 Task: Find a place to stay in Sioux City, United States, from July 7 to July 14 for 1 guest. Set a price range of ₹6000 to ₹14000, and apply filters for 1 bedroom, 1 bed, 1 bathroom, and self check-in.
Action: Mouse moved to (802, 127)
Screenshot: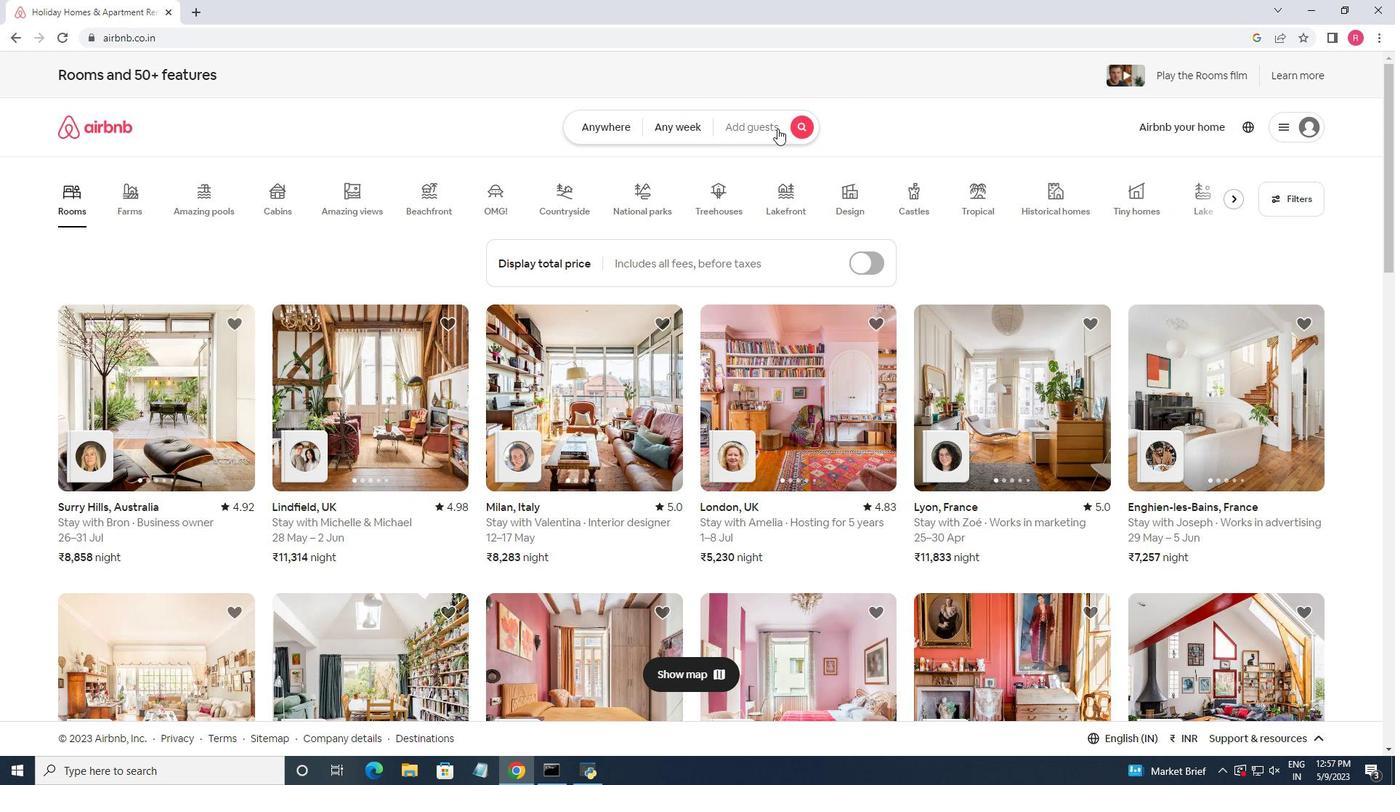 
Action: Mouse pressed left at (802, 127)
Screenshot: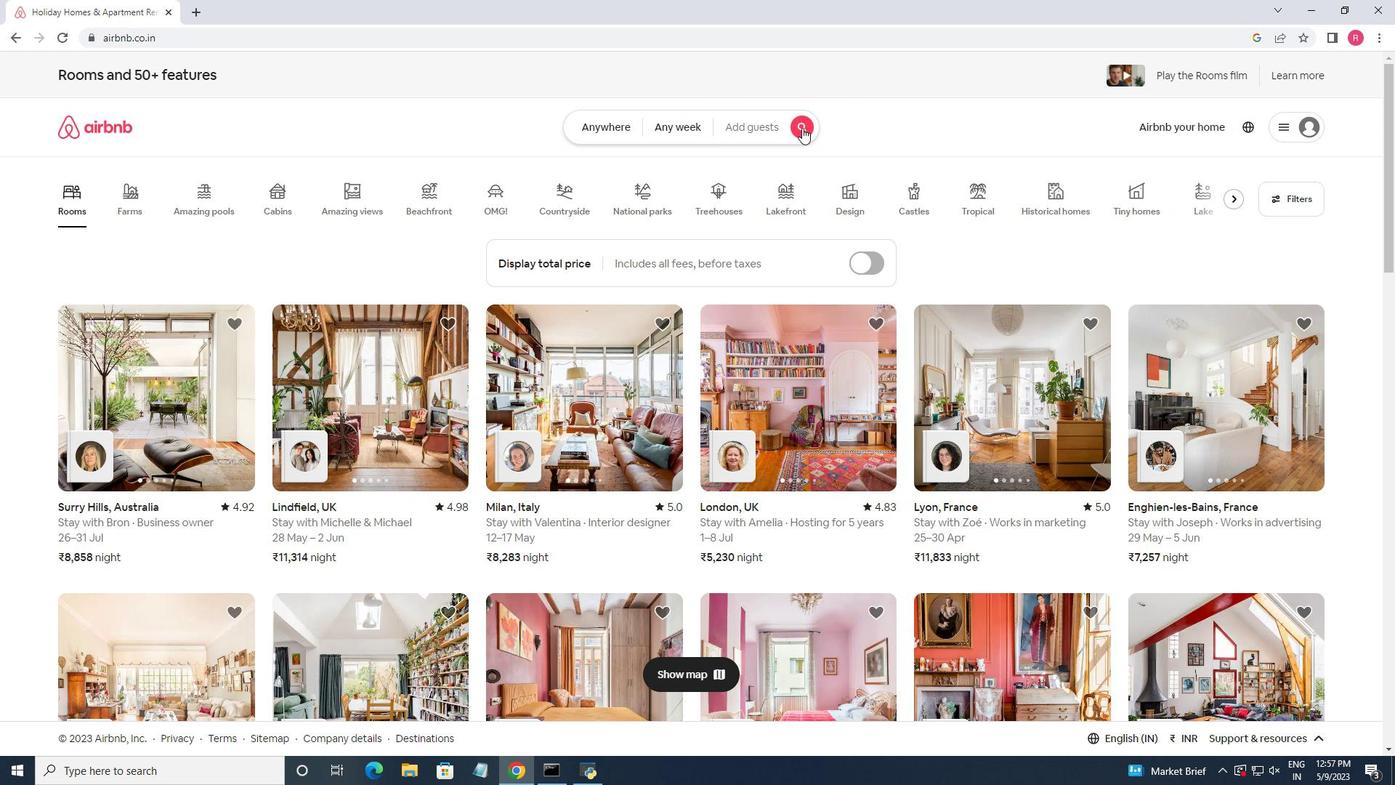 
Action: Mouse moved to (526, 186)
Screenshot: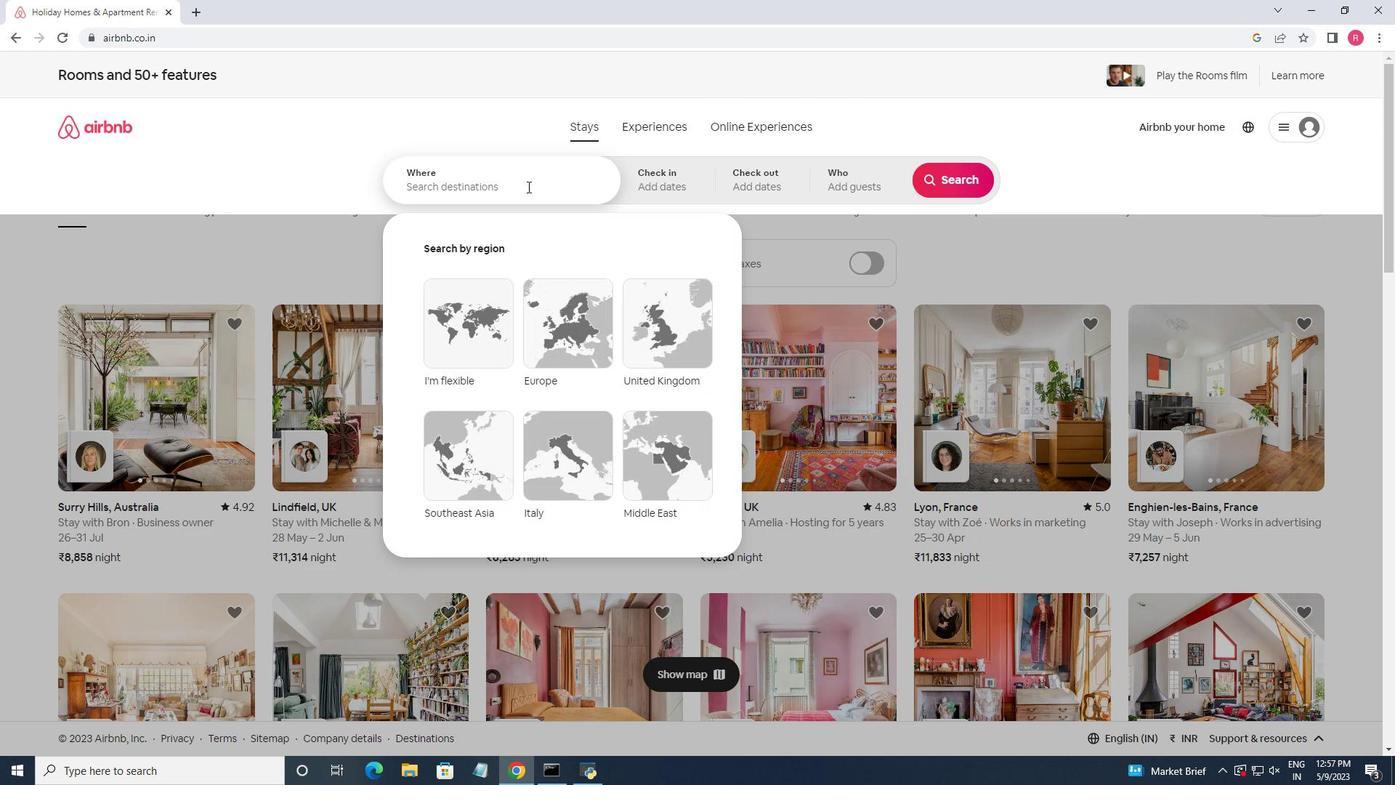 
Action: Mouse pressed left at (526, 186)
Screenshot: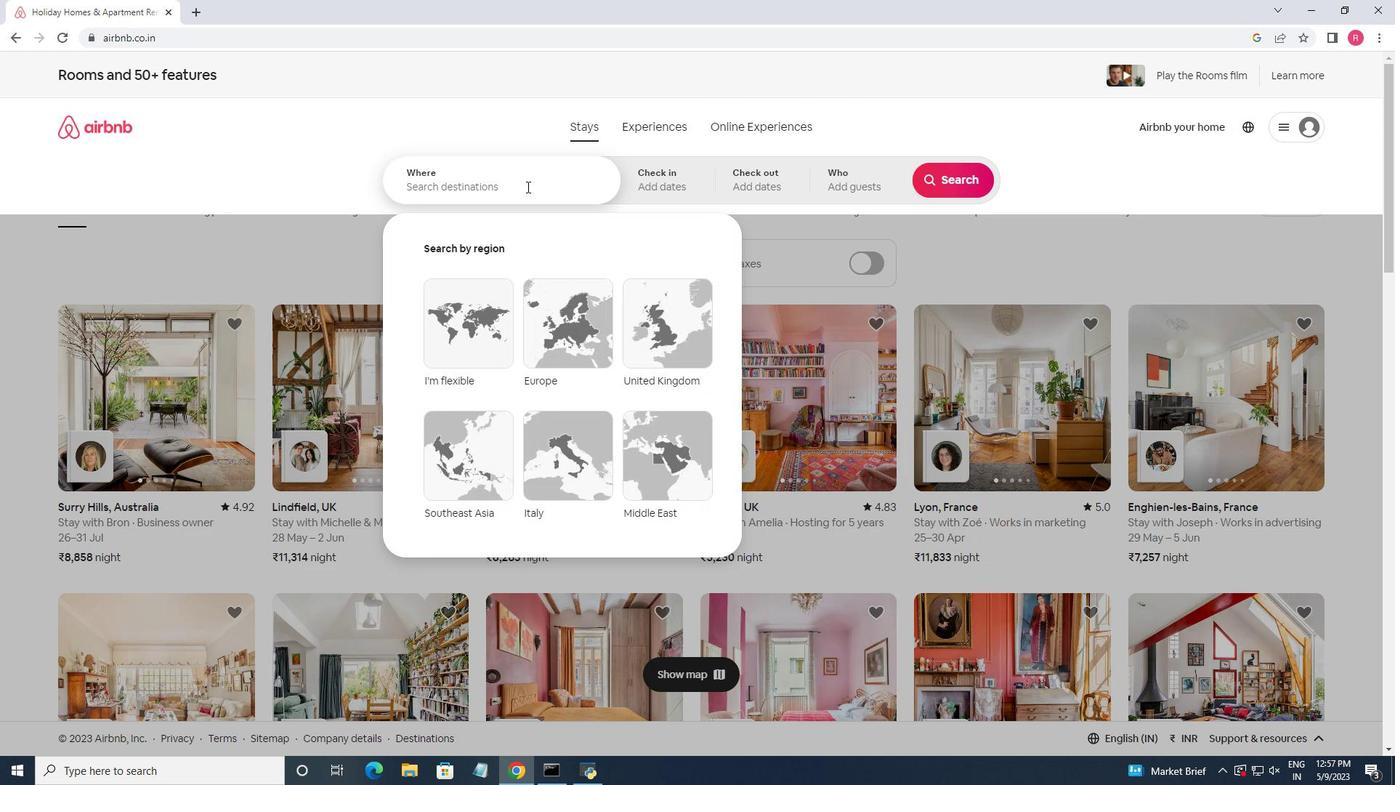 
Action: Key pressed <Key.shift>Sioux<Key.space><Key.shift>City,<Key.space><Key.shift><Key.shift><Key.shift><Key.shift><Key.shift><Key.shift>United<Key.space><Key.shift>States
Screenshot: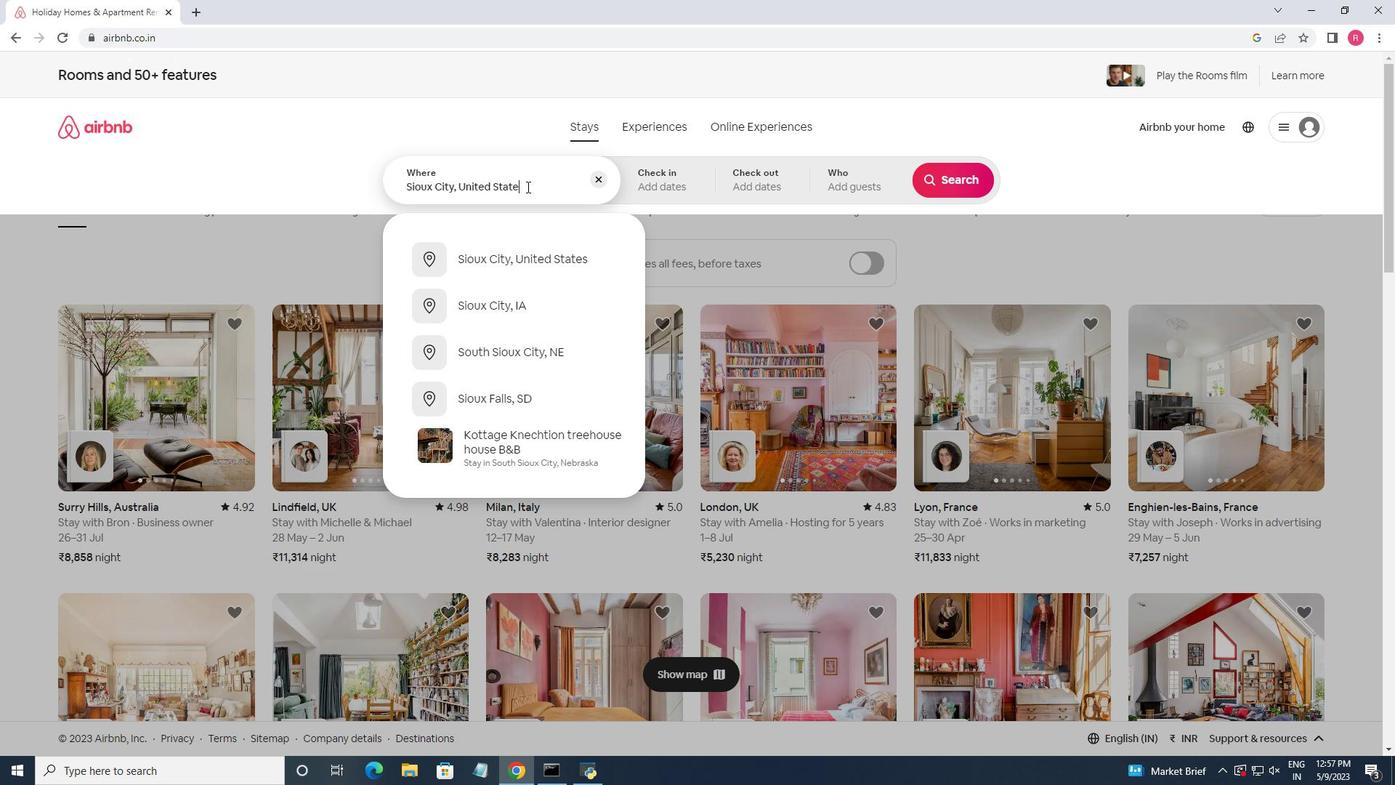 
Action: Mouse moved to (520, 308)
Screenshot: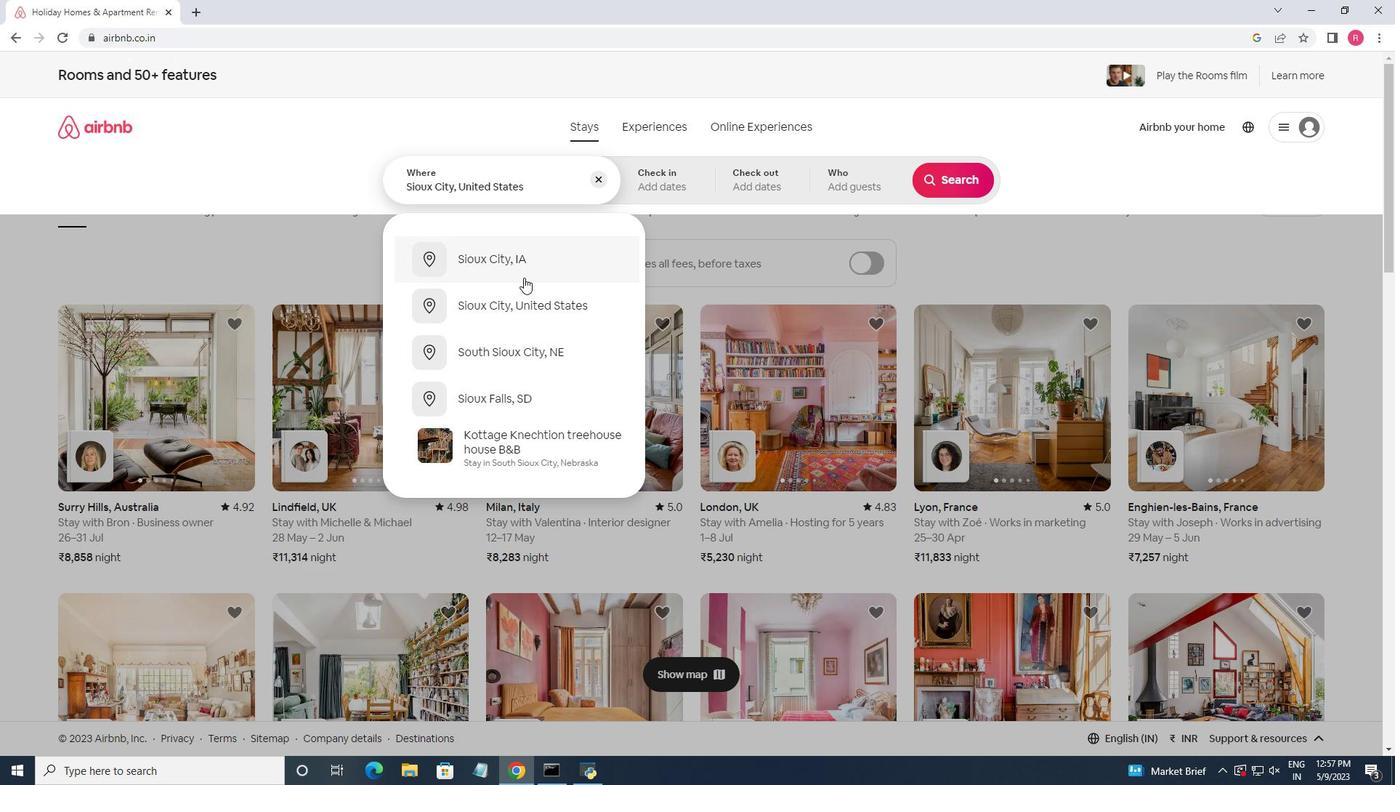 
Action: Mouse pressed left at (520, 308)
Screenshot: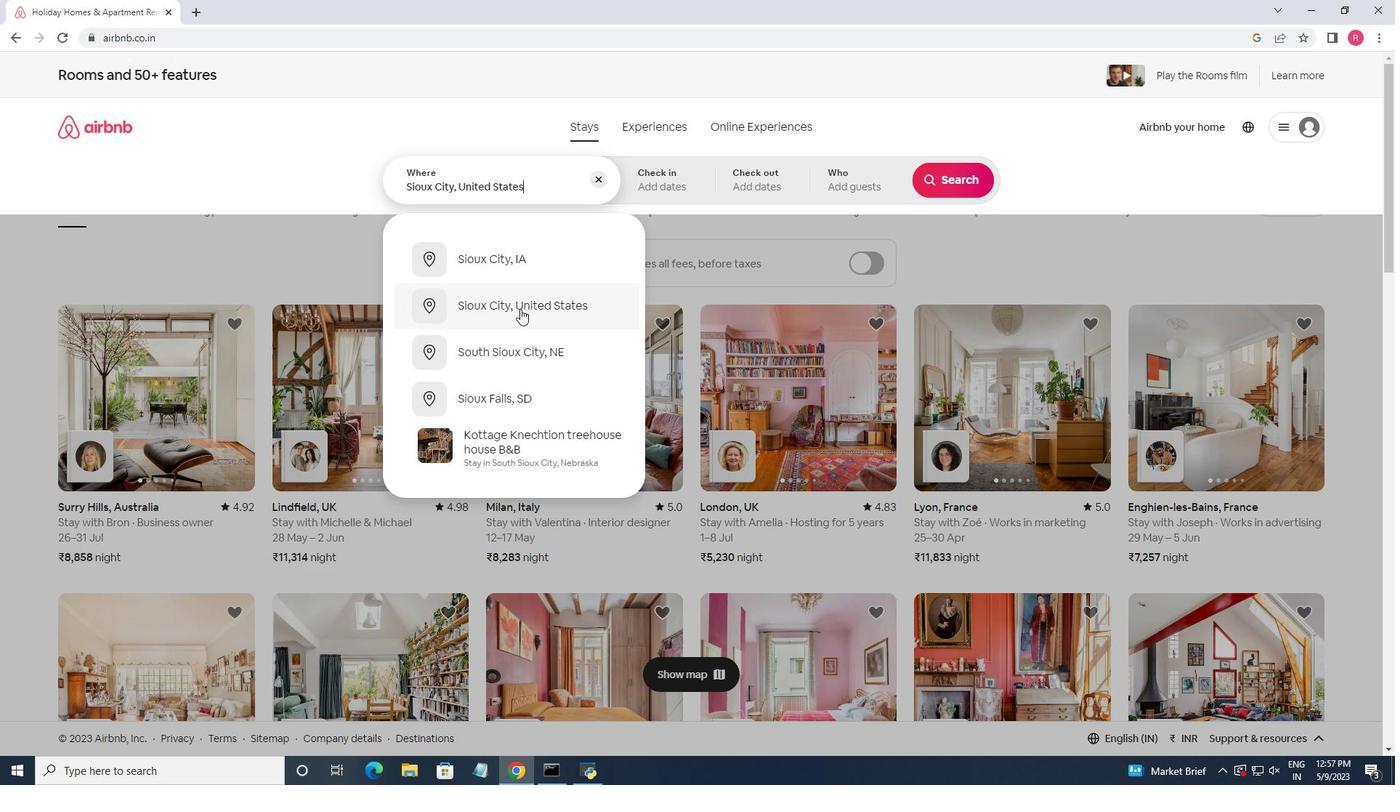 
Action: Mouse moved to (667, 187)
Screenshot: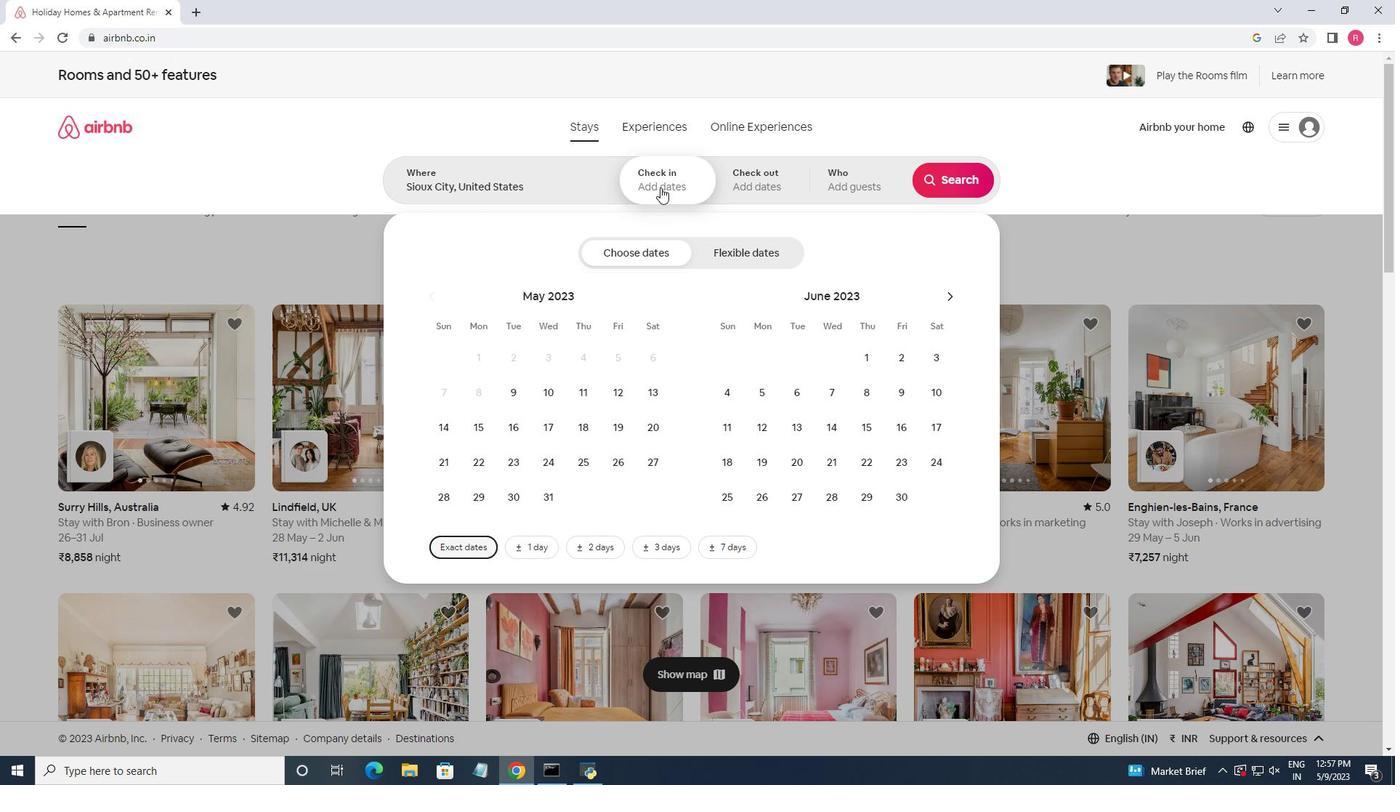 
Action: Mouse pressed left at (667, 187)
Screenshot: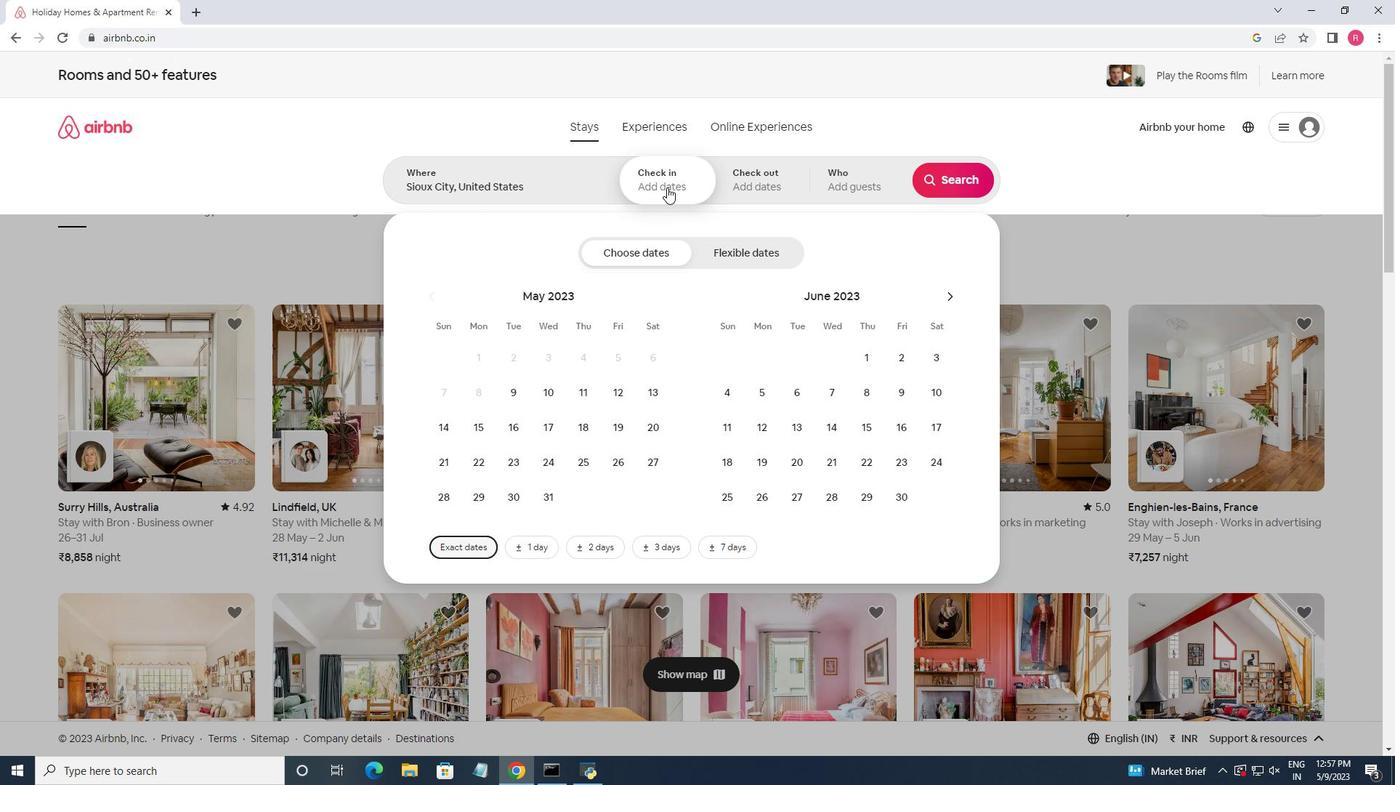 
Action: Mouse pressed left at (667, 187)
Screenshot: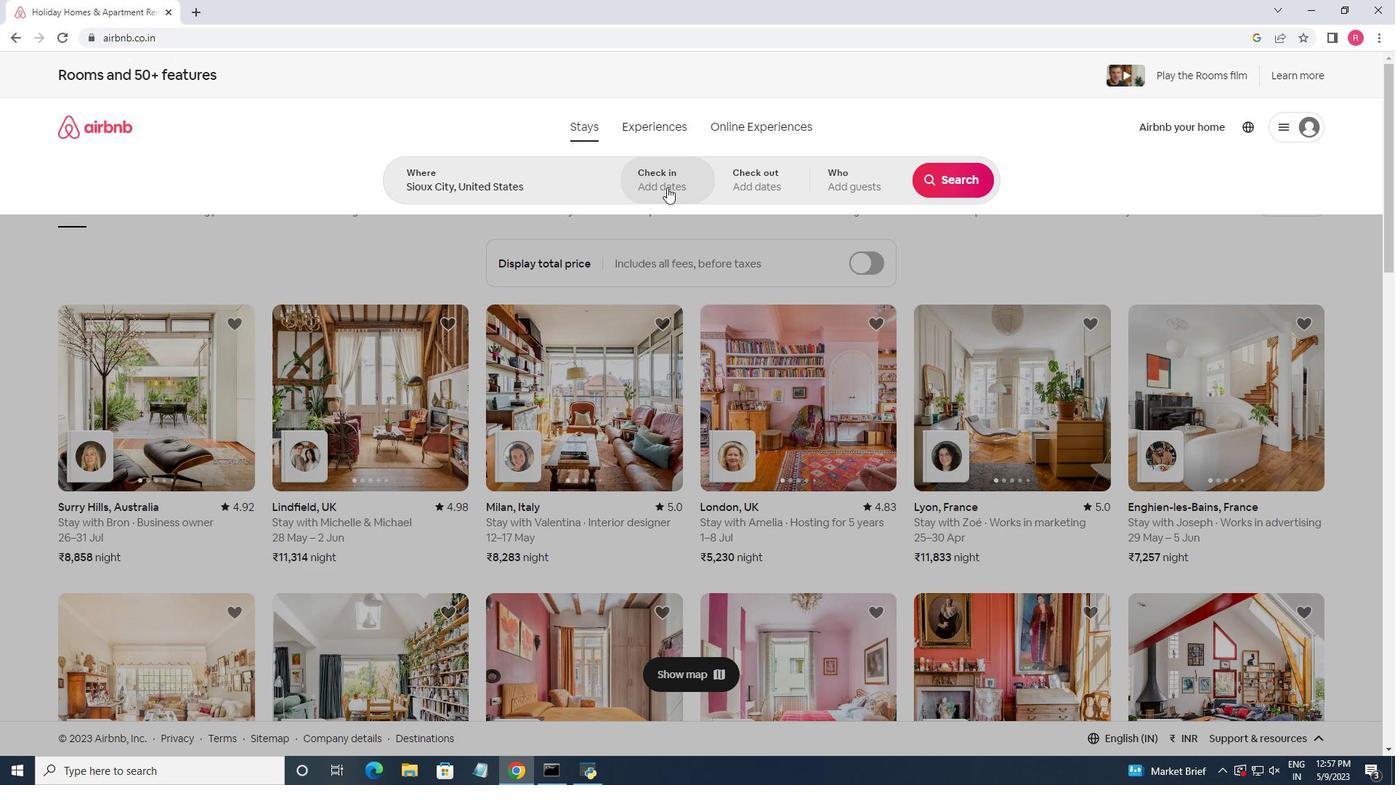 
Action: Mouse moved to (951, 301)
Screenshot: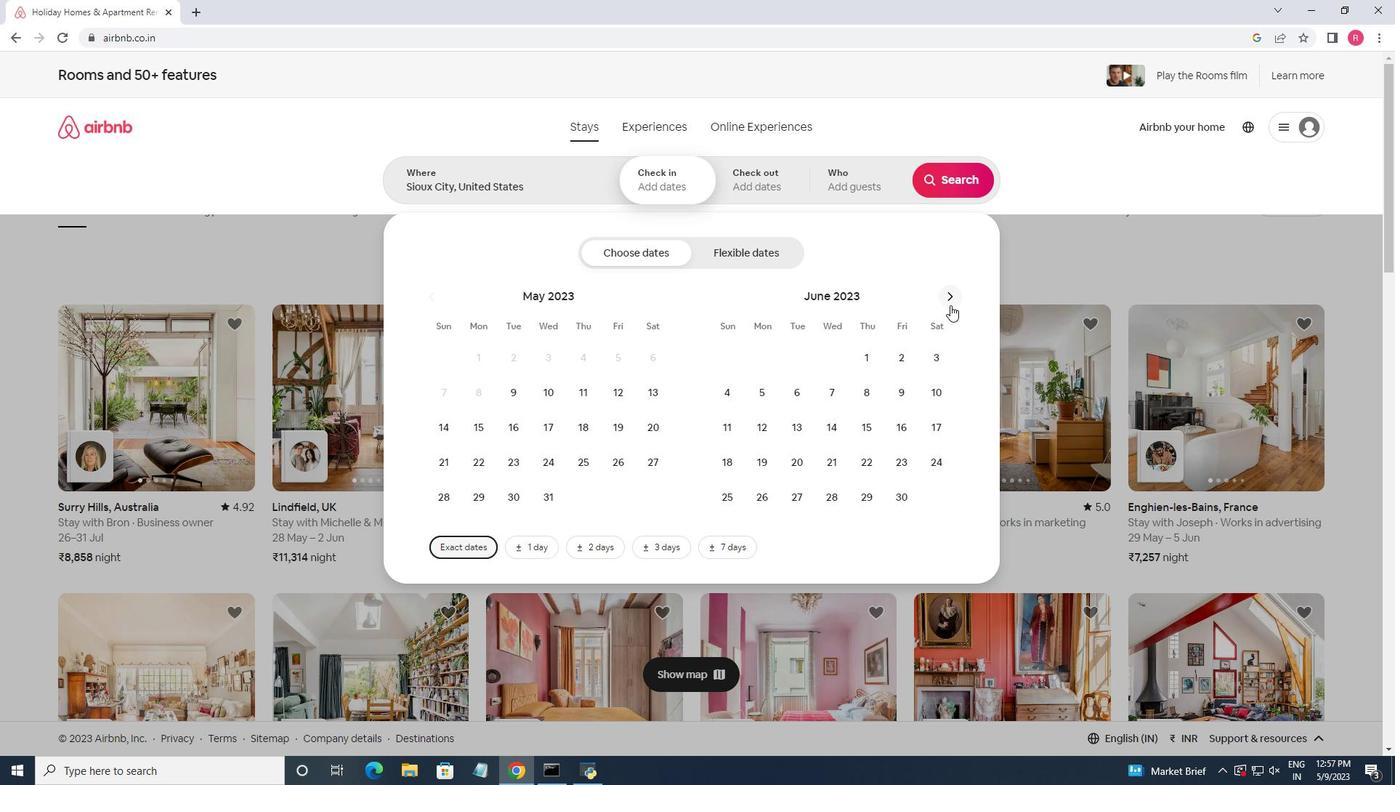 
Action: Mouse pressed left at (951, 301)
Screenshot: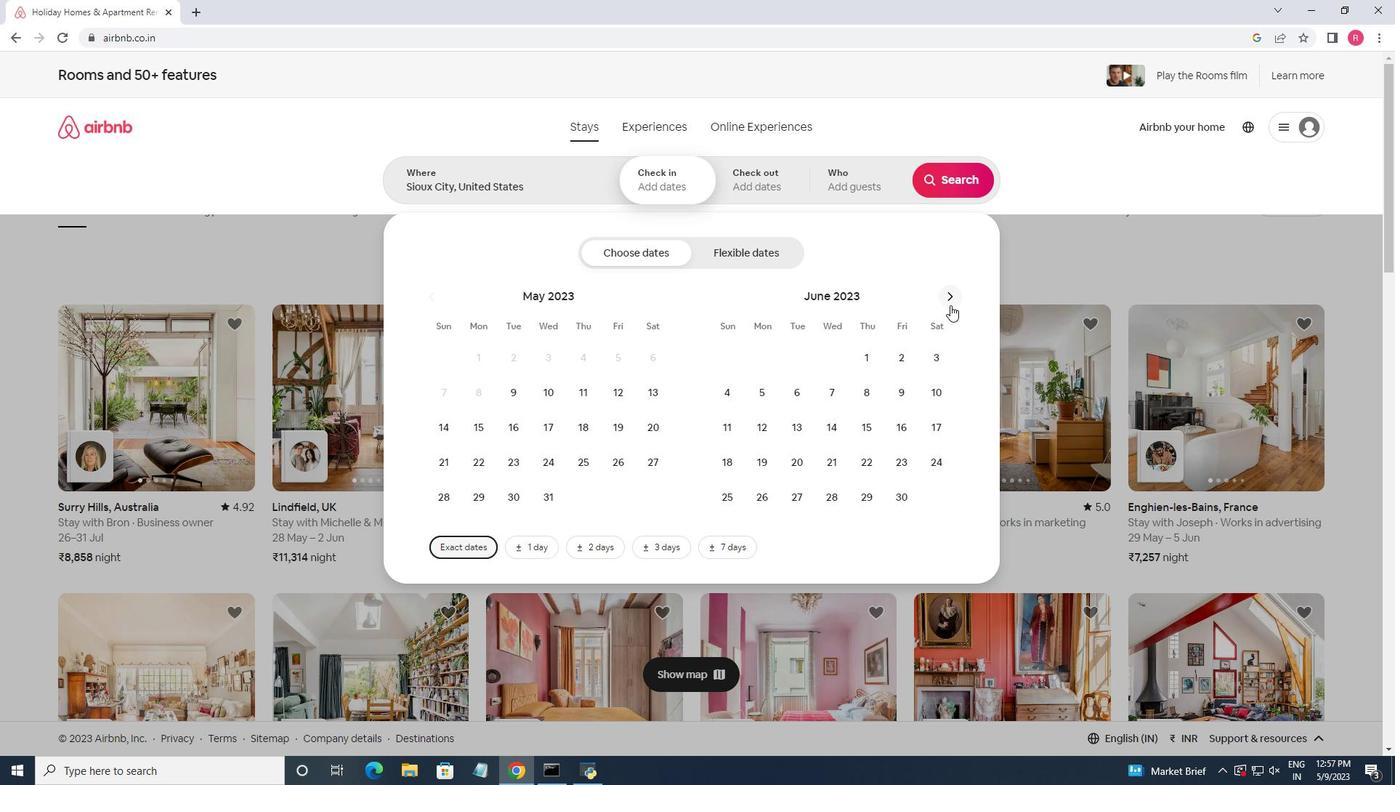 
Action: Mouse moved to (912, 391)
Screenshot: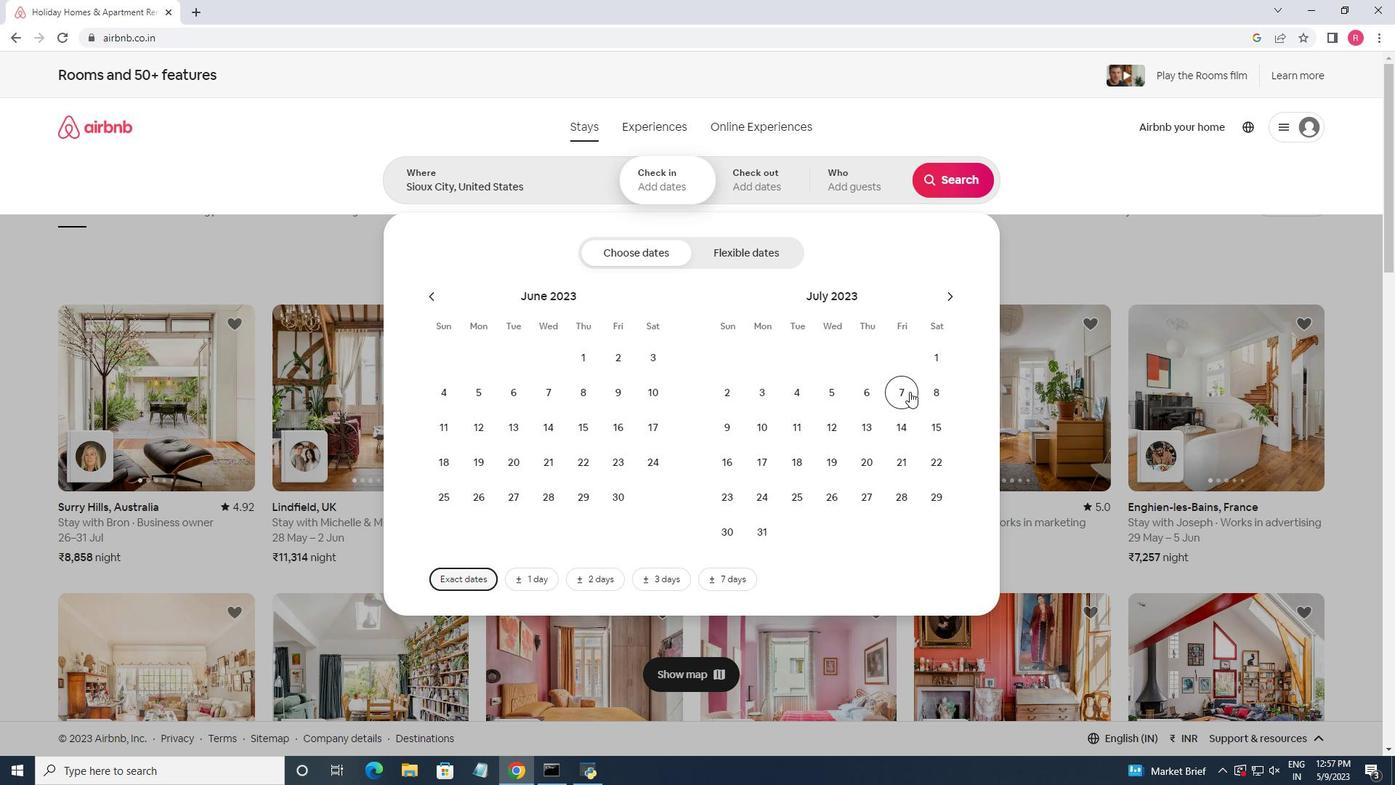 
Action: Mouse pressed left at (912, 391)
Screenshot: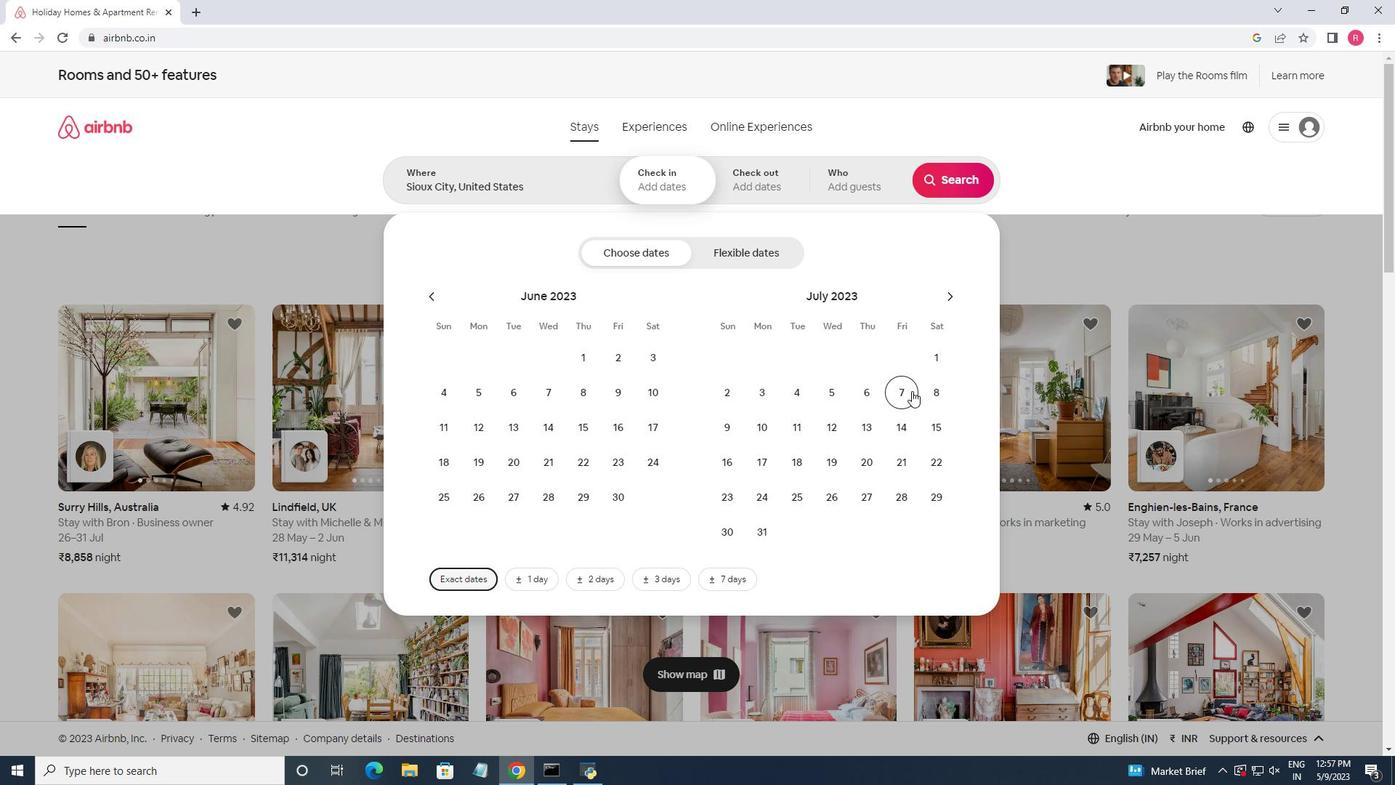 
Action: Mouse moved to (905, 420)
Screenshot: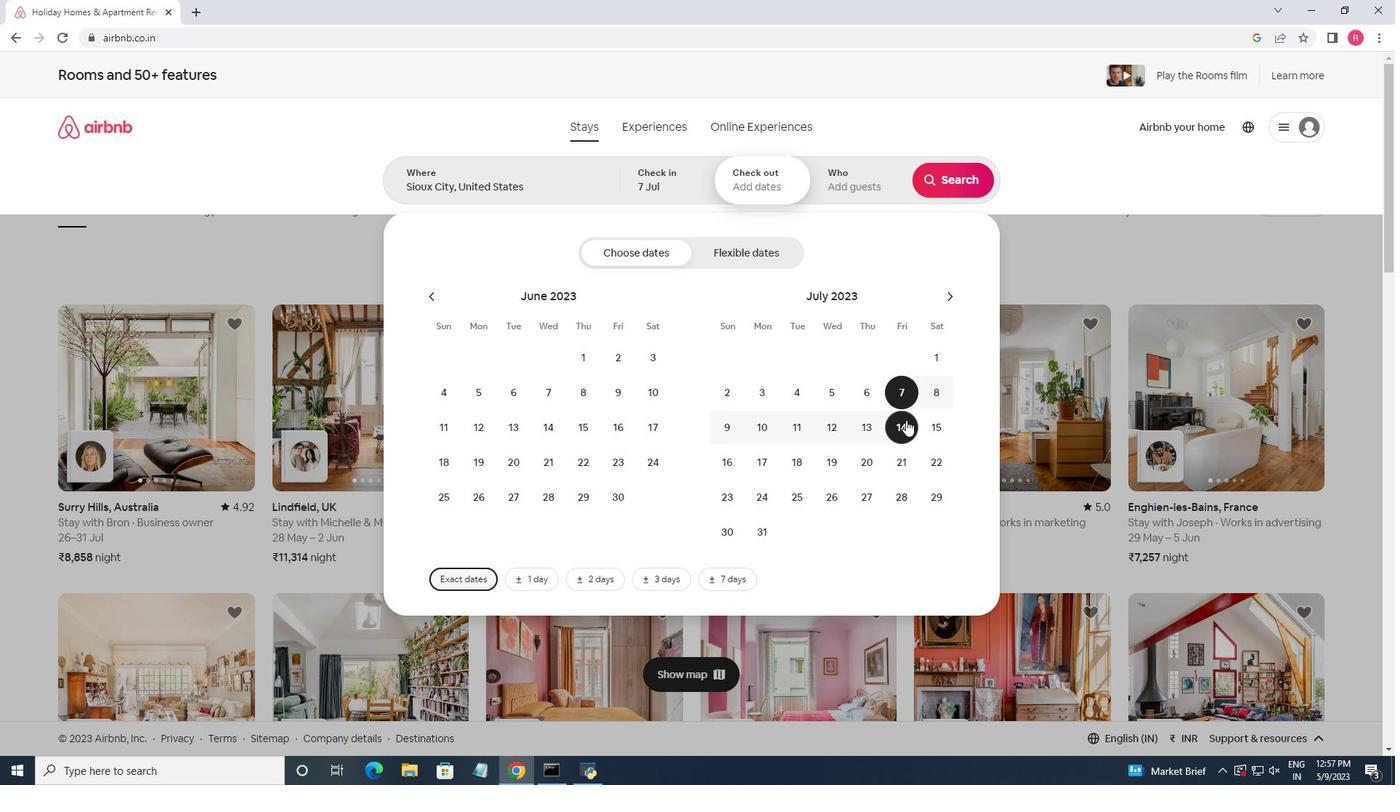 
Action: Mouse pressed left at (905, 420)
Screenshot: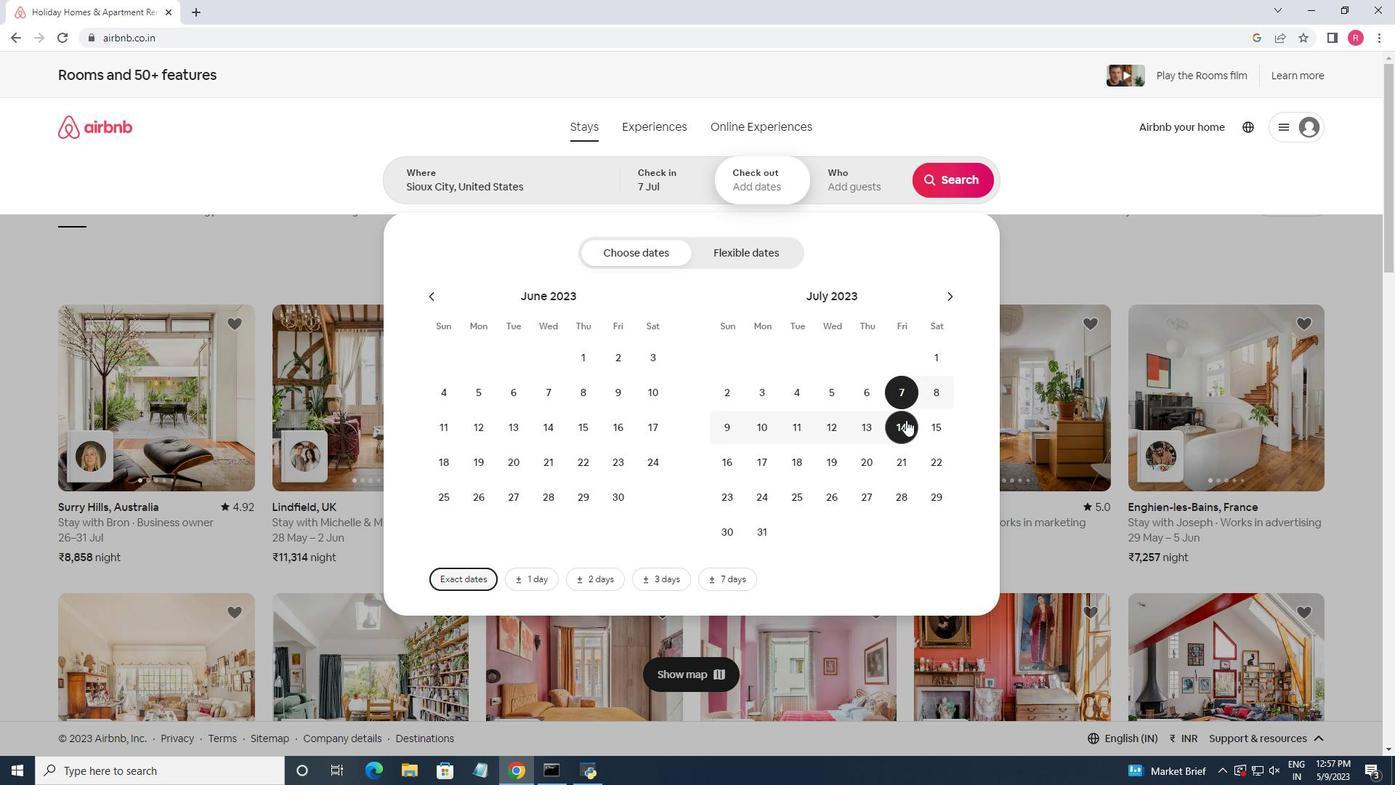 
Action: Mouse moved to (861, 191)
Screenshot: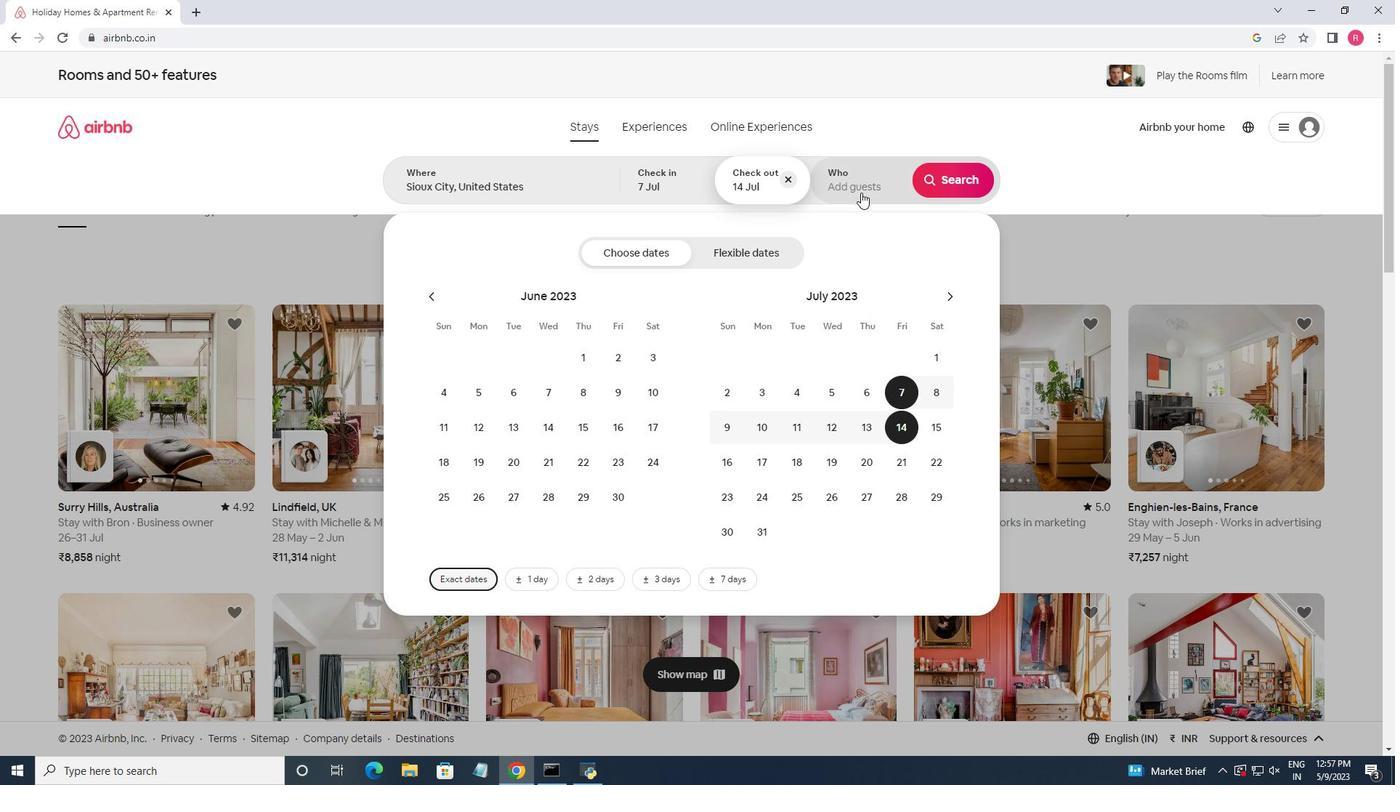 
Action: Mouse pressed left at (861, 191)
Screenshot: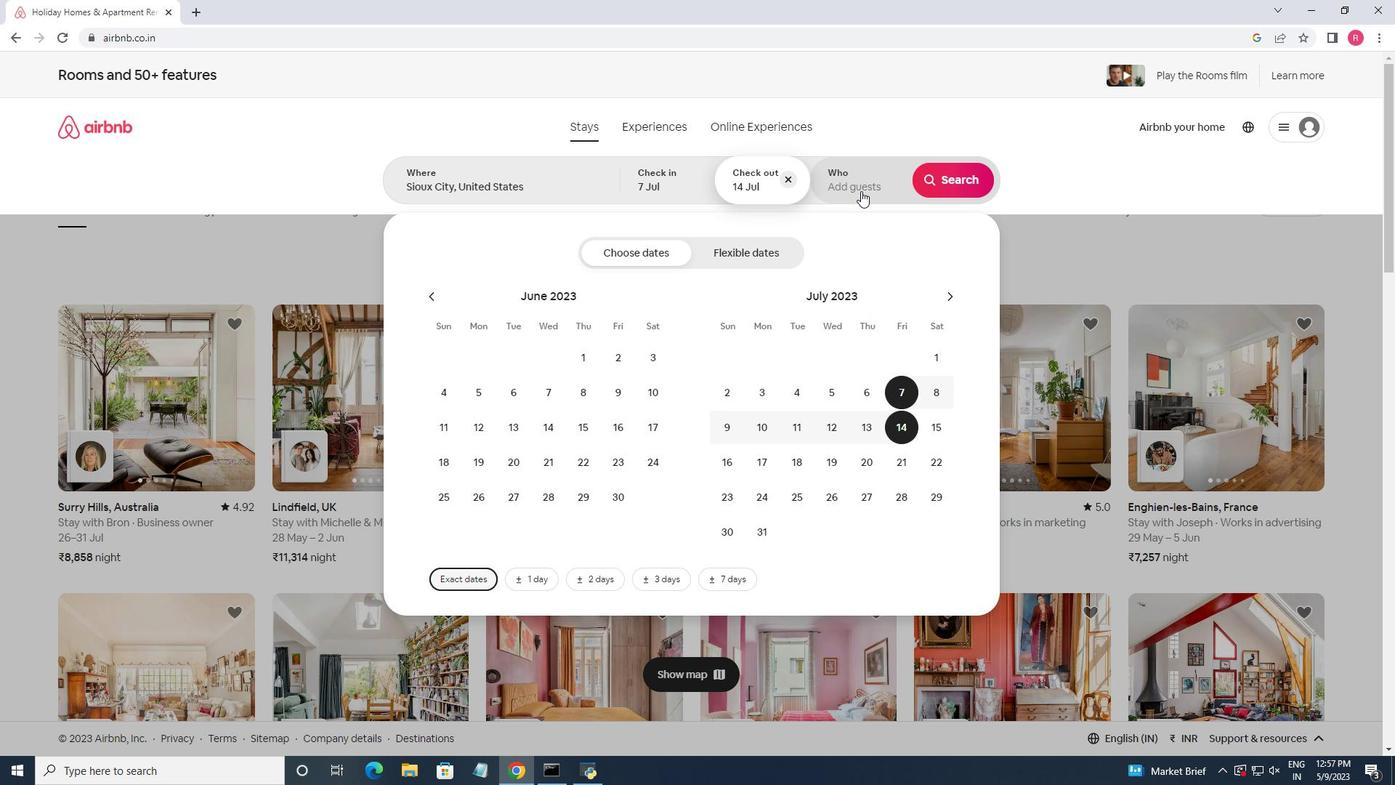 
Action: Mouse moved to (965, 257)
Screenshot: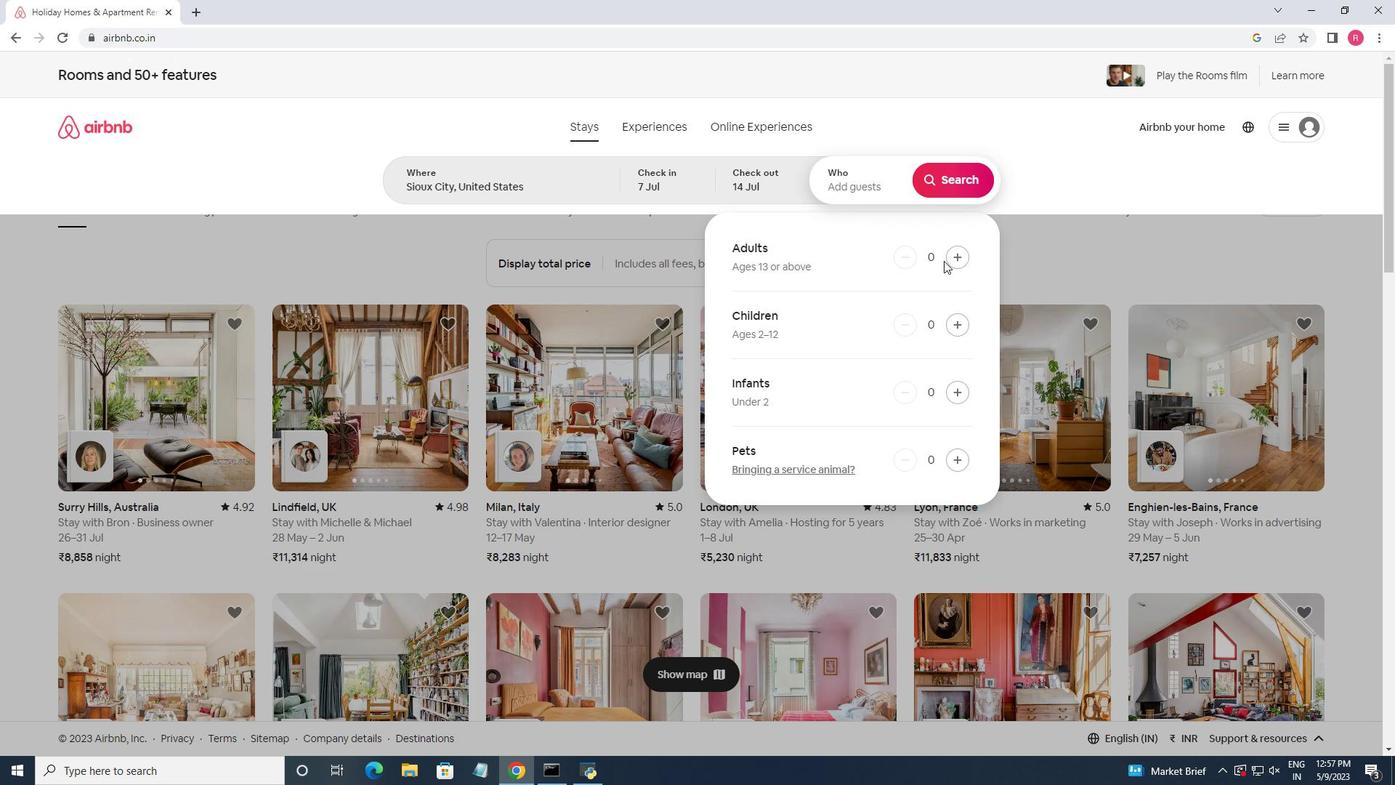 
Action: Mouse pressed left at (965, 257)
Screenshot: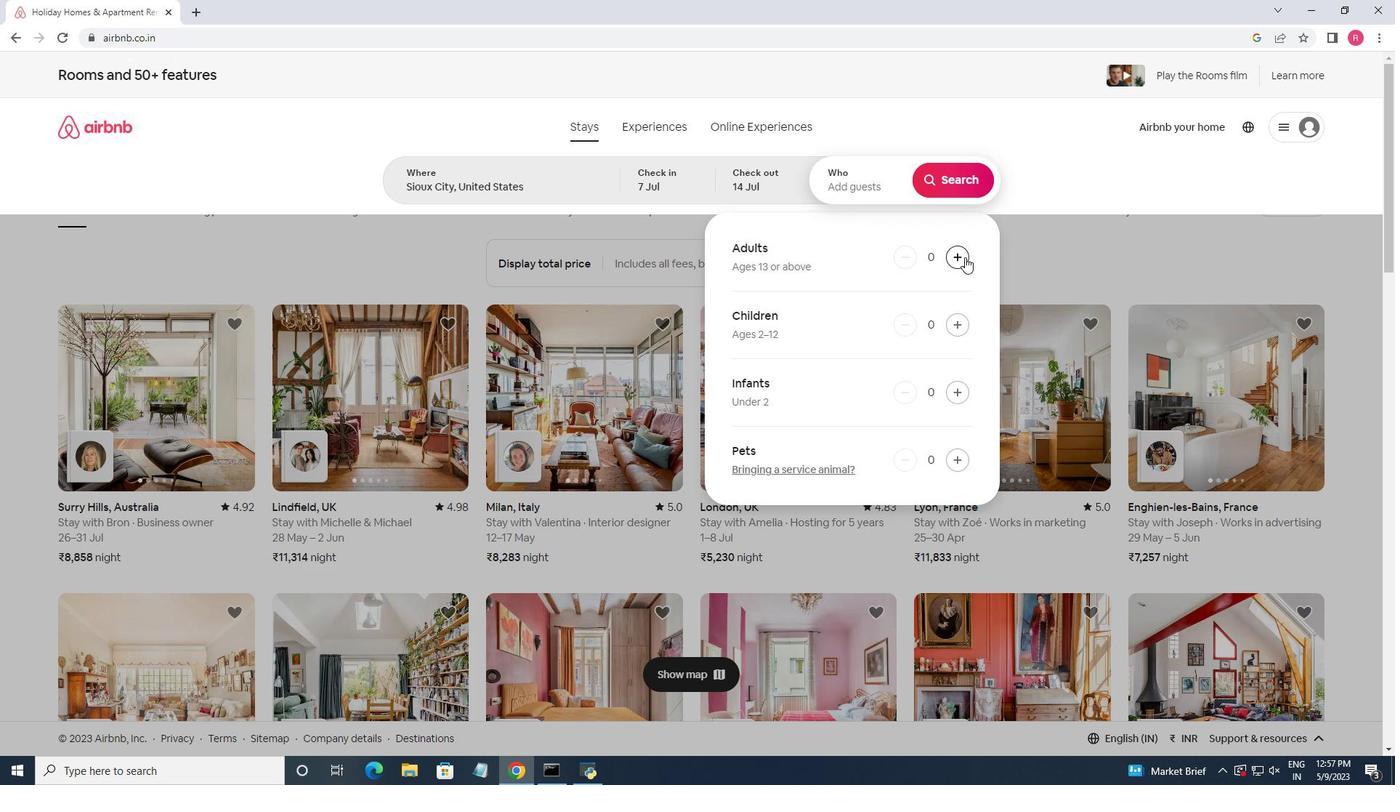 
Action: Mouse moved to (939, 180)
Screenshot: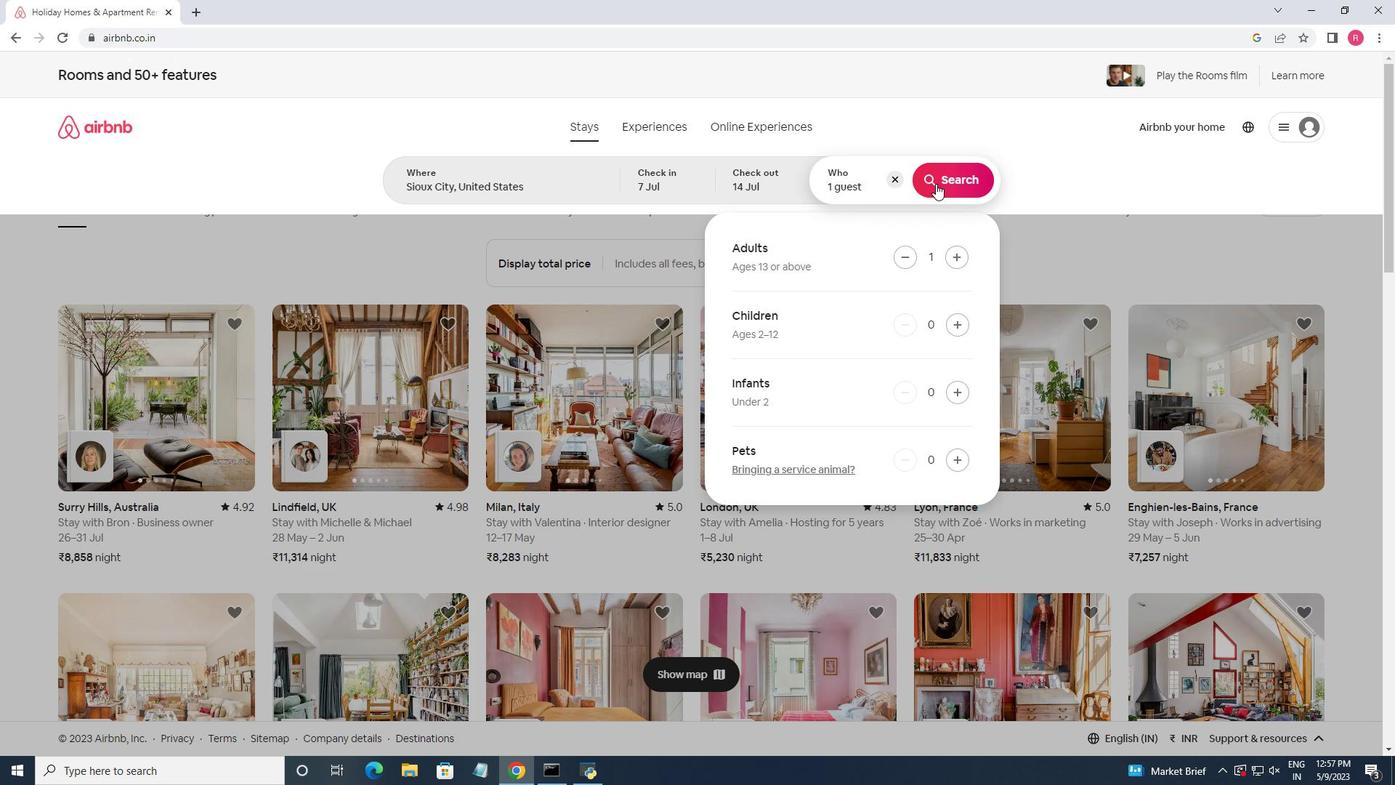
Action: Mouse pressed left at (939, 180)
Screenshot: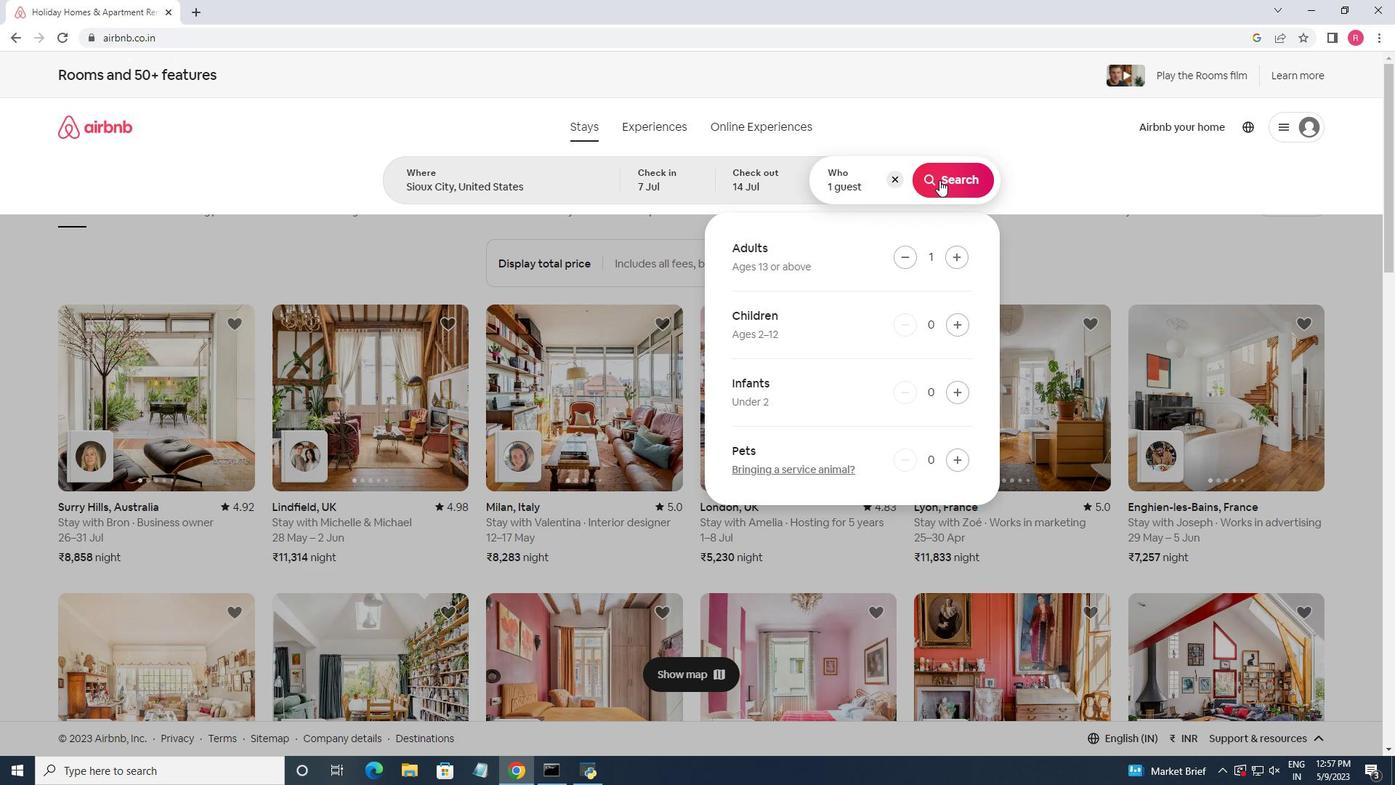 
Action: Mouse moved to (1330, 151)
Screenshot: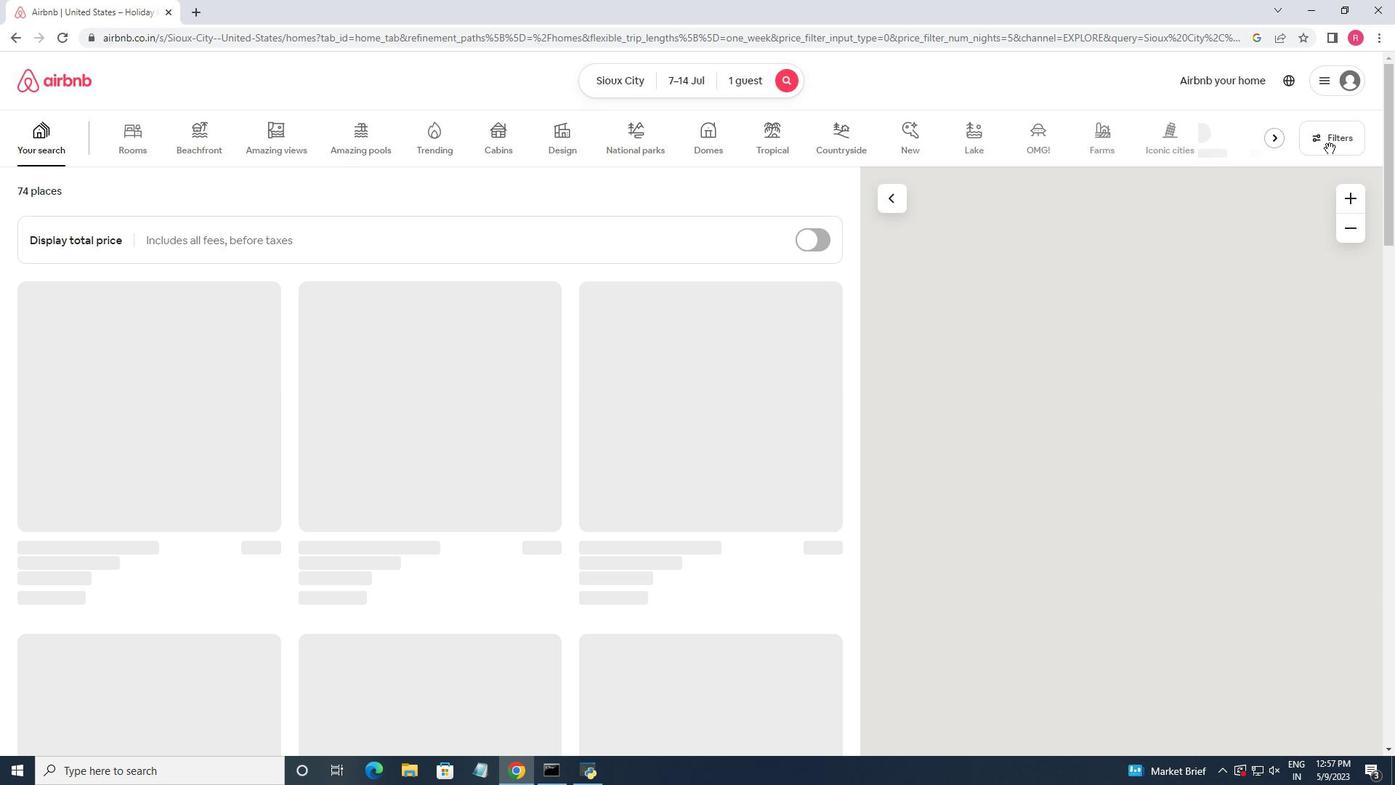 
Action: Mouse pressed left at (1330, 151)
Screenshot: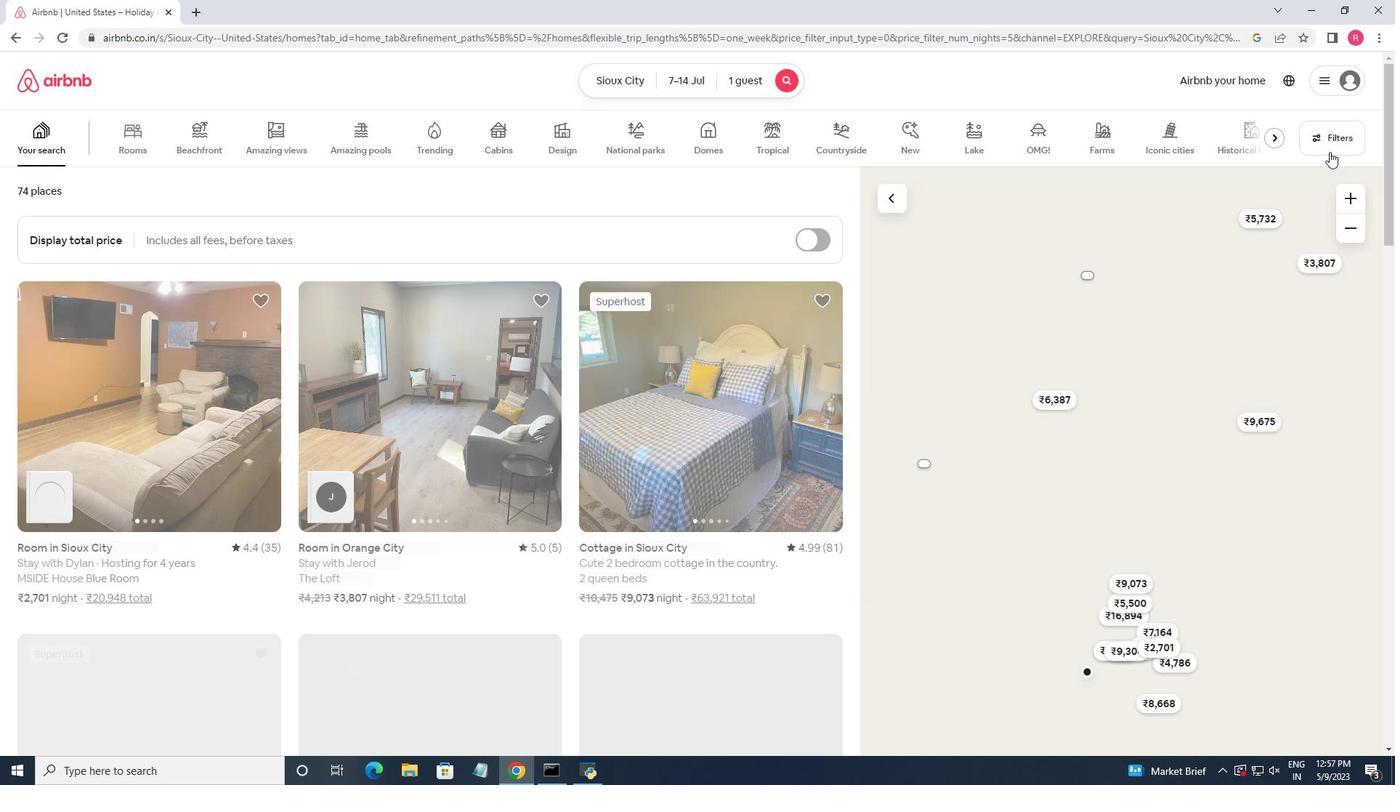 
Action: Mouse moved to (518, 497)
Screenshot: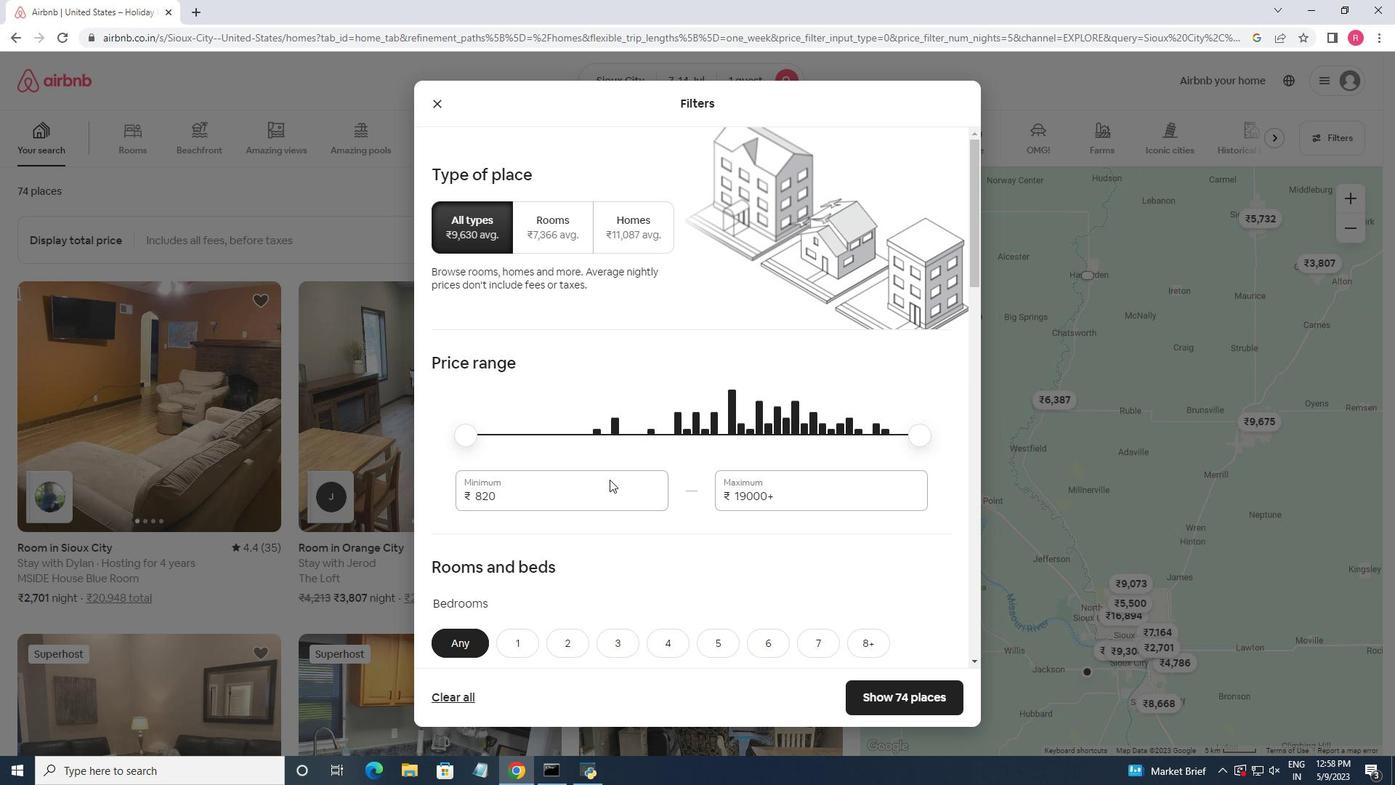 
Action: Mouse pressed left at (518, 497)
Screenshot: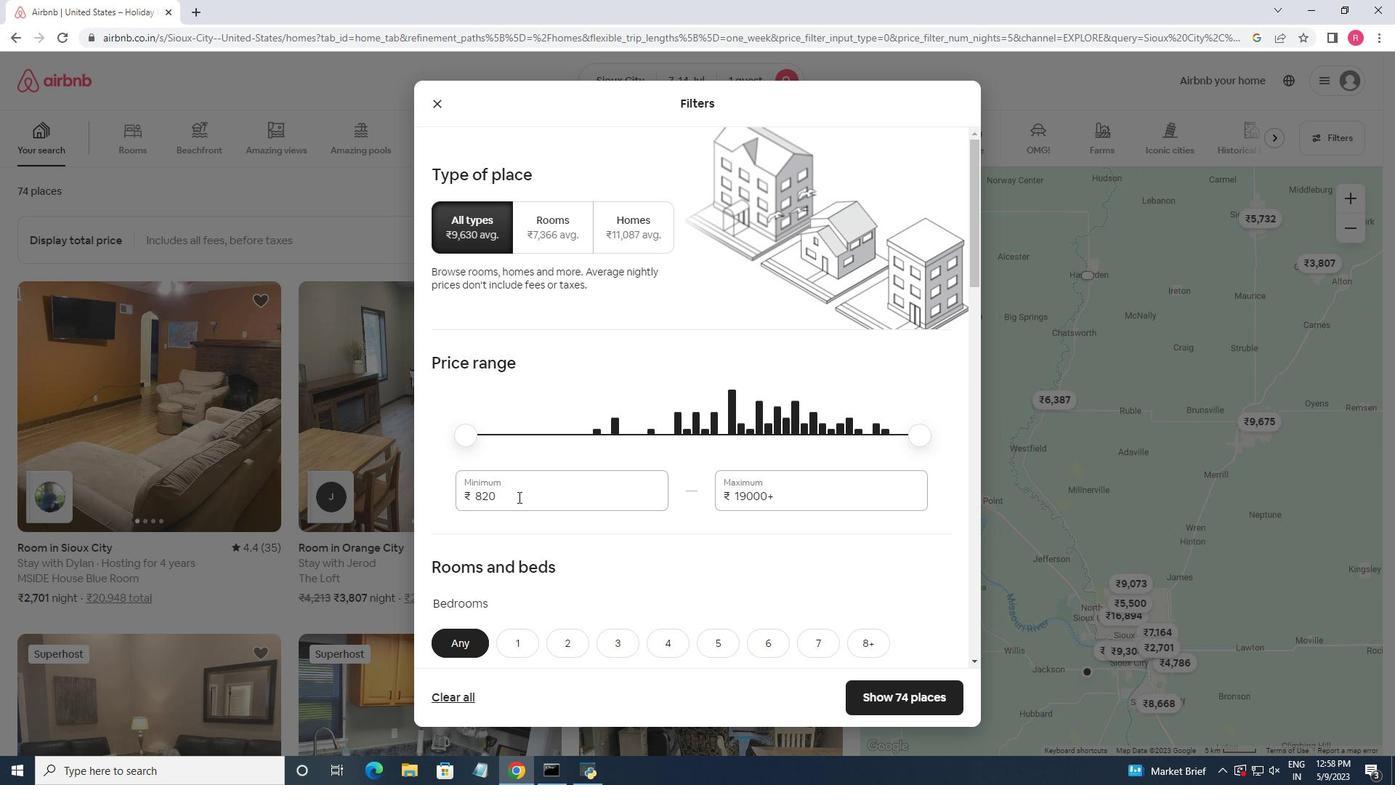 
Action: Mouse pressed left at (518, 497)
Screenshot: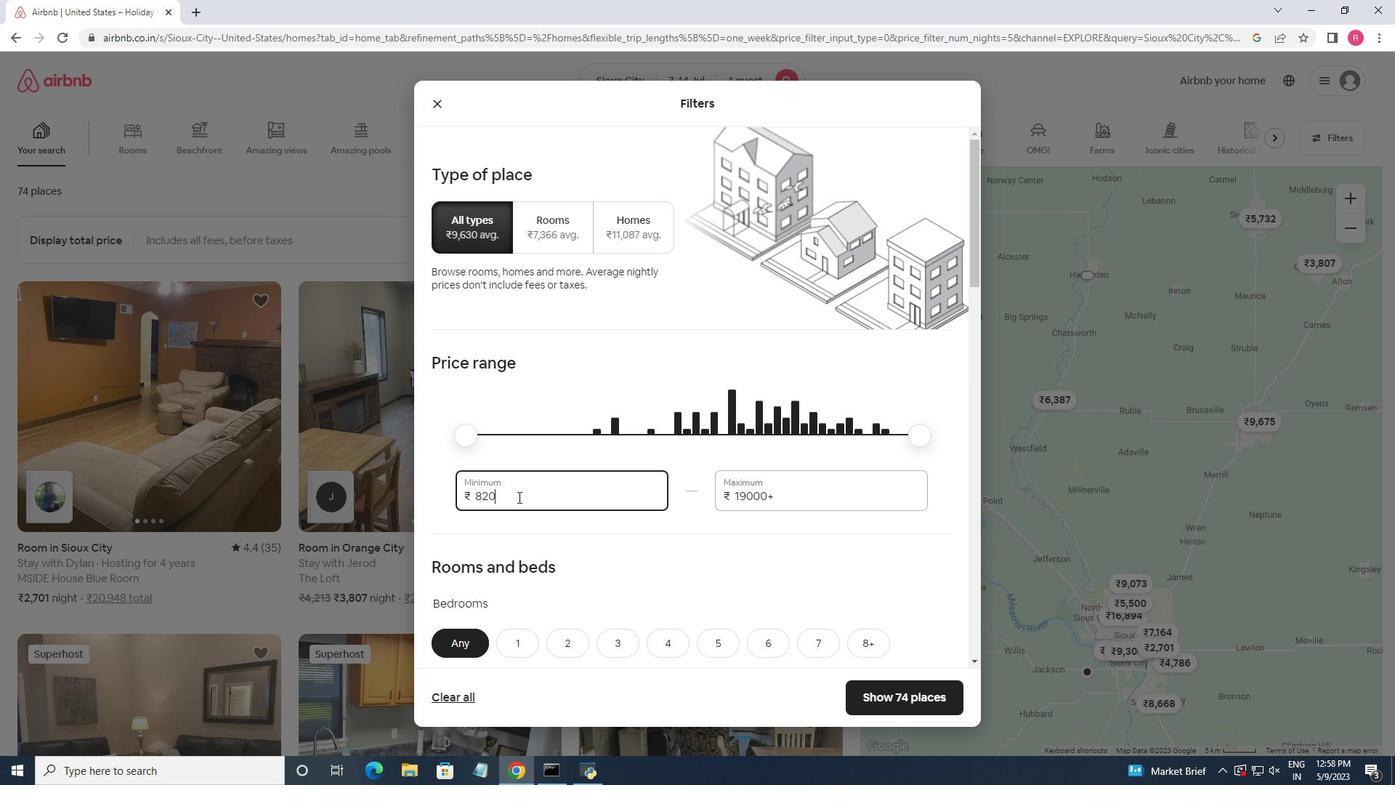 
Action: Key pressed 6000<Key.tab>14000
Screenshot: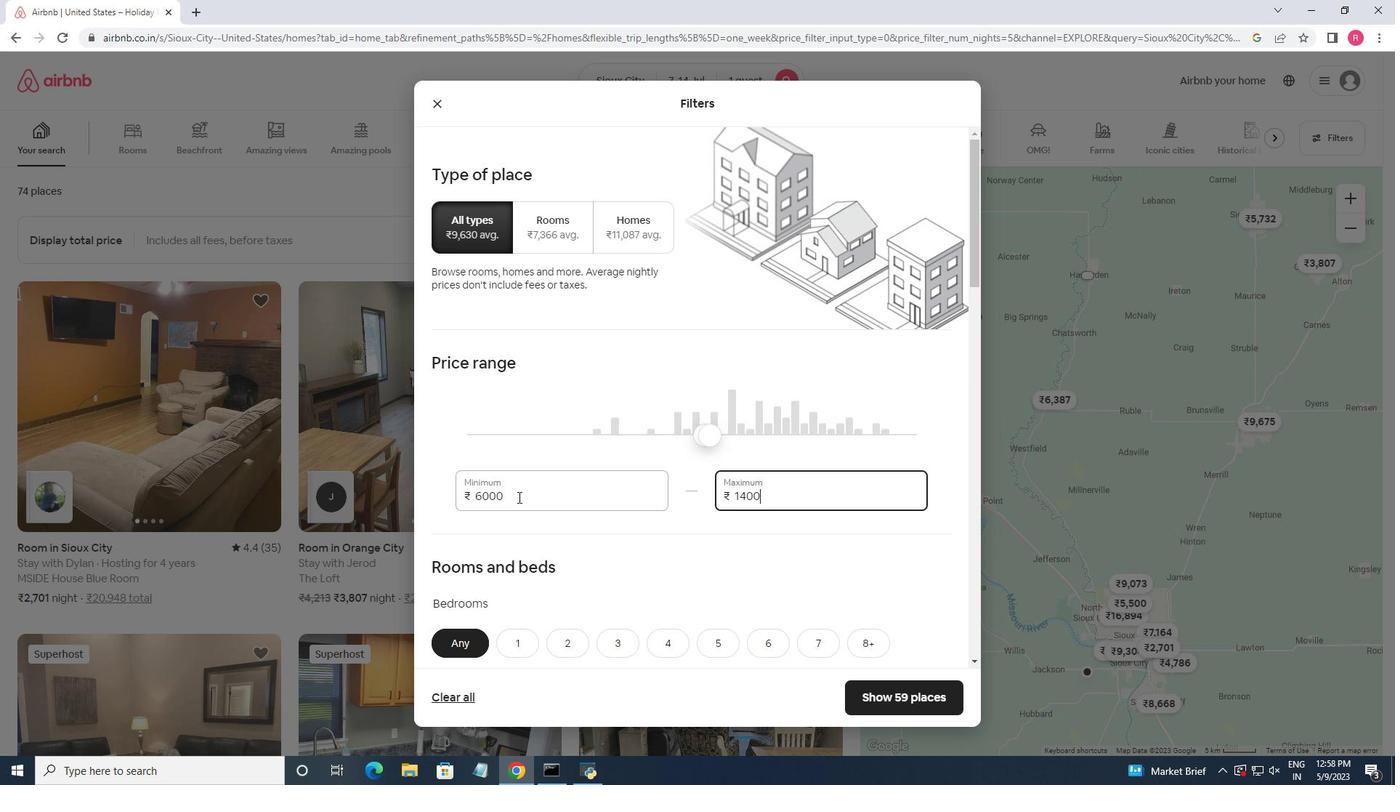 
Action: Mouse moved to (625, 548)
Screenshot: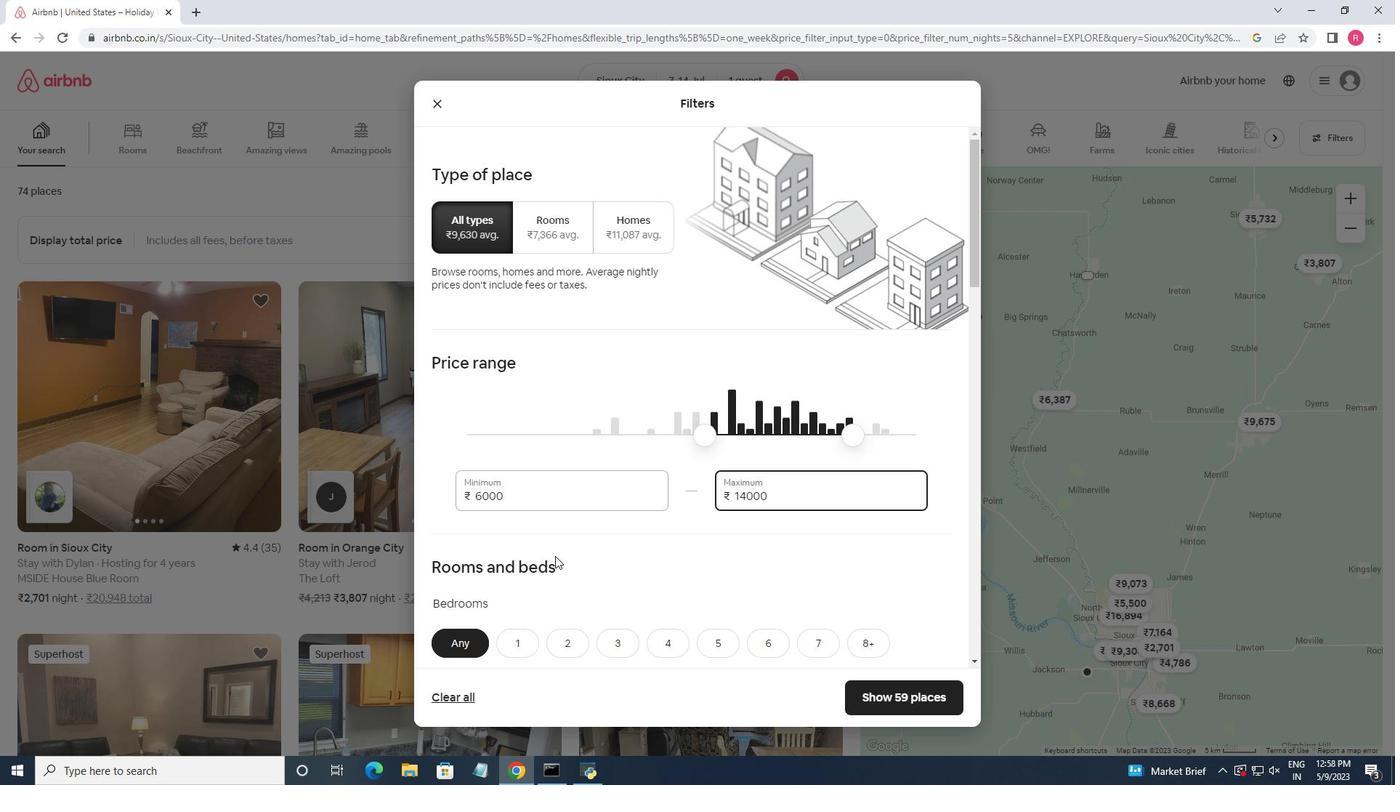 
Action: Mouse scrolled (625, 548) with delta (0, 0)
Screenshot: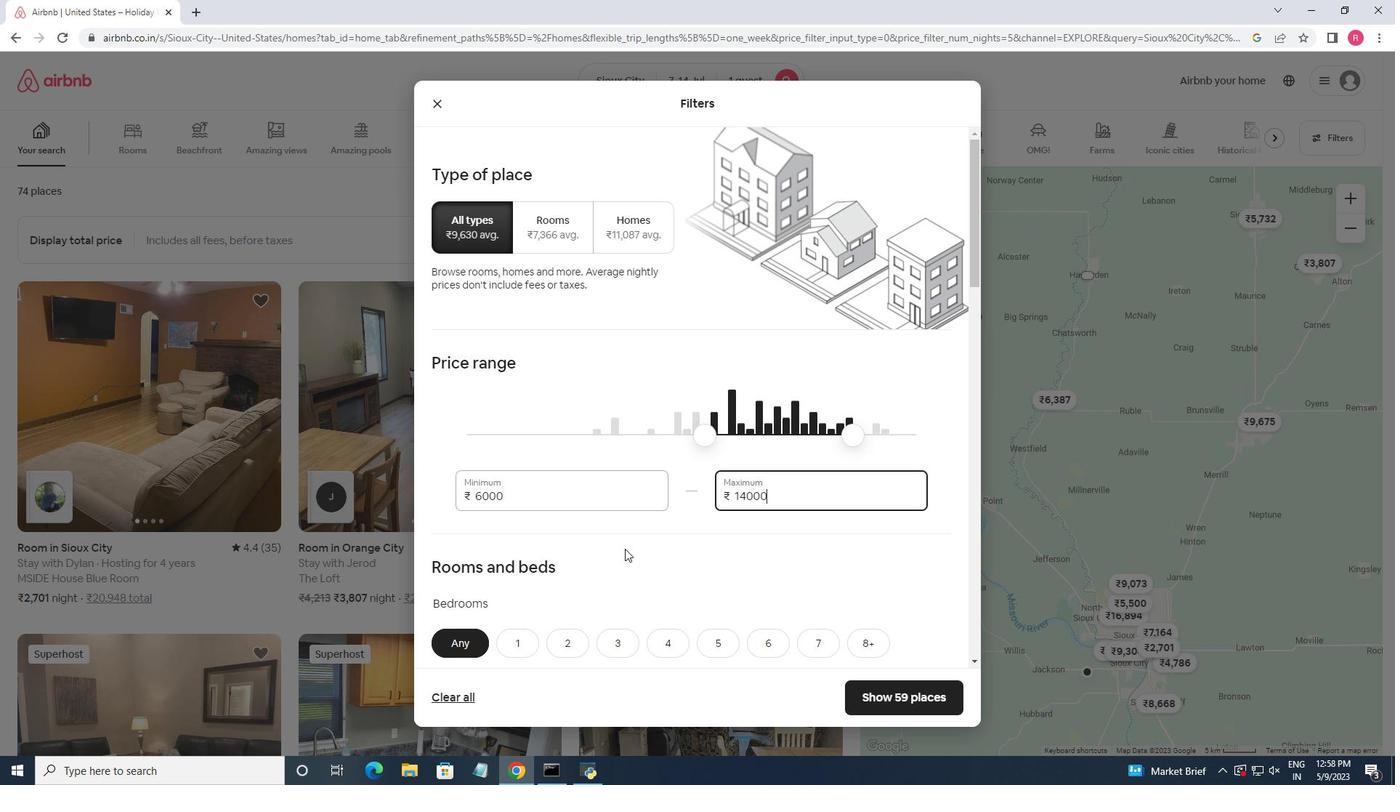 
Action: Mouse scrolled (625, 548) with delta (0, 0)
Screenshot: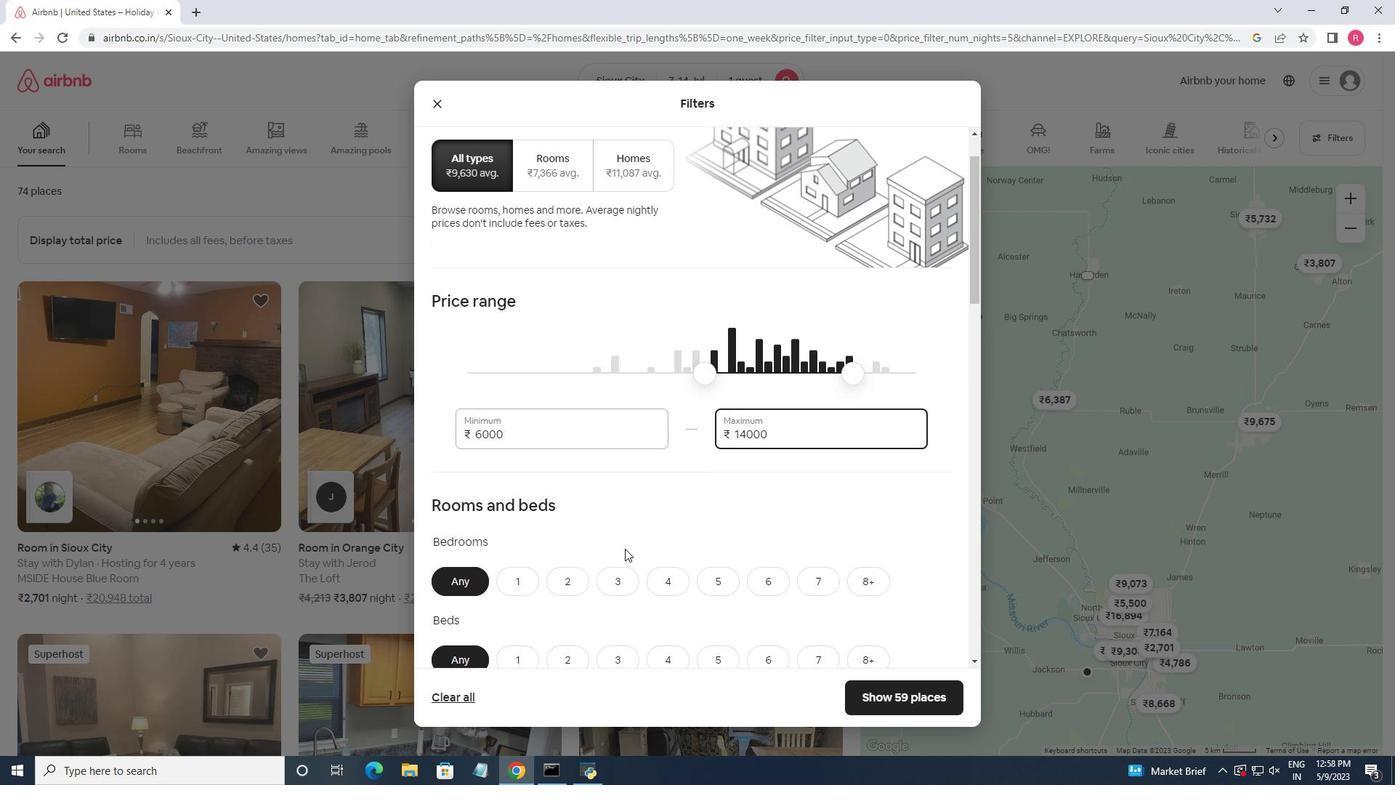 
Action: Mouse moved to (522, 495)
Screenshot: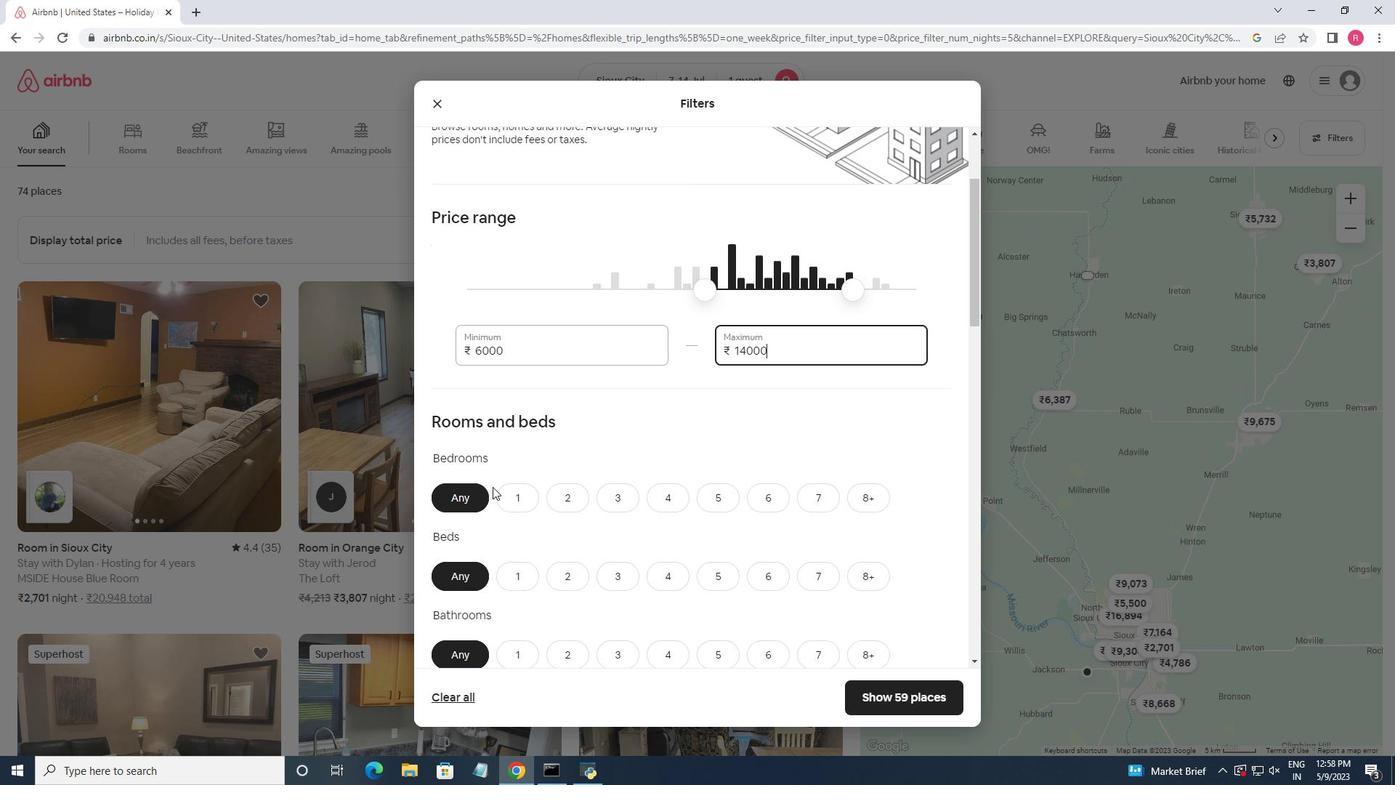 
Action: Mouse pressed left at (522, 495)
Screenshot: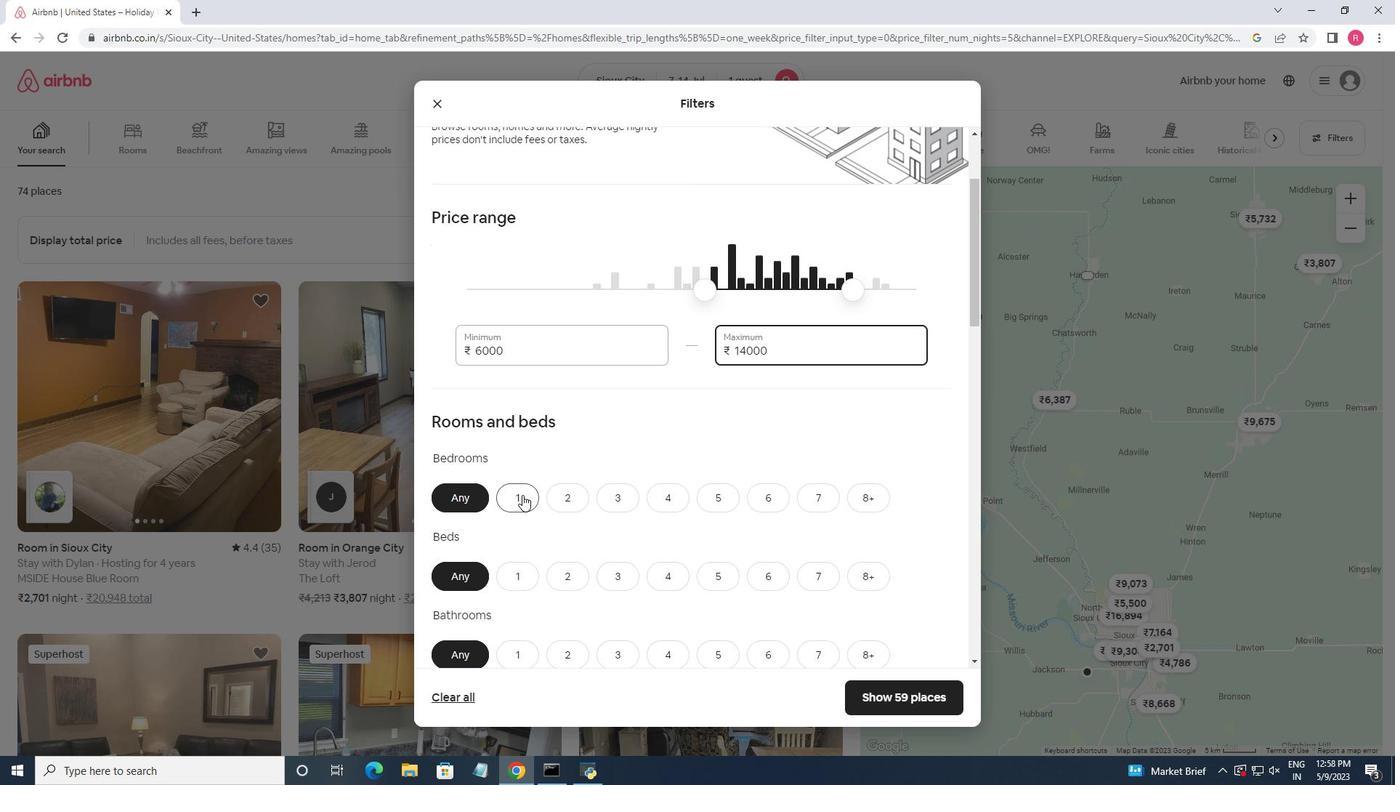
Action: Mouse moved to (529, 582)
Screenshot: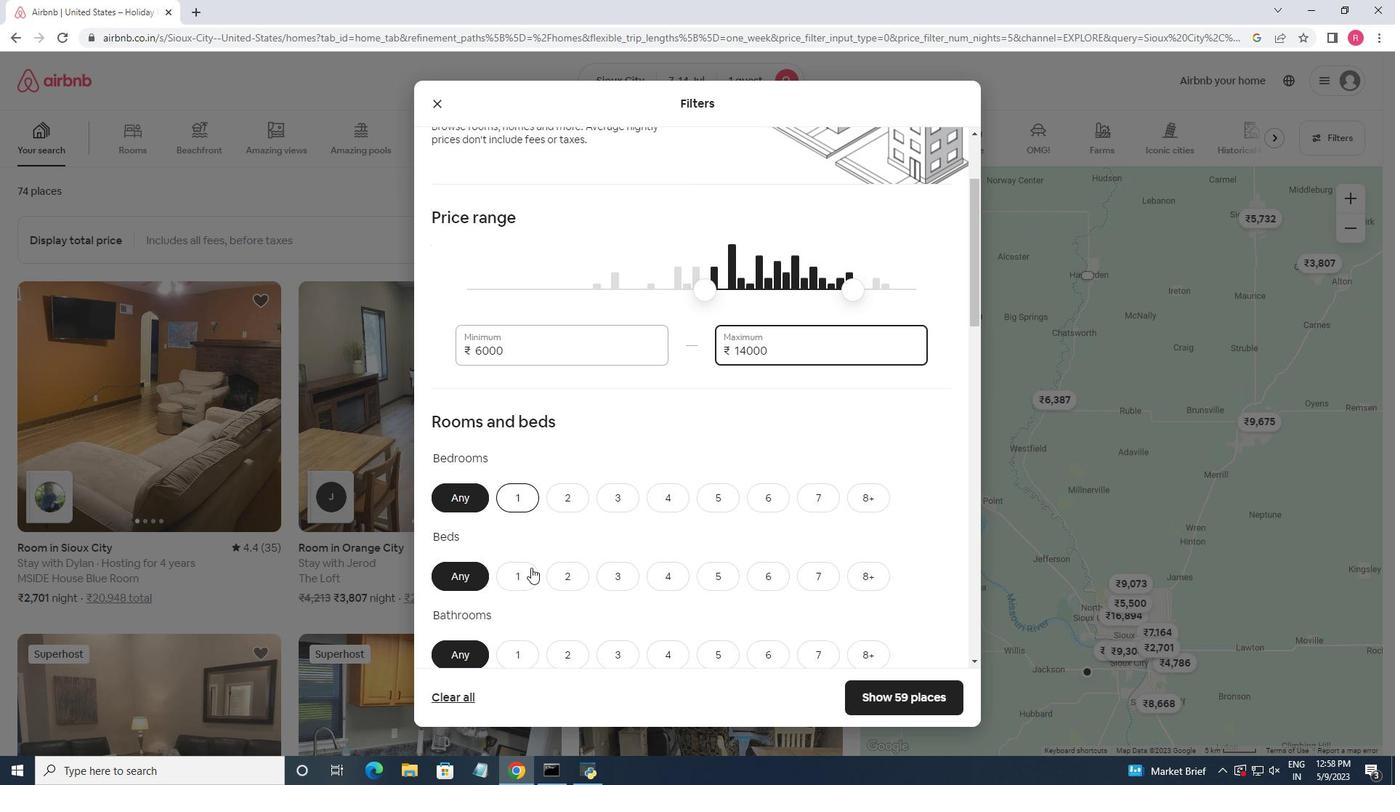 
Action: Mouse pressed left at (529, 582)
Screenshot: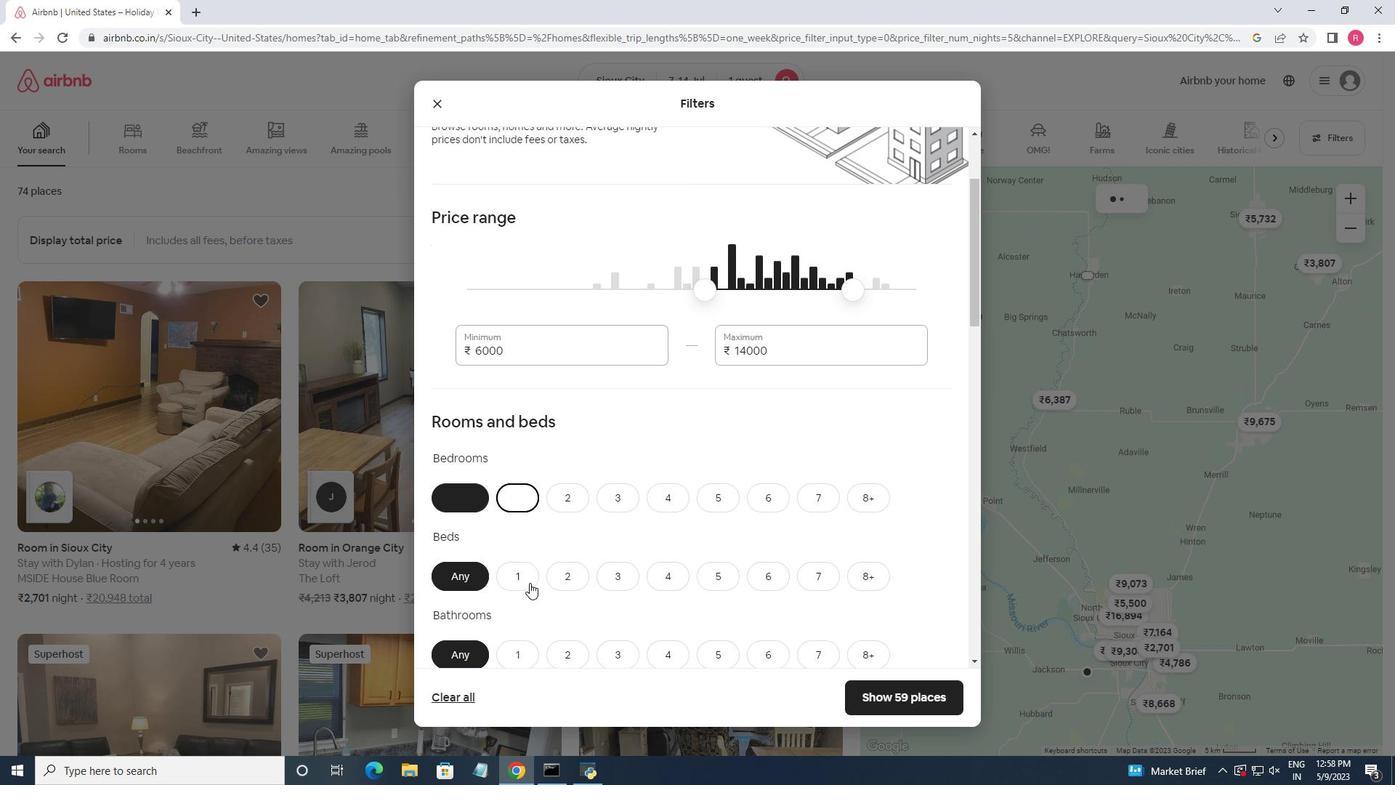 
Action: Mouse moved to (576, 526)
Screenshot: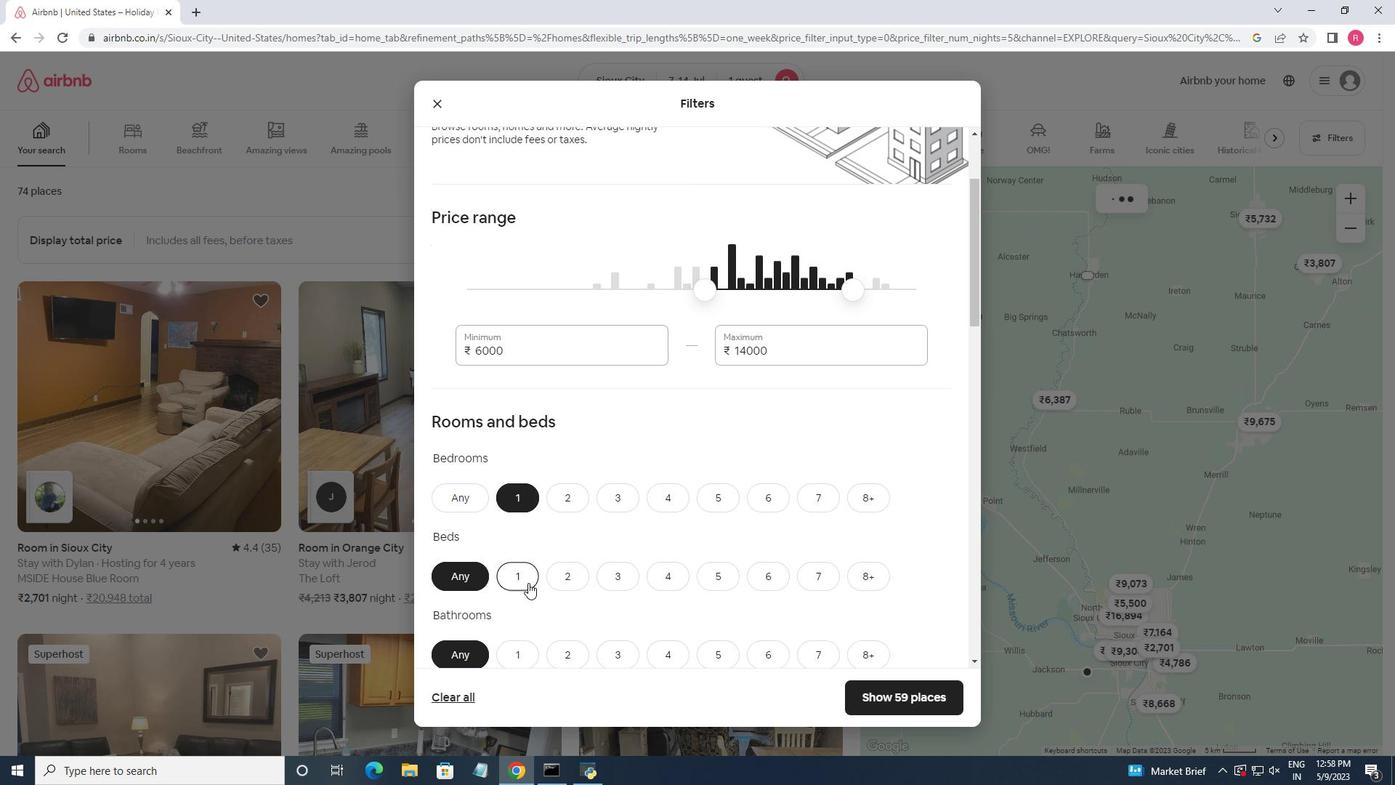 
Action: Mouse scrolled (576, 525) with delta (0, 0)
Screenshot: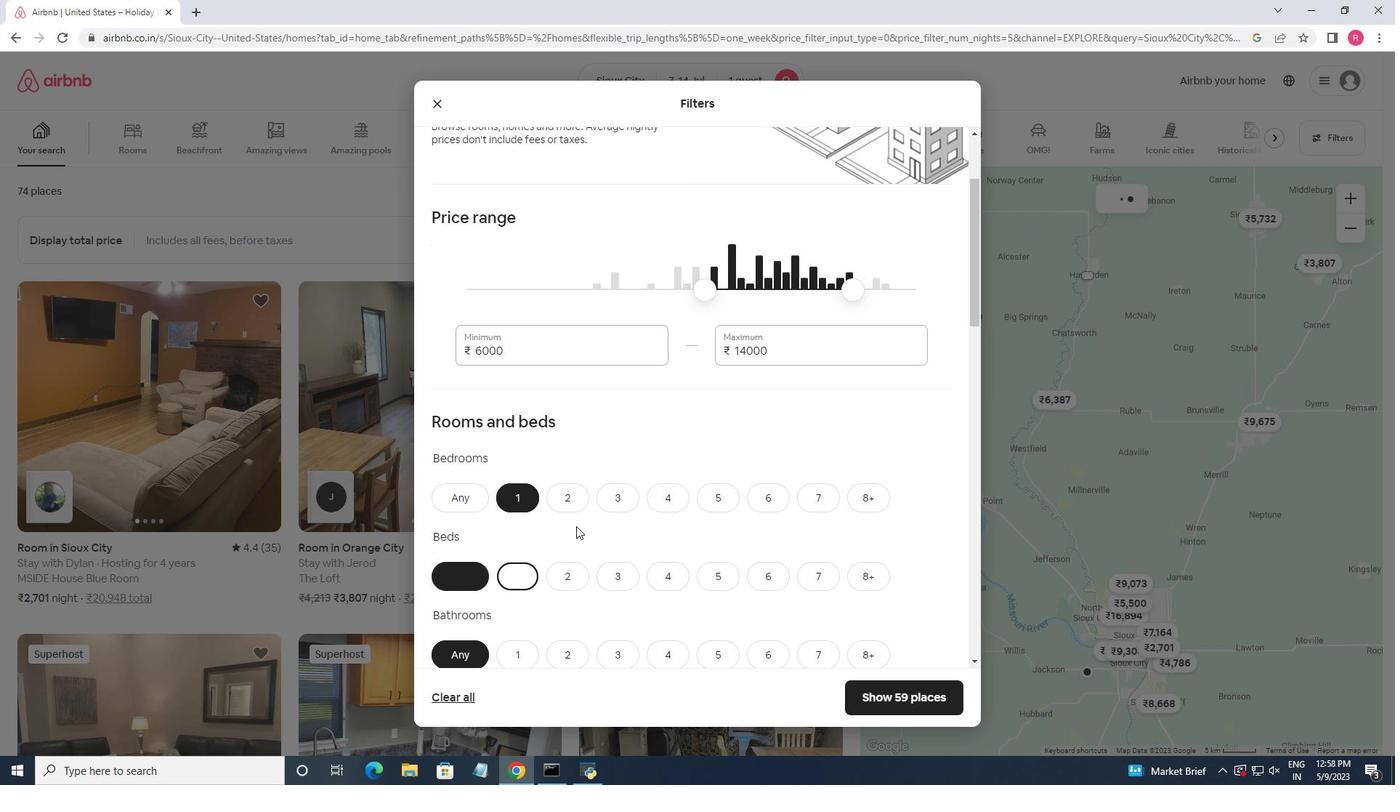 
Action: Mouse scrolled (576, 525) with delta (0, 0)
Screenshot: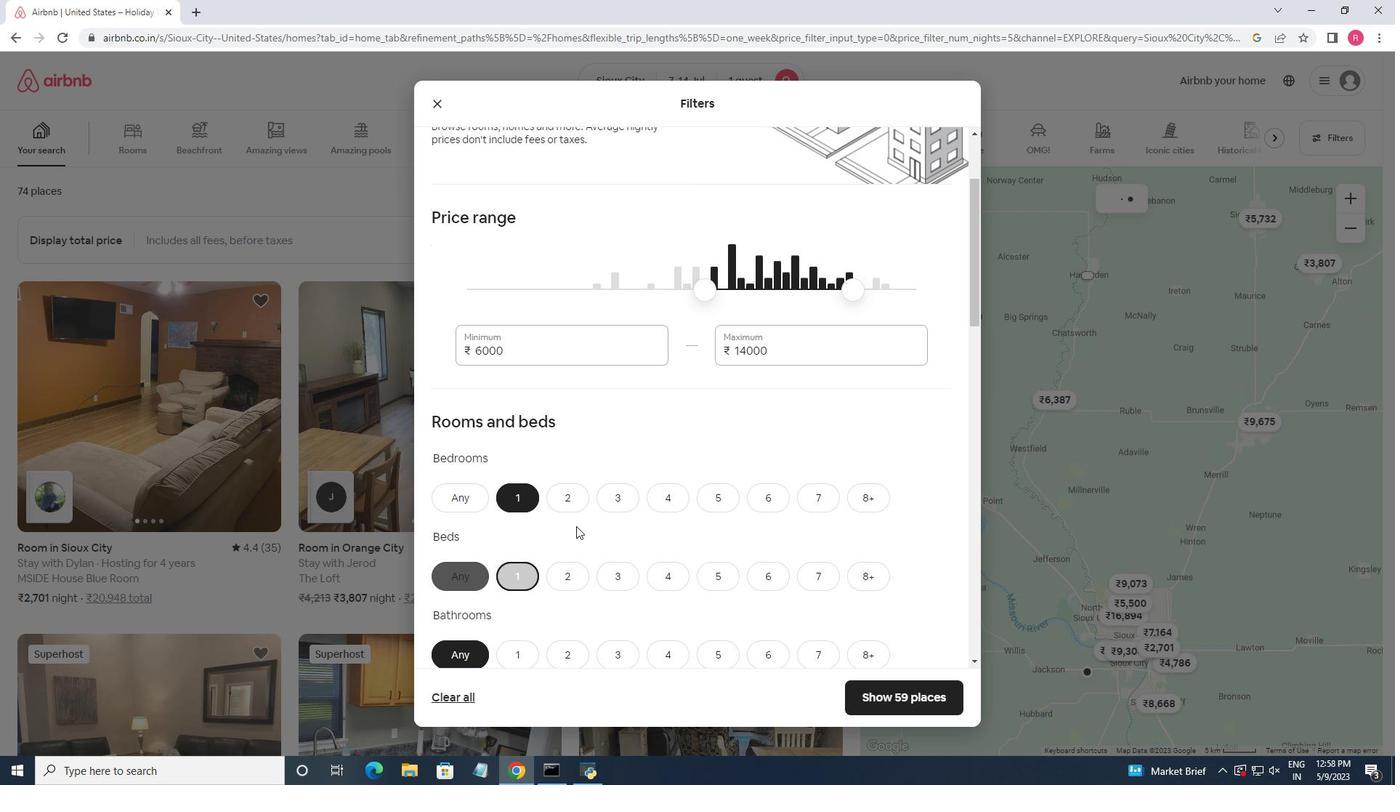 
Action: Mouse scrolled (576, 525) with delta (0, 0)
Screenshot: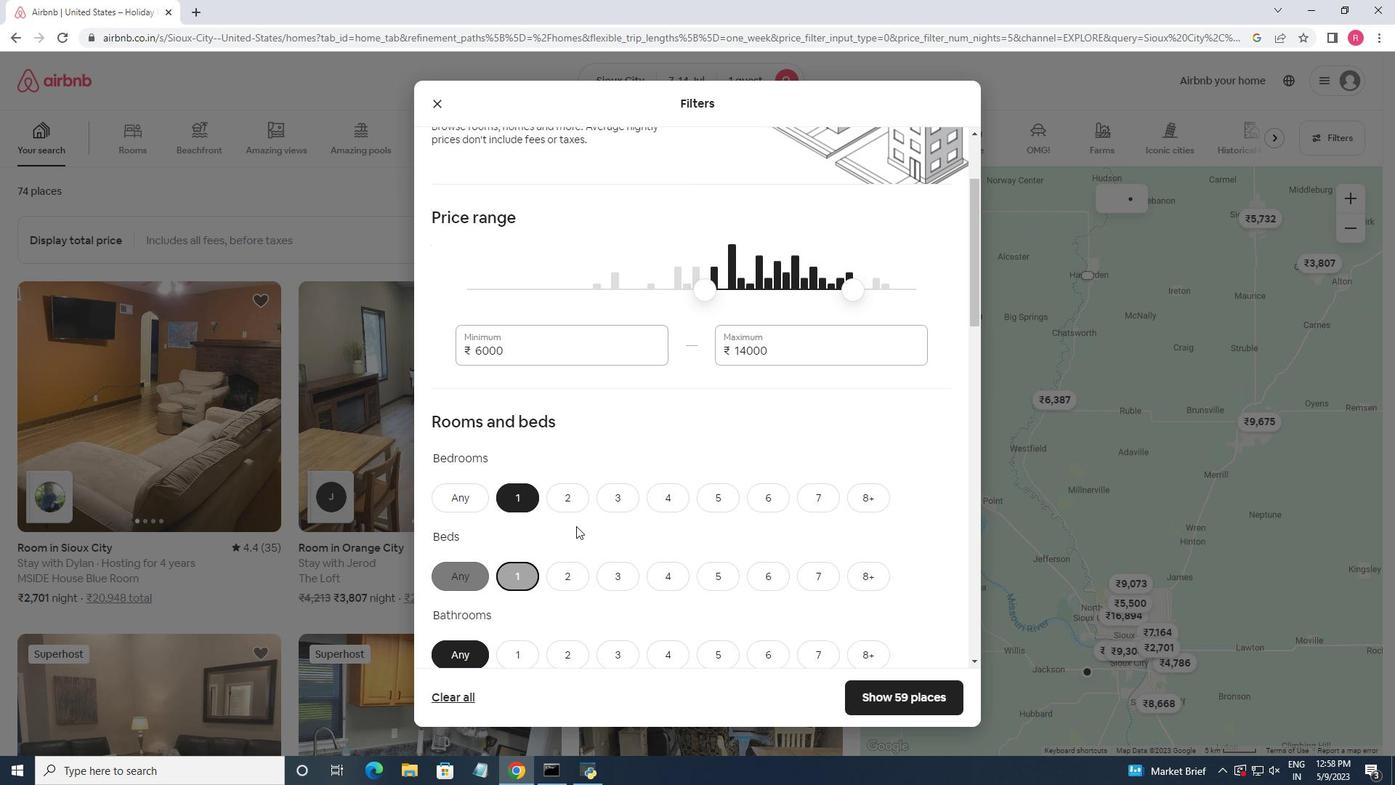 
Action: Mouse moved to (521, 443)
Screenshot: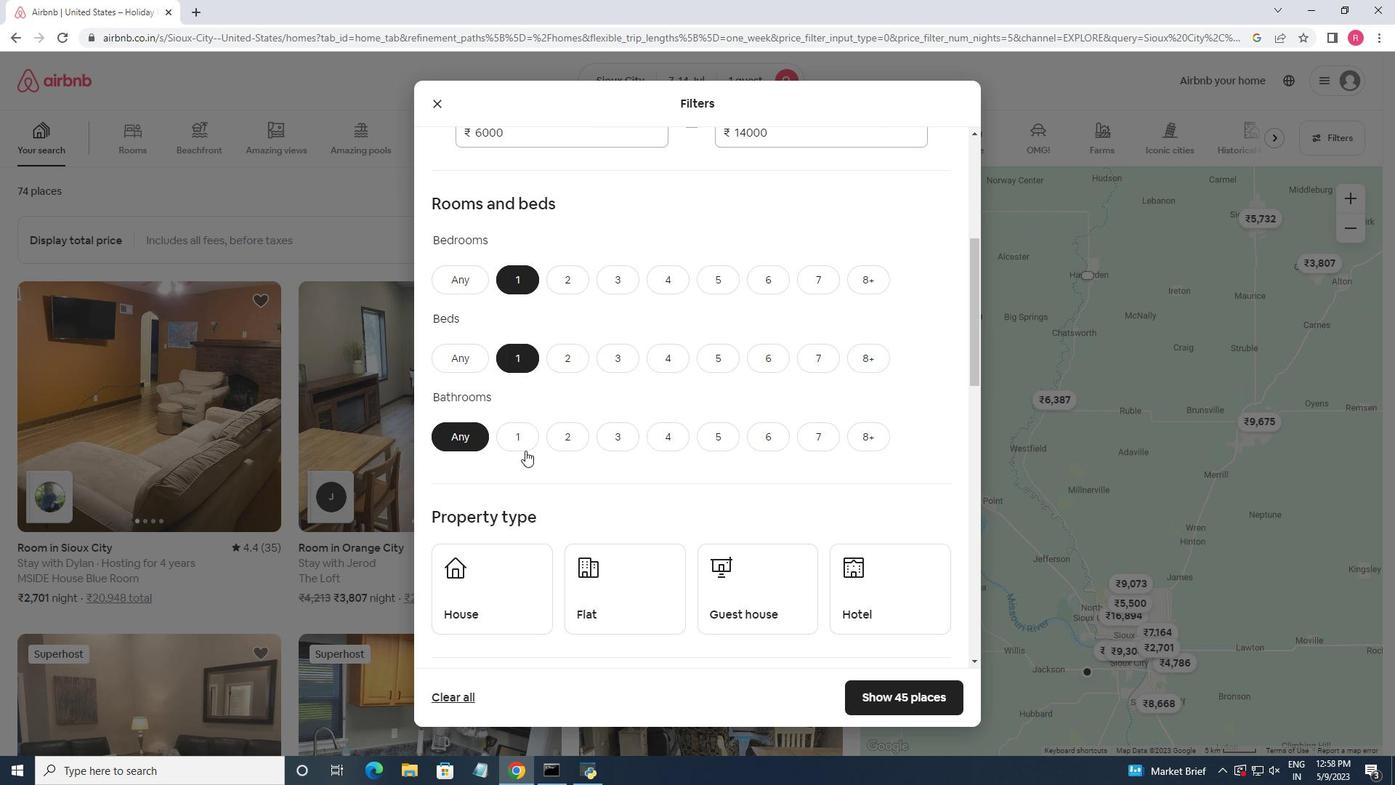 
Action: Mouse pressed left at (521, 443)
Screenshot: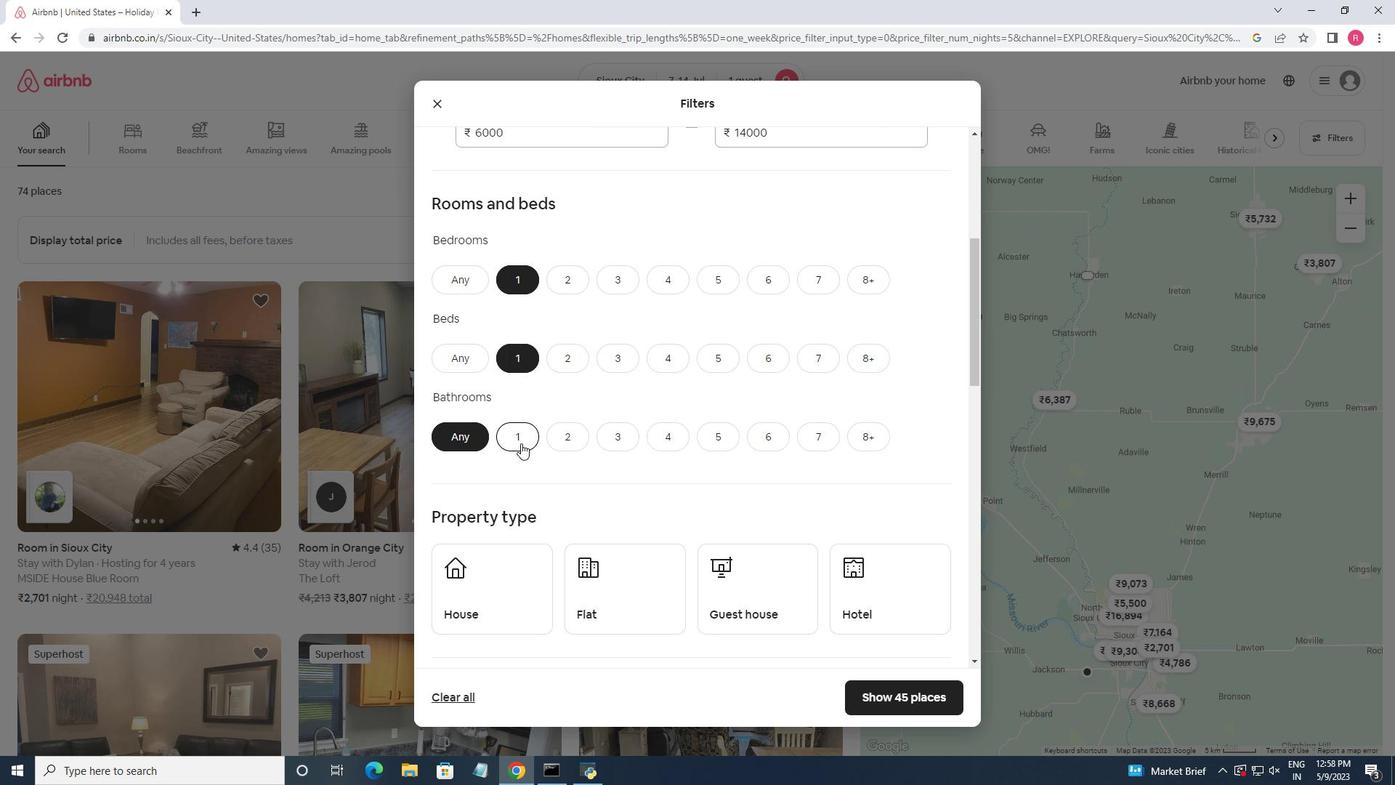 
Action: Mouse moved to (500, 554)
Screenshot: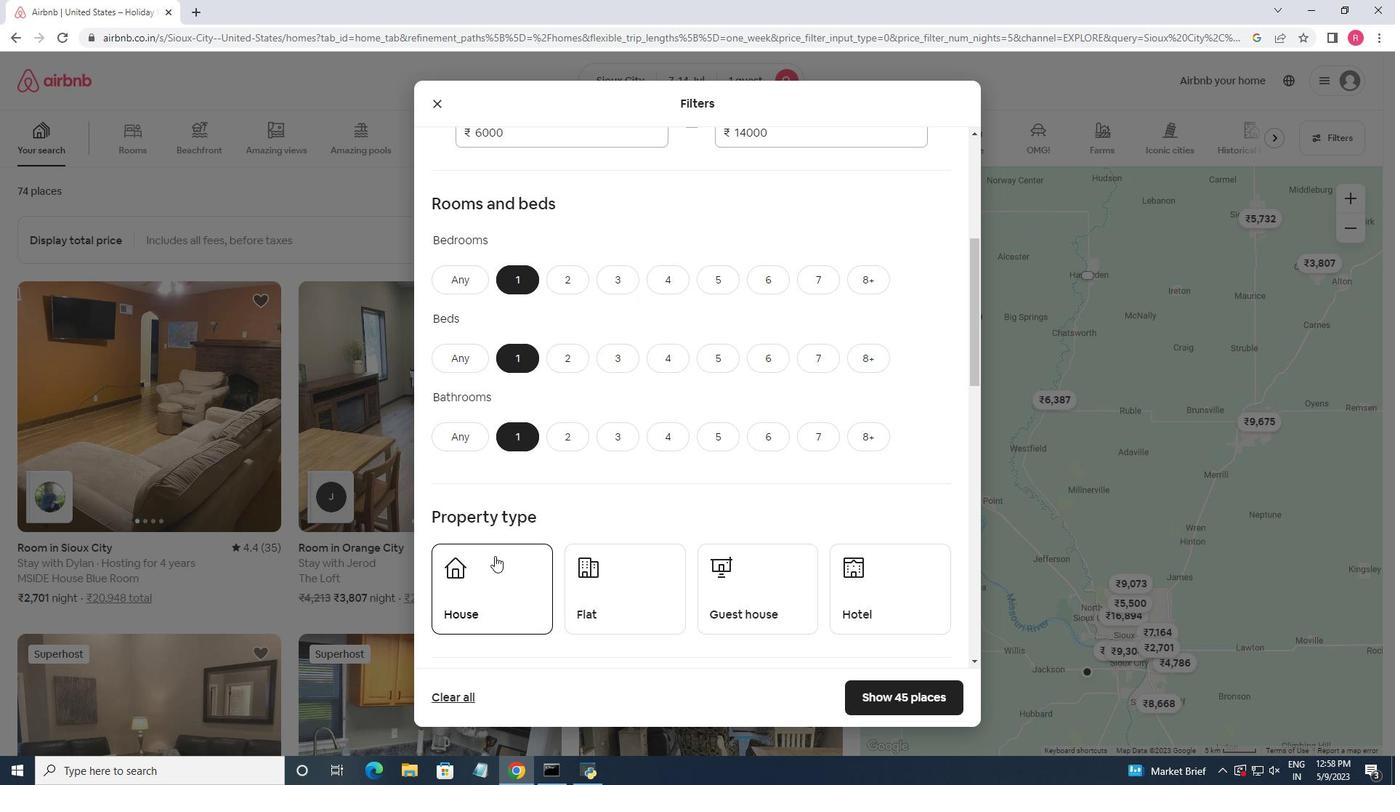 
Action: Mouse pressed left at (500, 554)
Screenshot: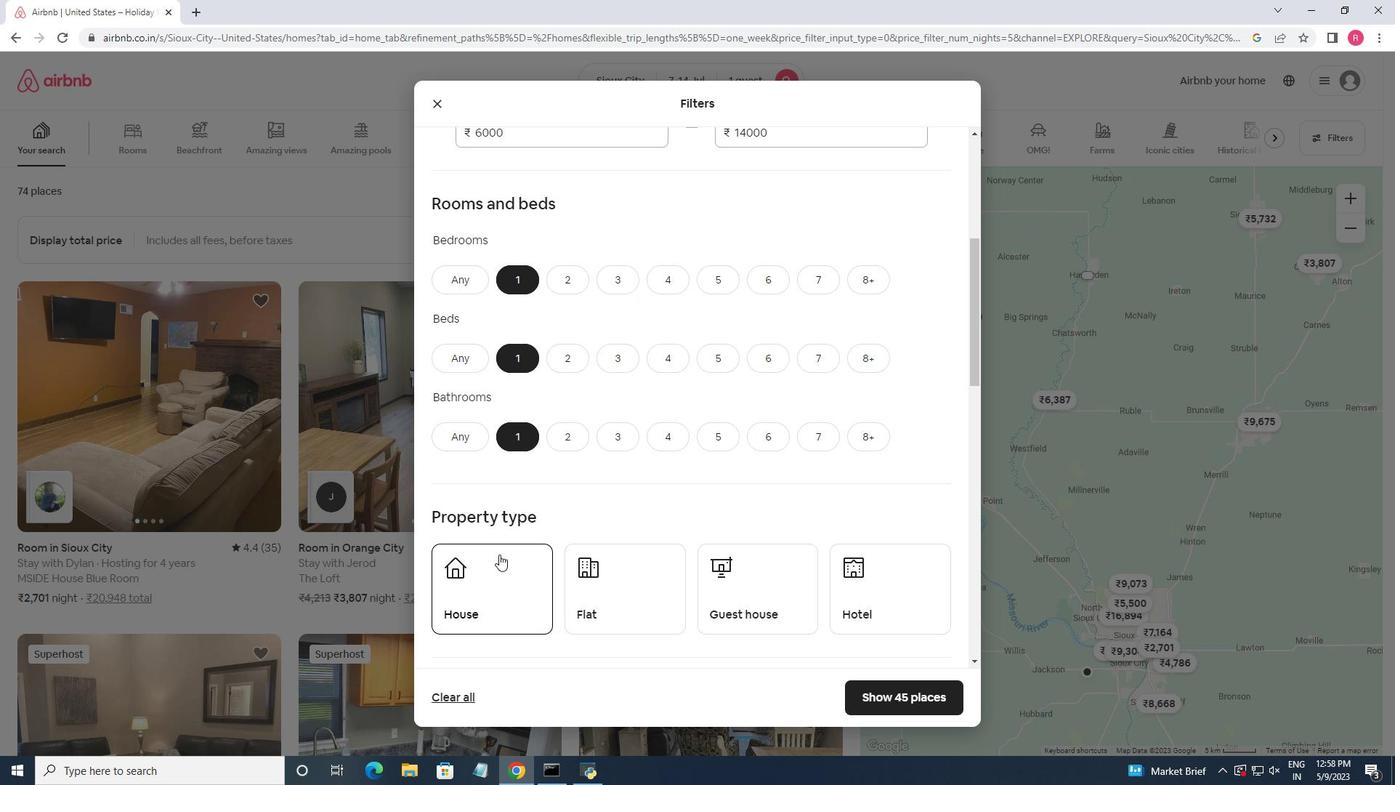 
Action: Mouse moved to (622, 572)
Screenshot: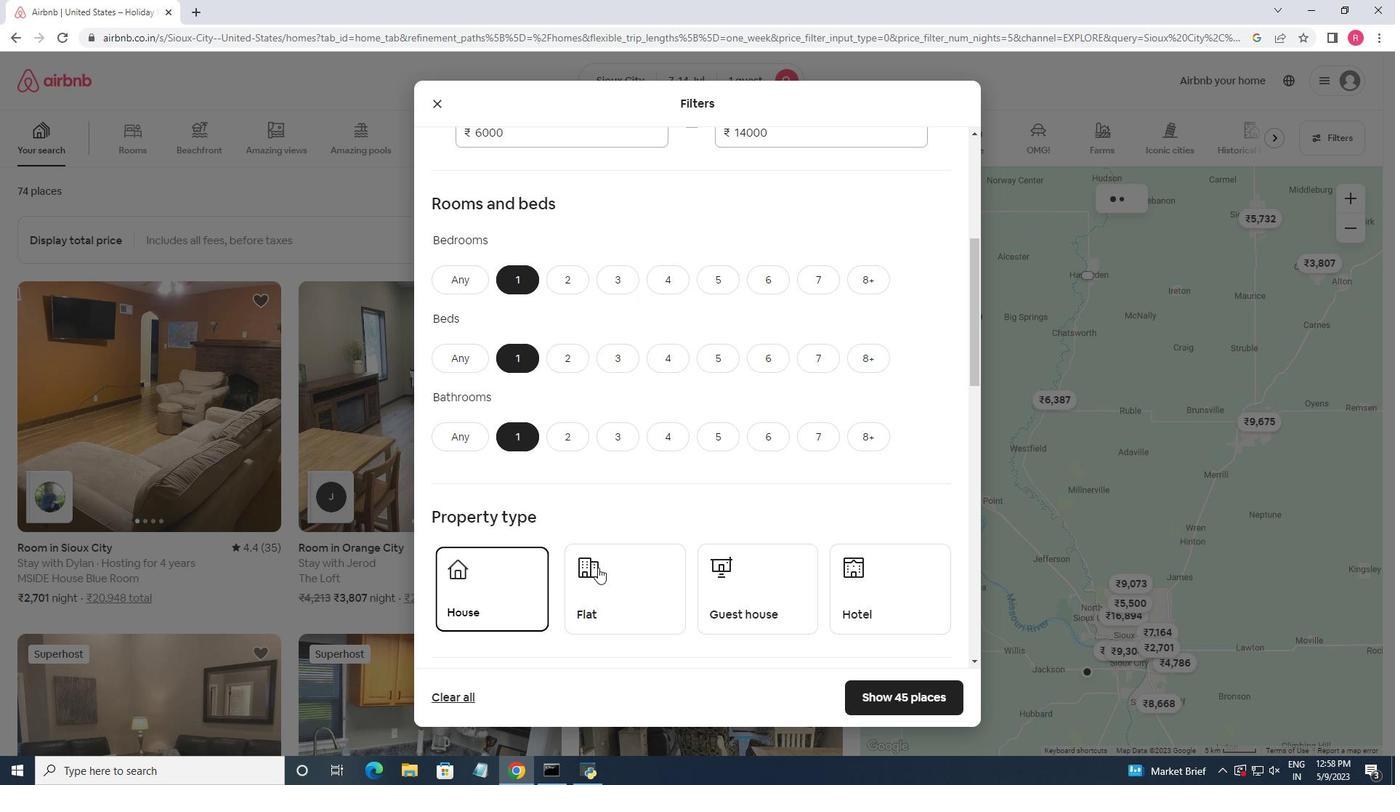 
Action: Mouse pressed left at (622, 572)
Screenshot: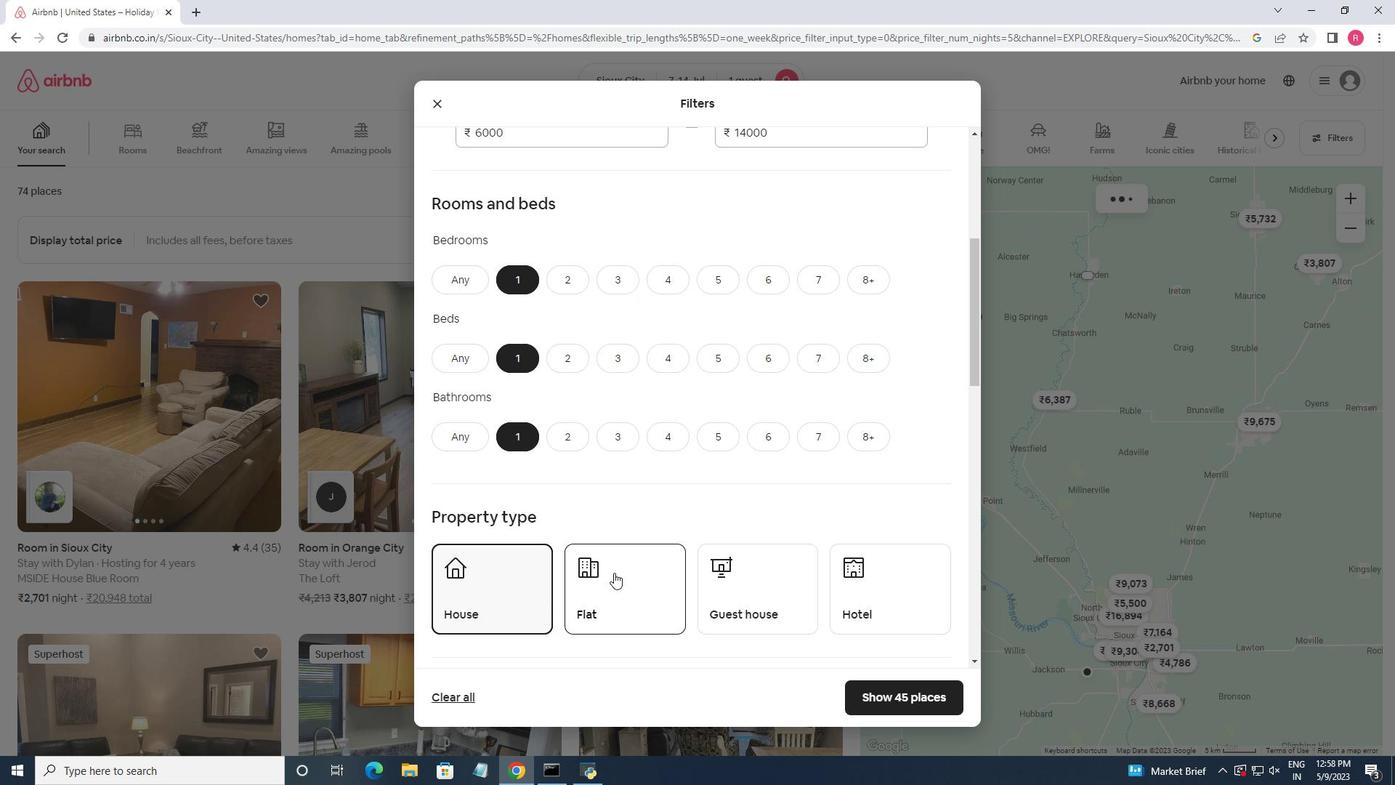 
Action: Mouse moved to (737, 586)
Screenshot: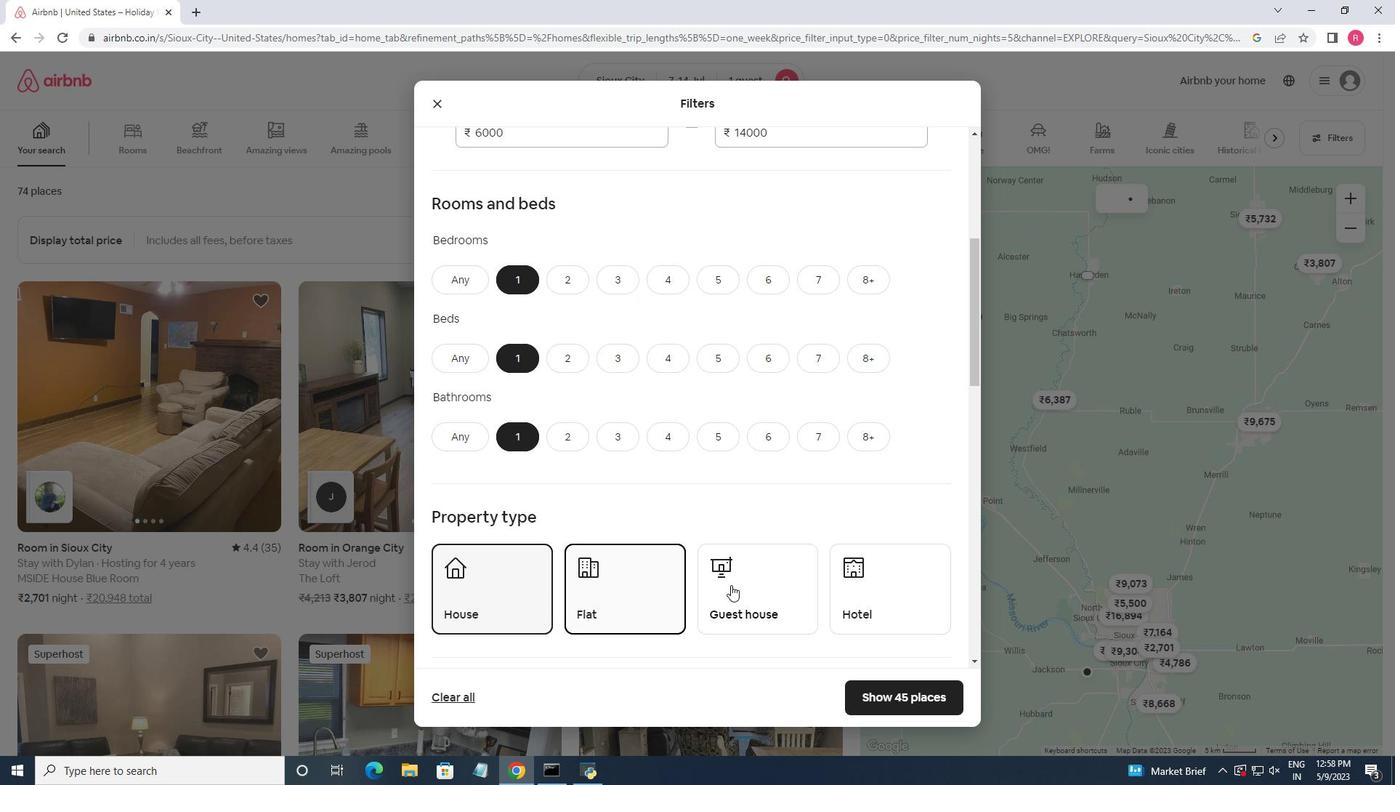 
Action: Mouse pressed left at (737, 586)
Screenshot: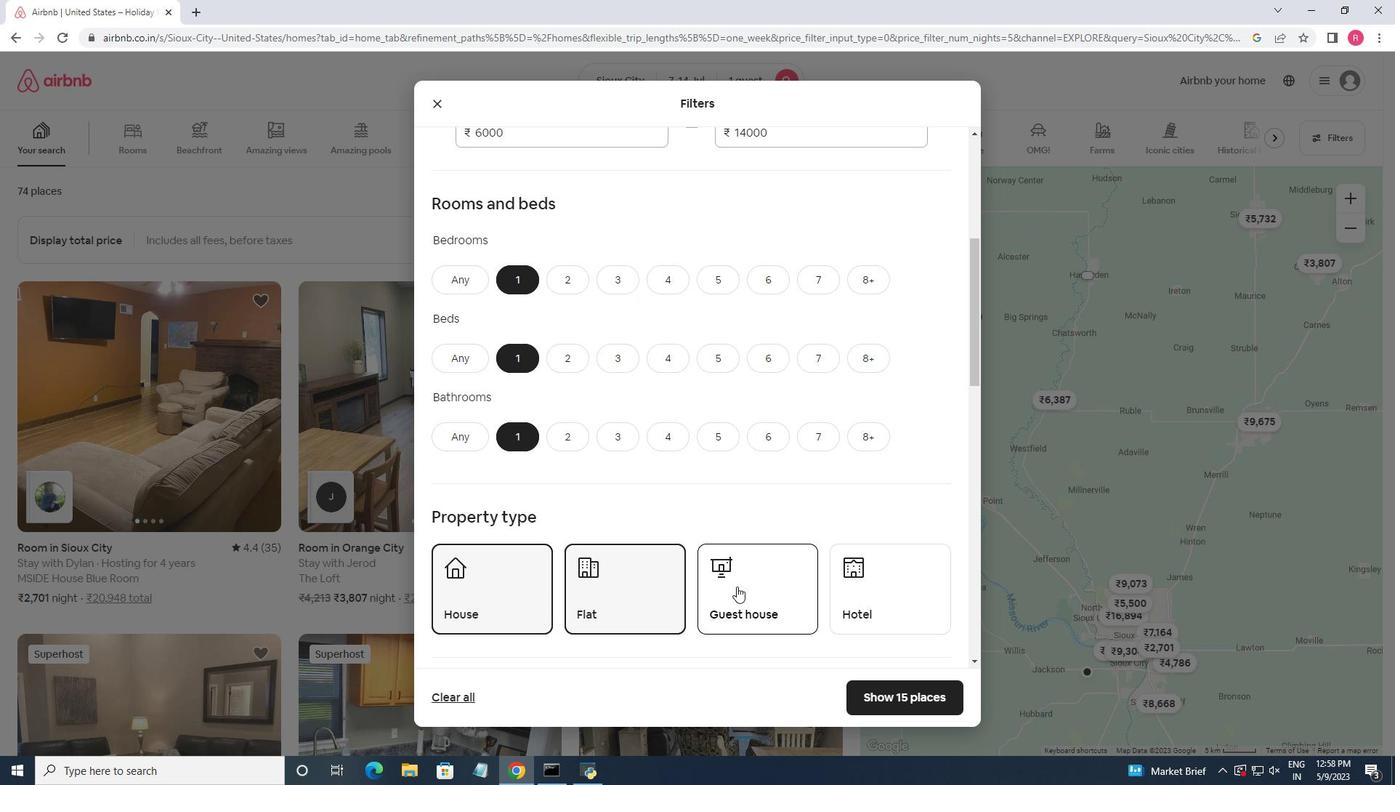 
Action: Mouse moved to (862, 582)
Screenshot: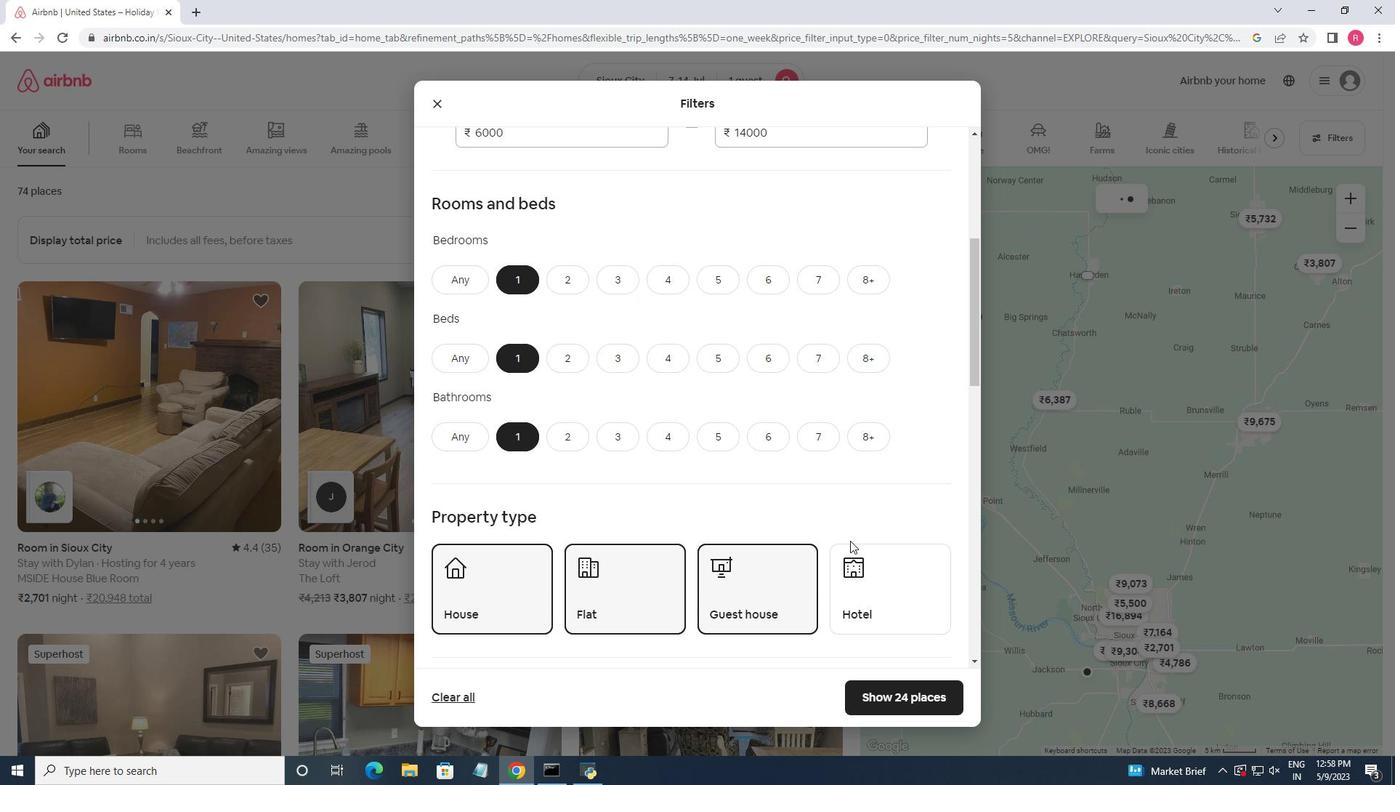 
Action: Mouse pressed left at (862, 582)
Screenshot: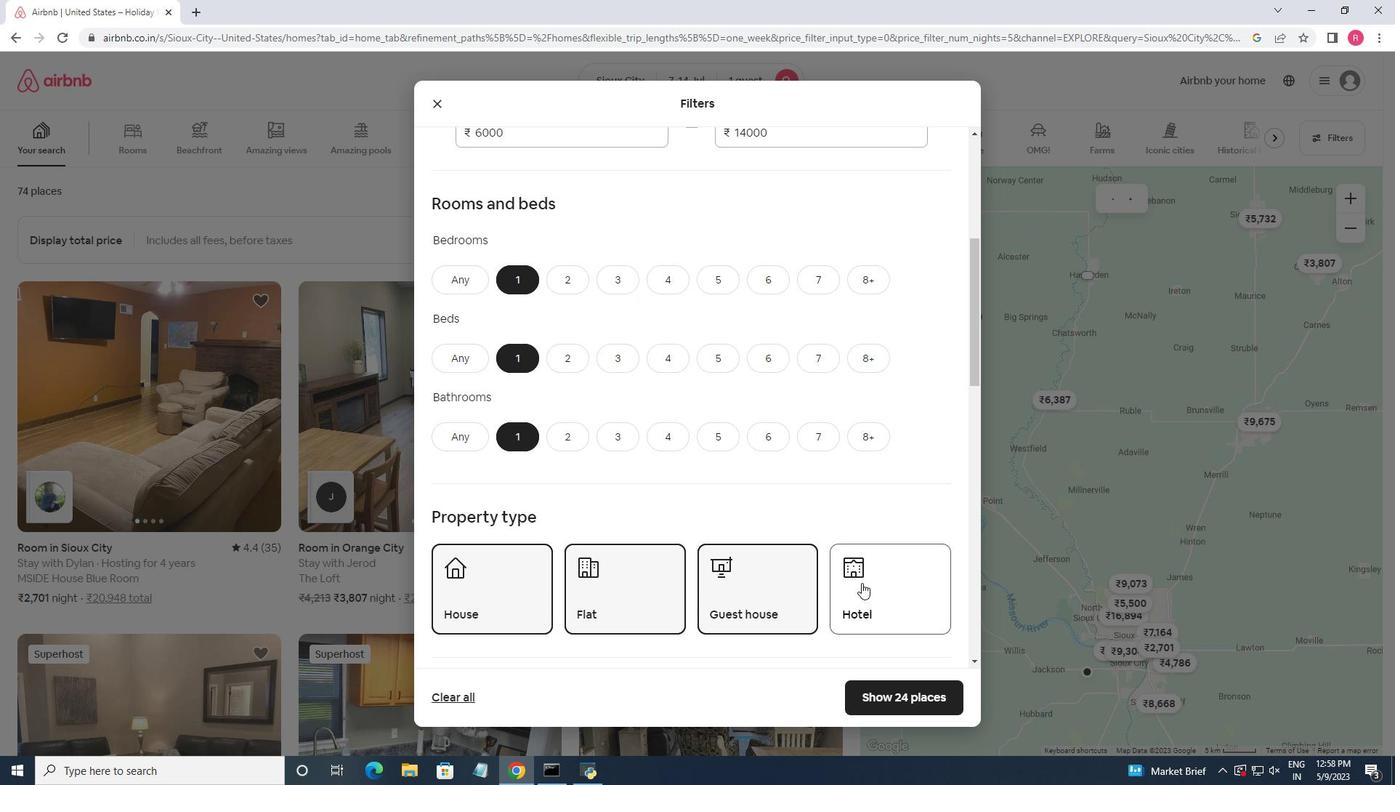 
Action: Mouse moved to (742, 462)
Screenshot: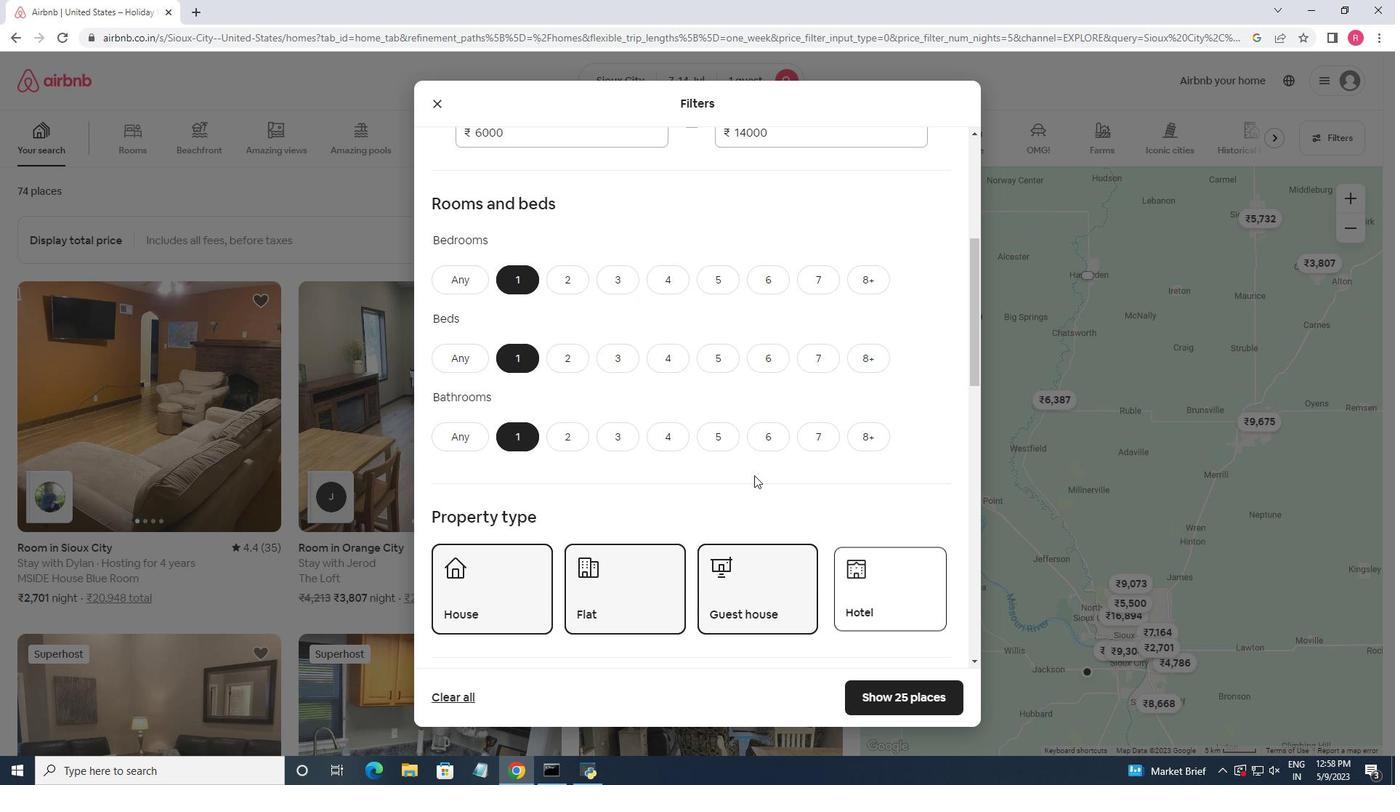
Action: Mouse scrolled (742, 461) with delta (0, 0)
Screenshot: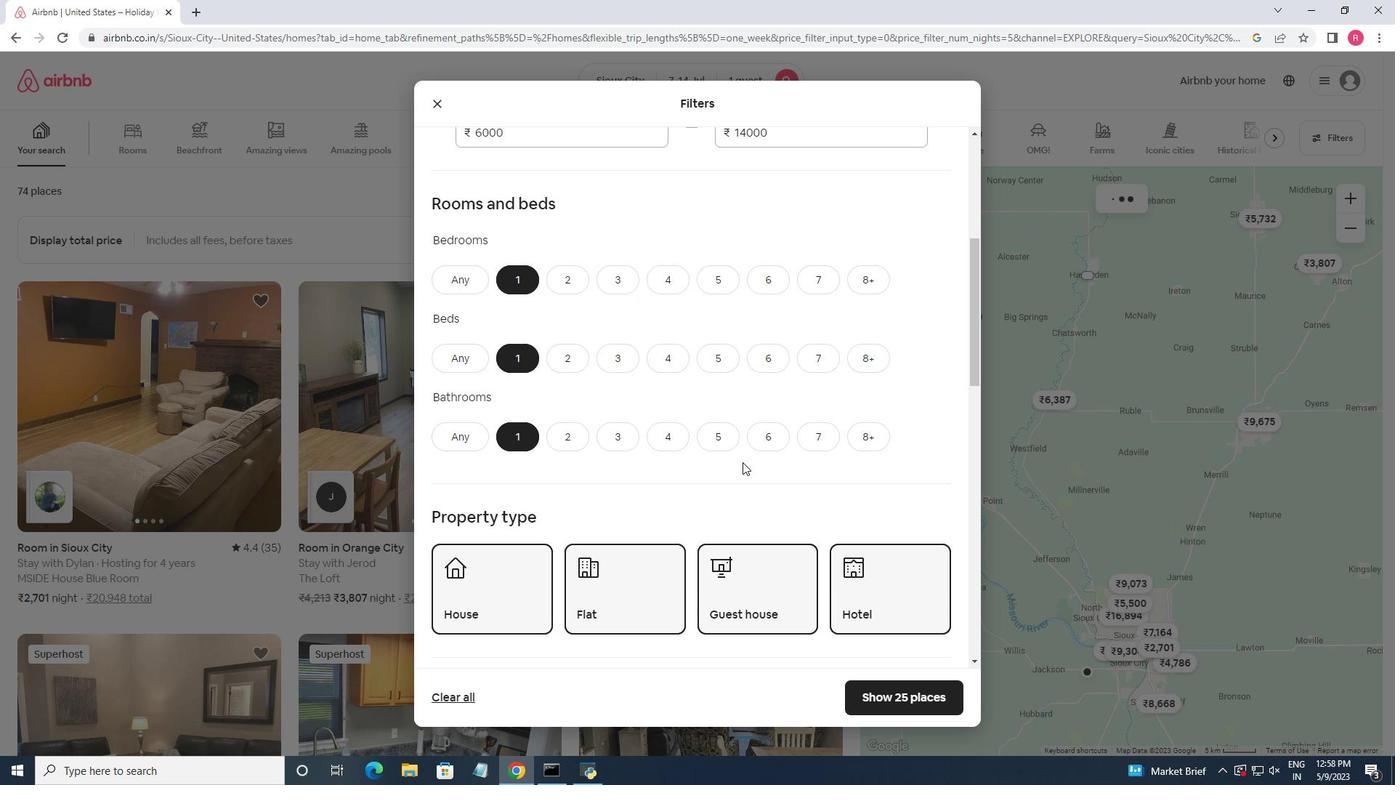 
Action: Mouse scrolled (742, 461) with delta (0, 0)
Screenshot: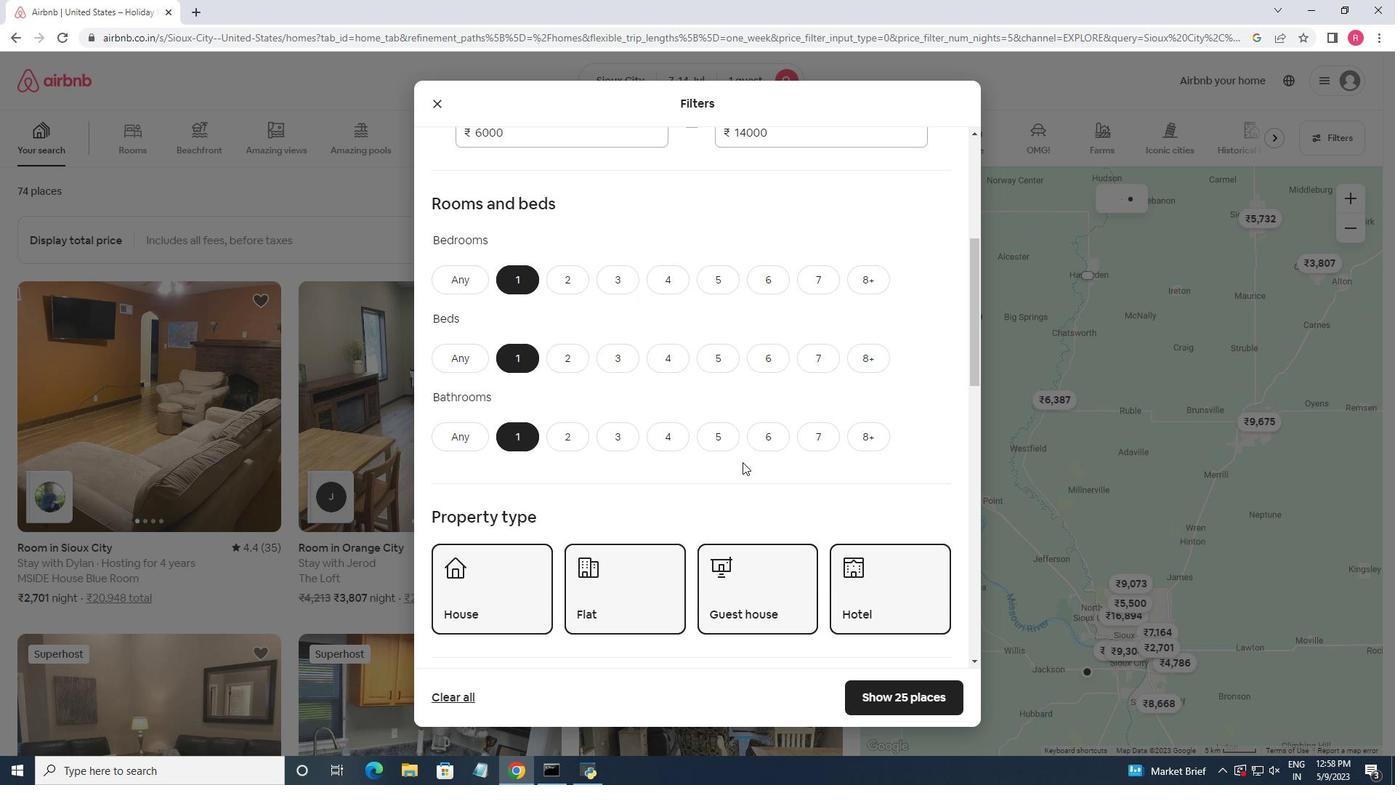 
Action: Mouse scrolled (742, 461) with delta (0, 0)
Screenshot: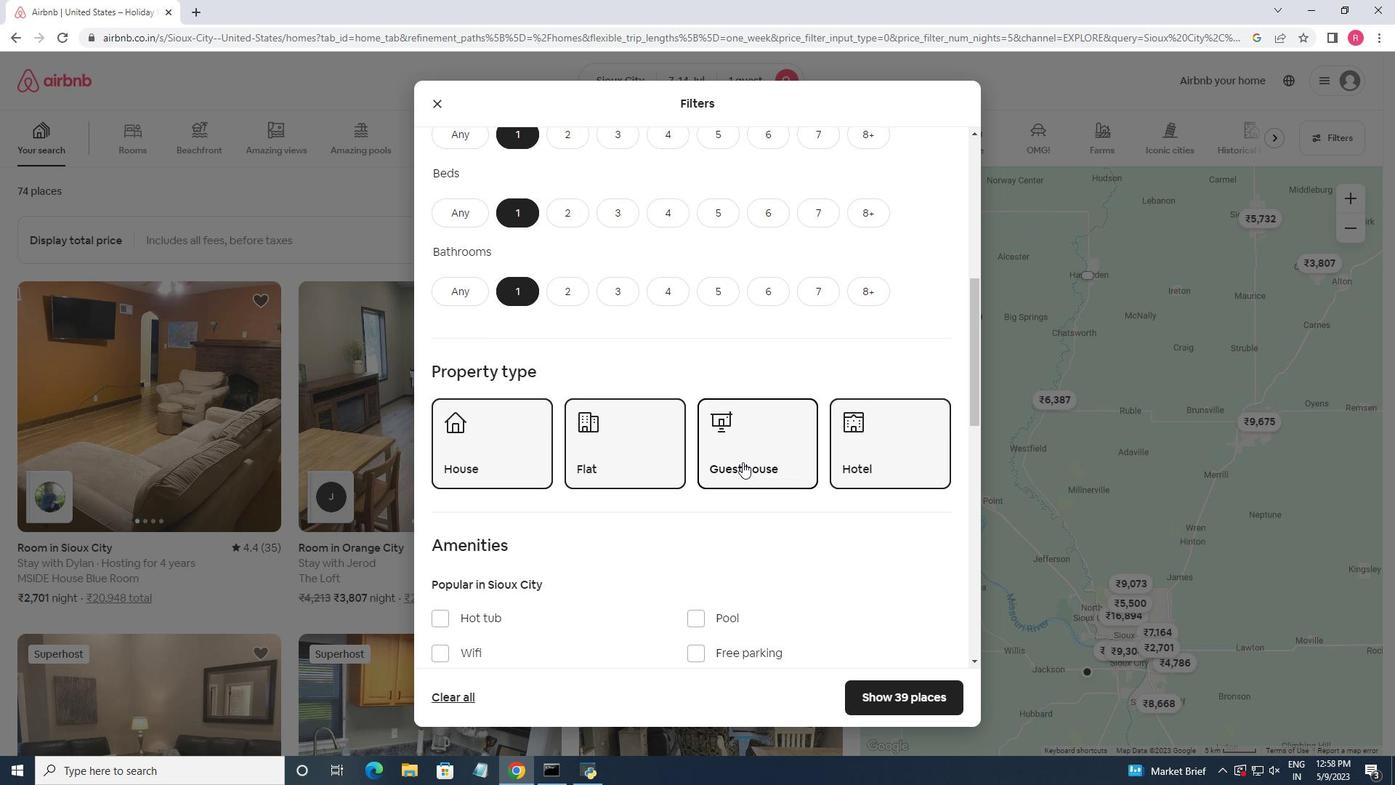 
Action: Mouse scrolled (742, 461) with delta (0, 0)
Screenshot: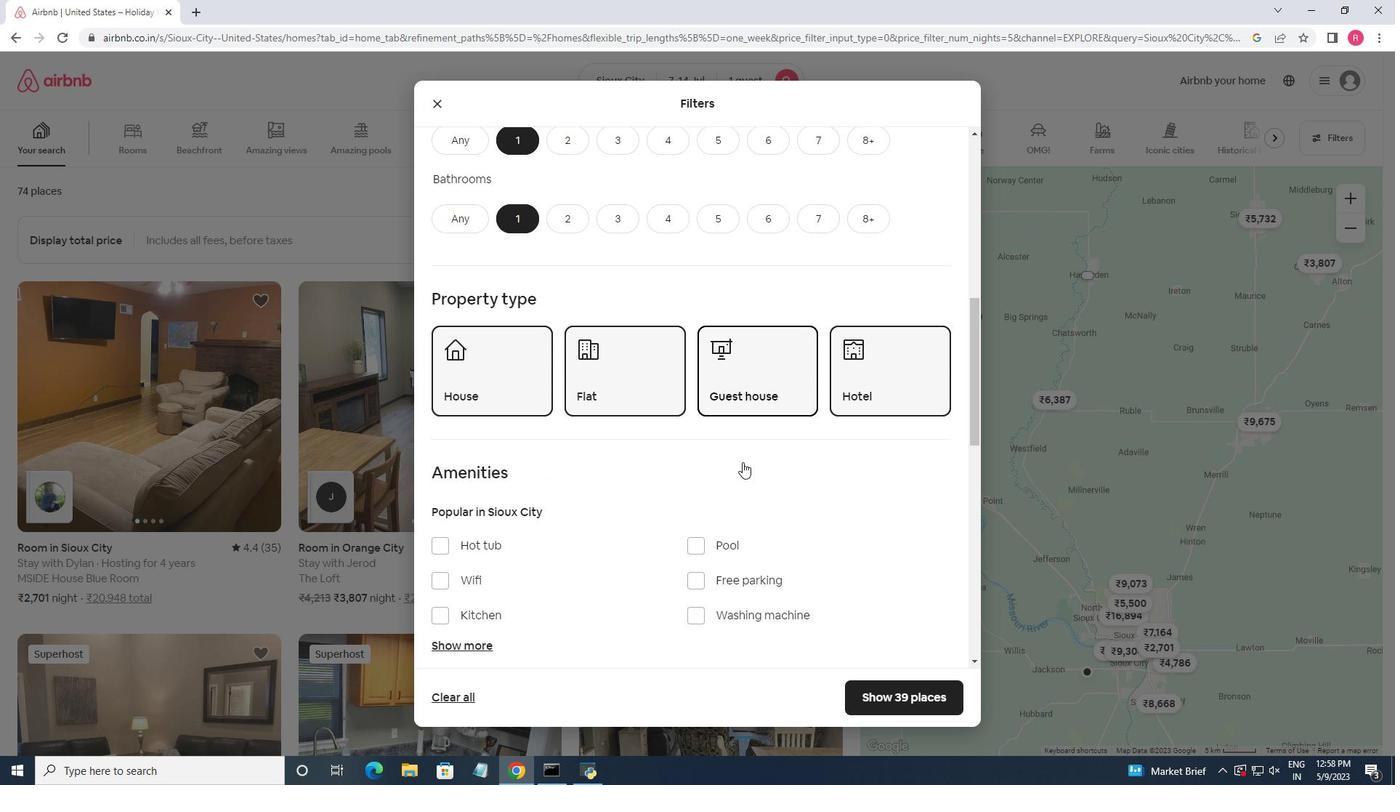 
Action: Mouse moved to (742, 462)
Screenshot: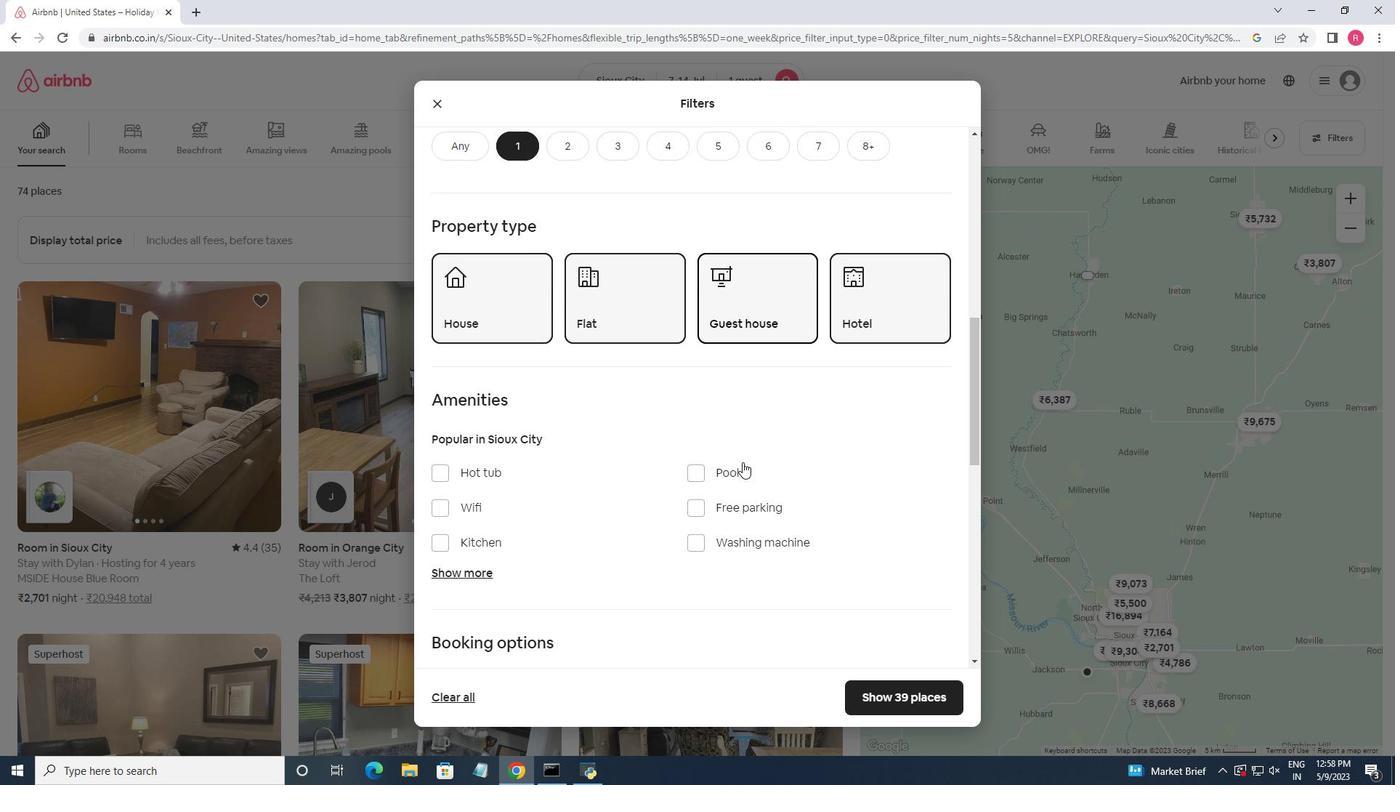 
Action: Mouse scrolled (742, 461) with delta (0, 0)
Screenshot: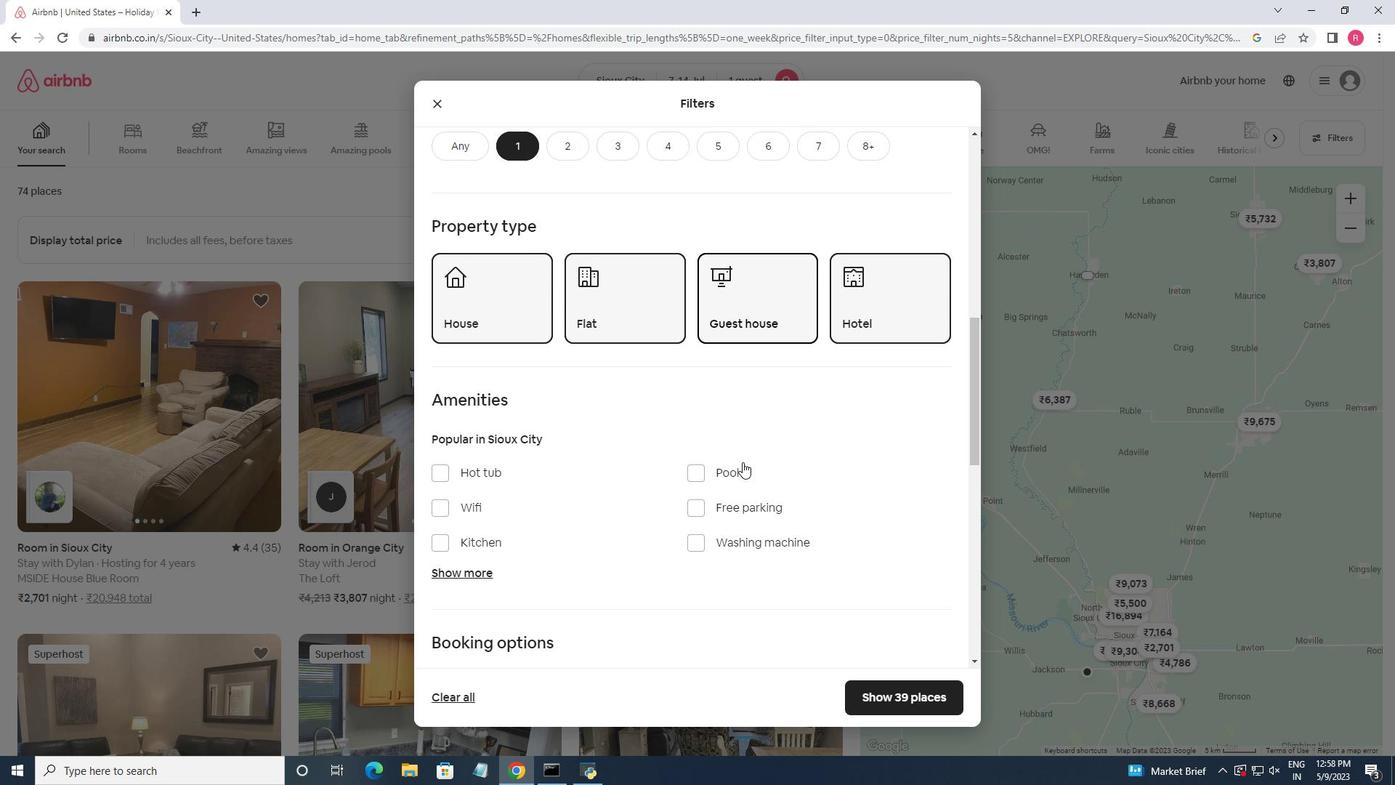 
Action: Mouse moved to (743, 462)
Screenshot: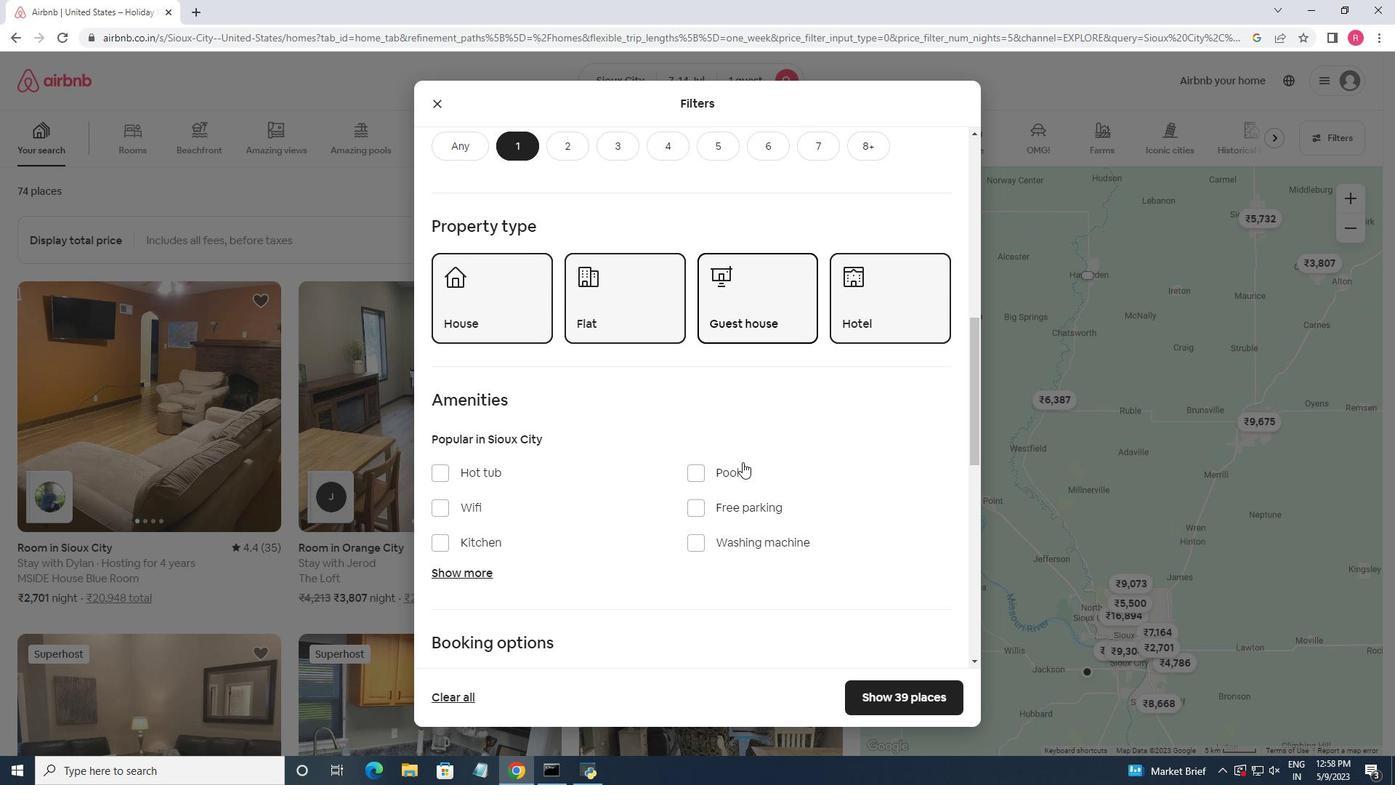 
Action: Mouse scrolled (743, 461) with delta (0, 0)
Screenshot: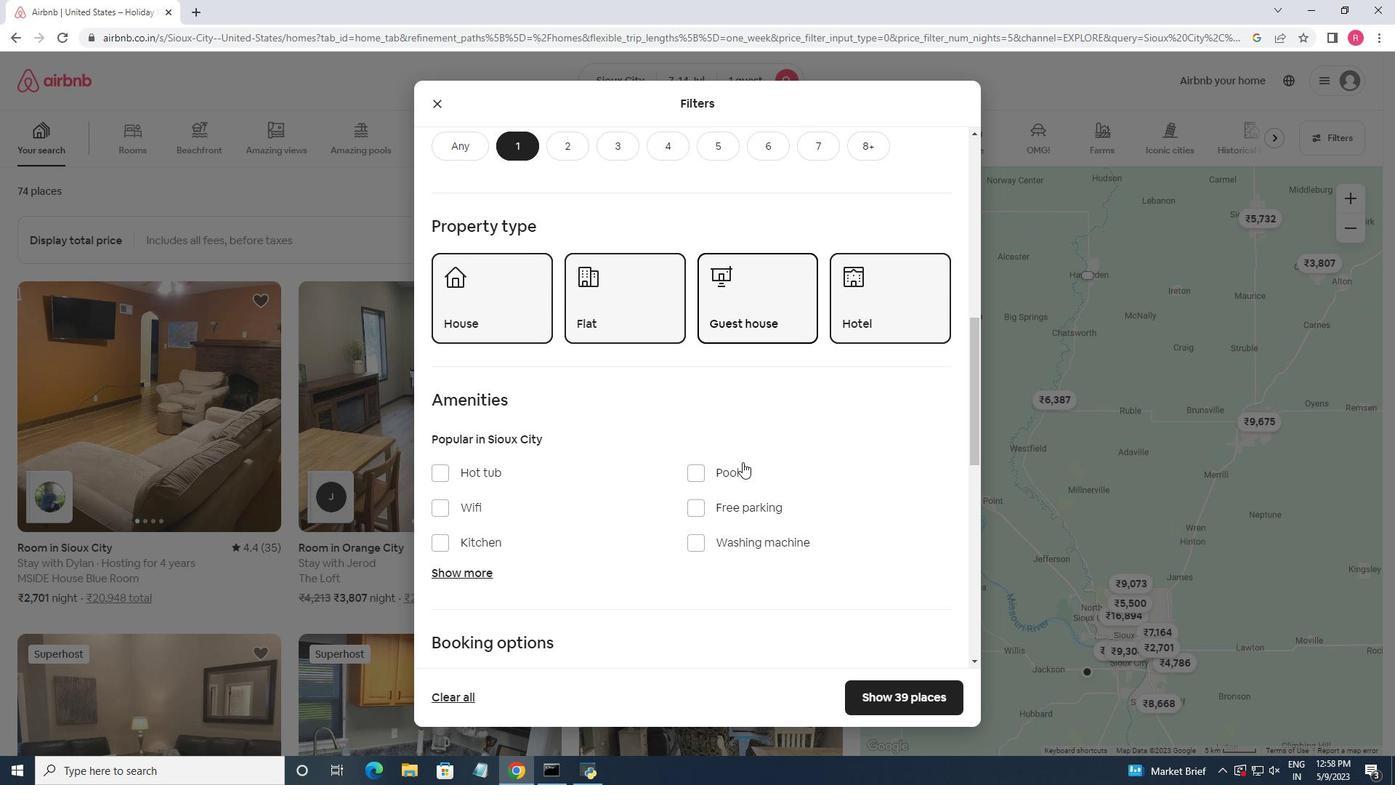
Action: Mouse moved to (743, 462)
Screenshot: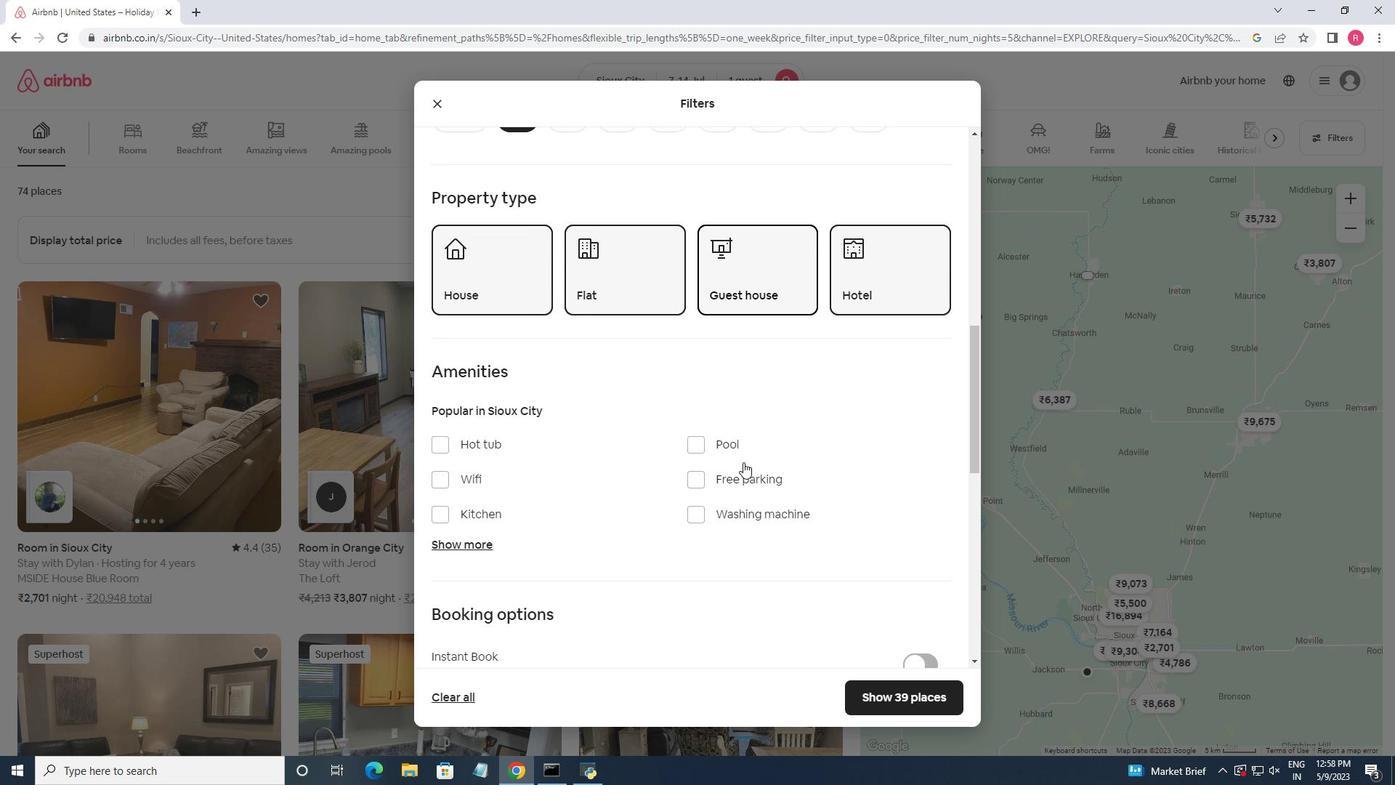 
Action: Mouse scrolled (743, 461) with delta (0, 0)
Screenshot: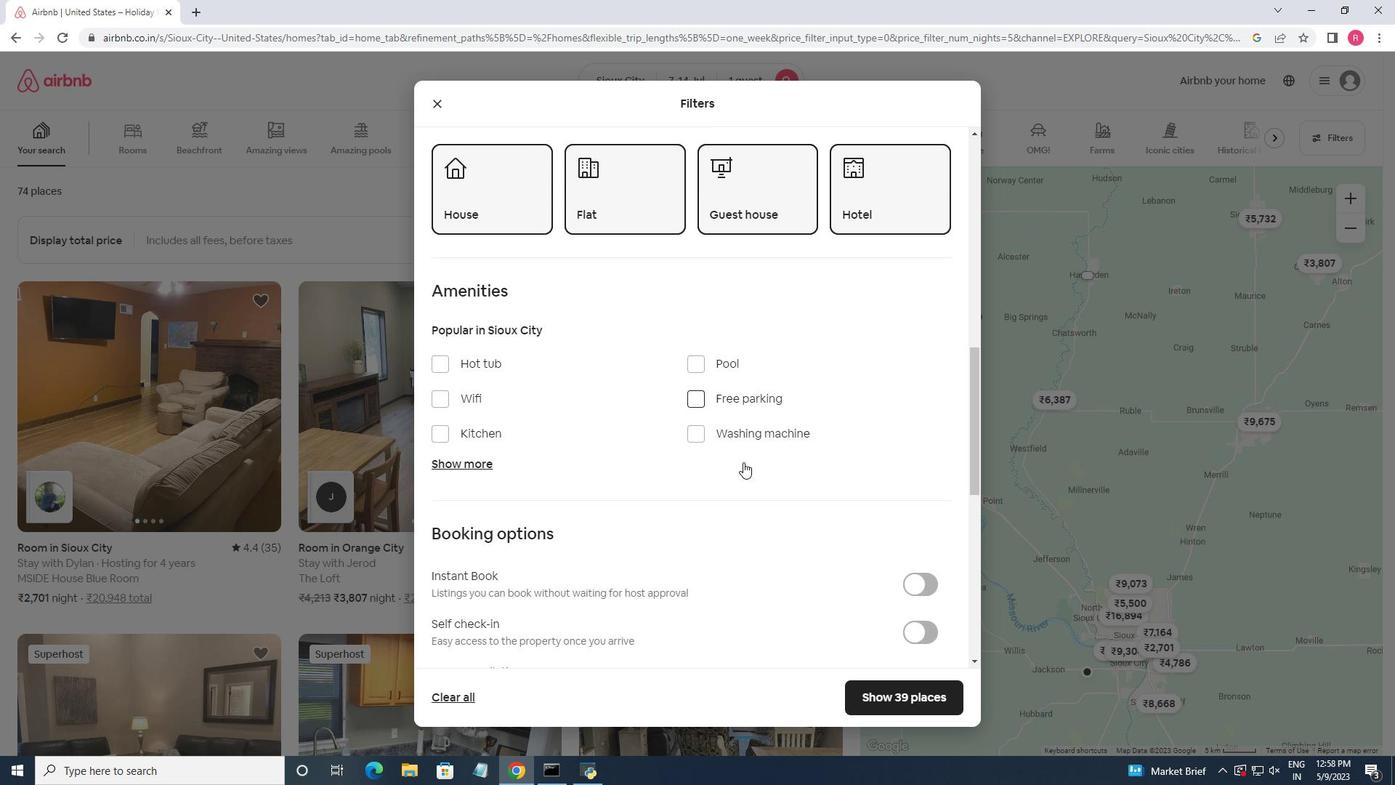 
Action: Mouse scrolled (743, 461) with delta (0, 0)
Screenshot: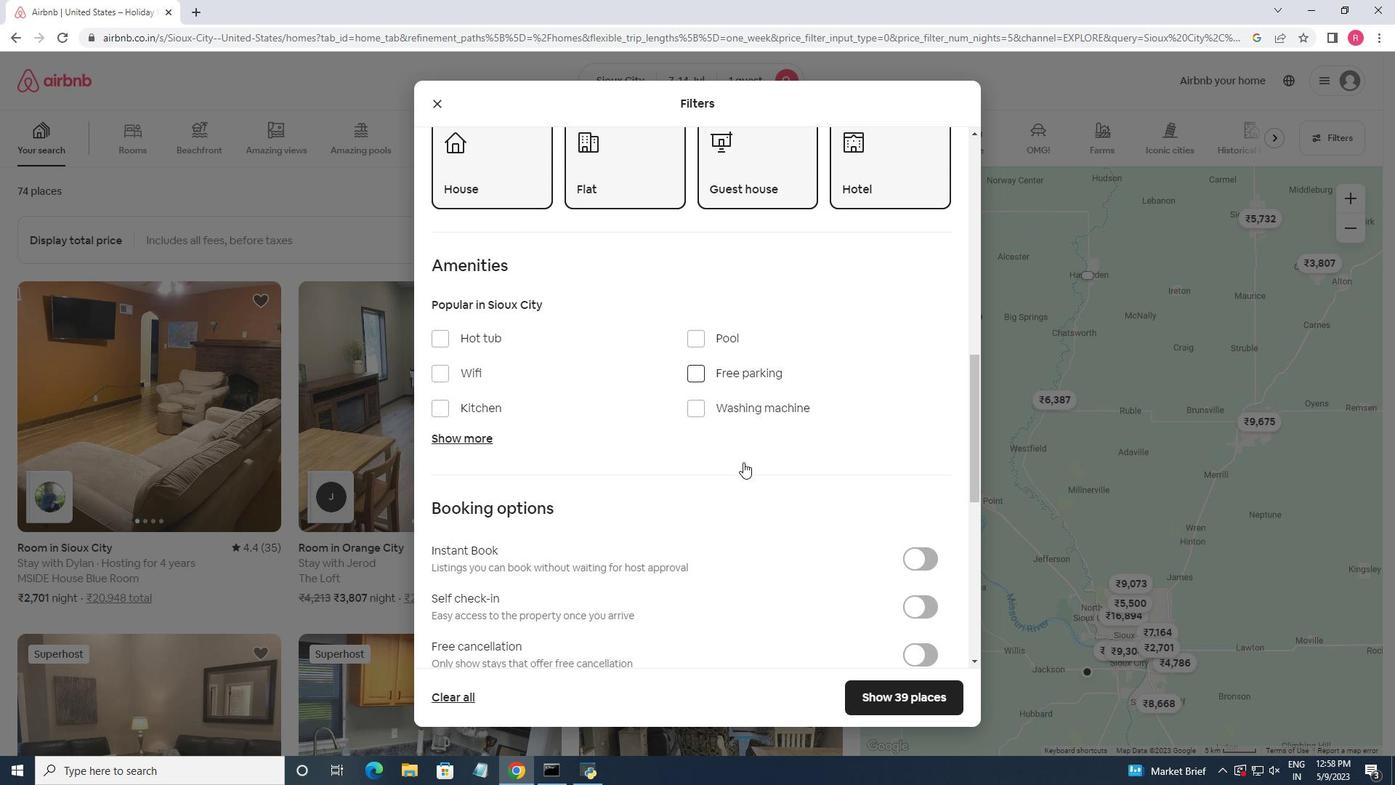 
Action: Mouse moved to (743, 463)
Screenshot: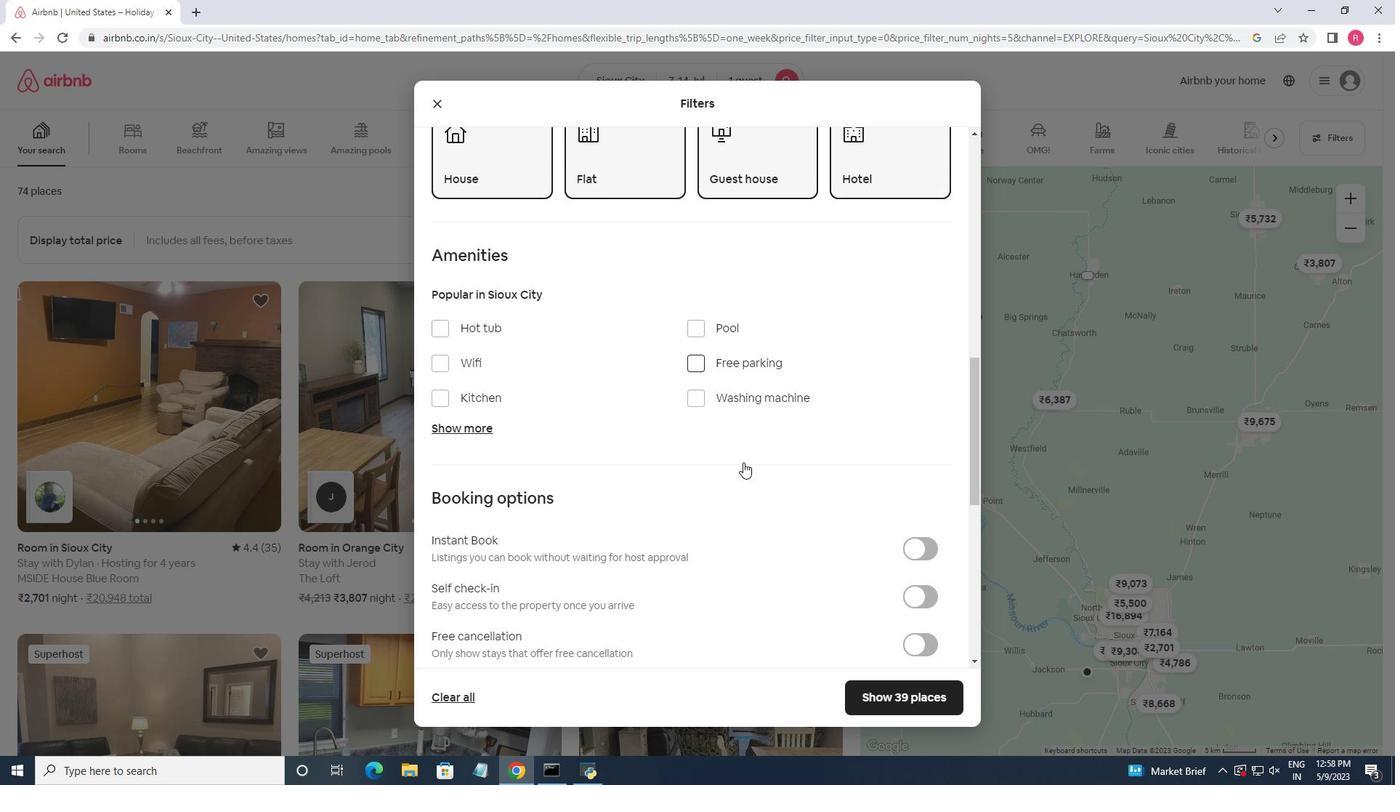 
Action: Mouse scrolled (743, 462) with delta (0, 0)
Screenshot: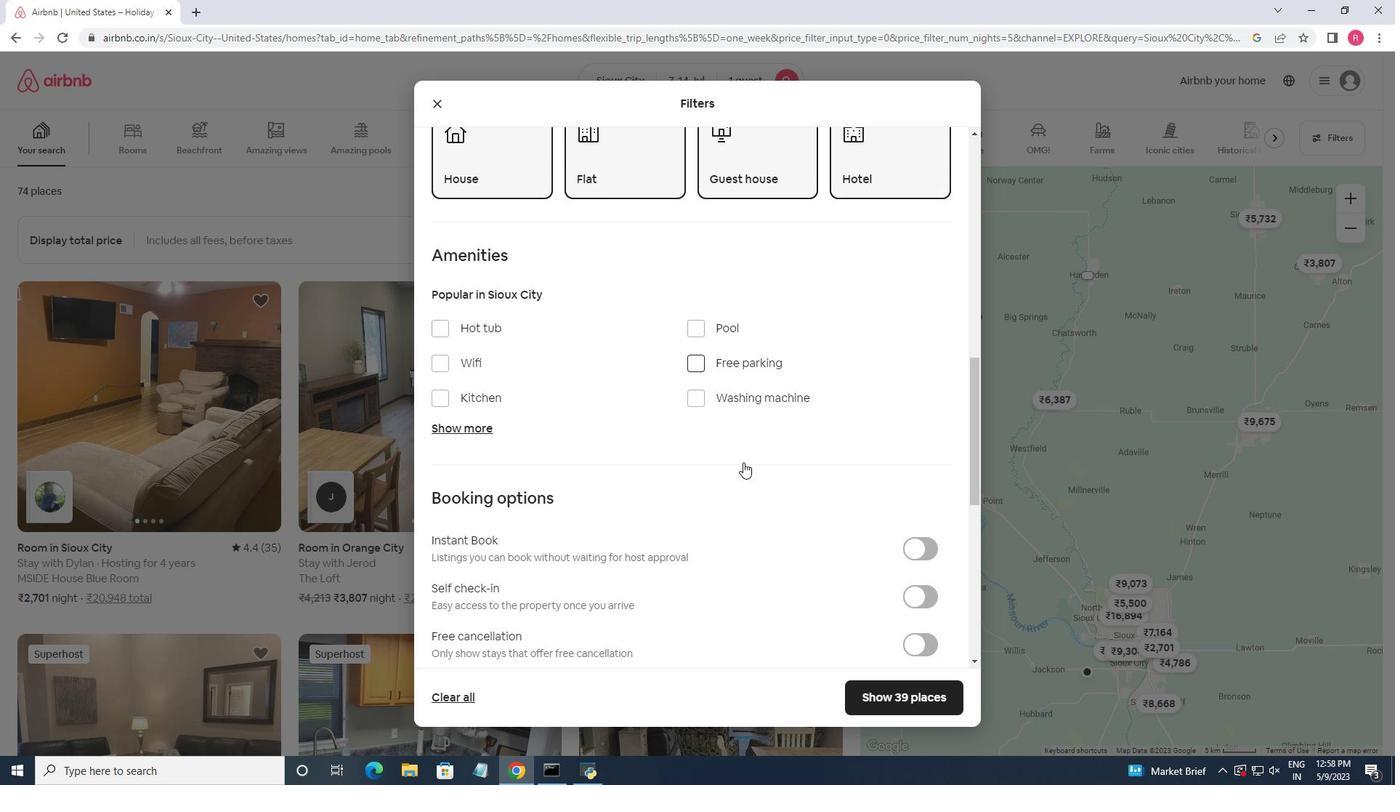 
Action: Mouse moved to (920, 377)
Screenshot: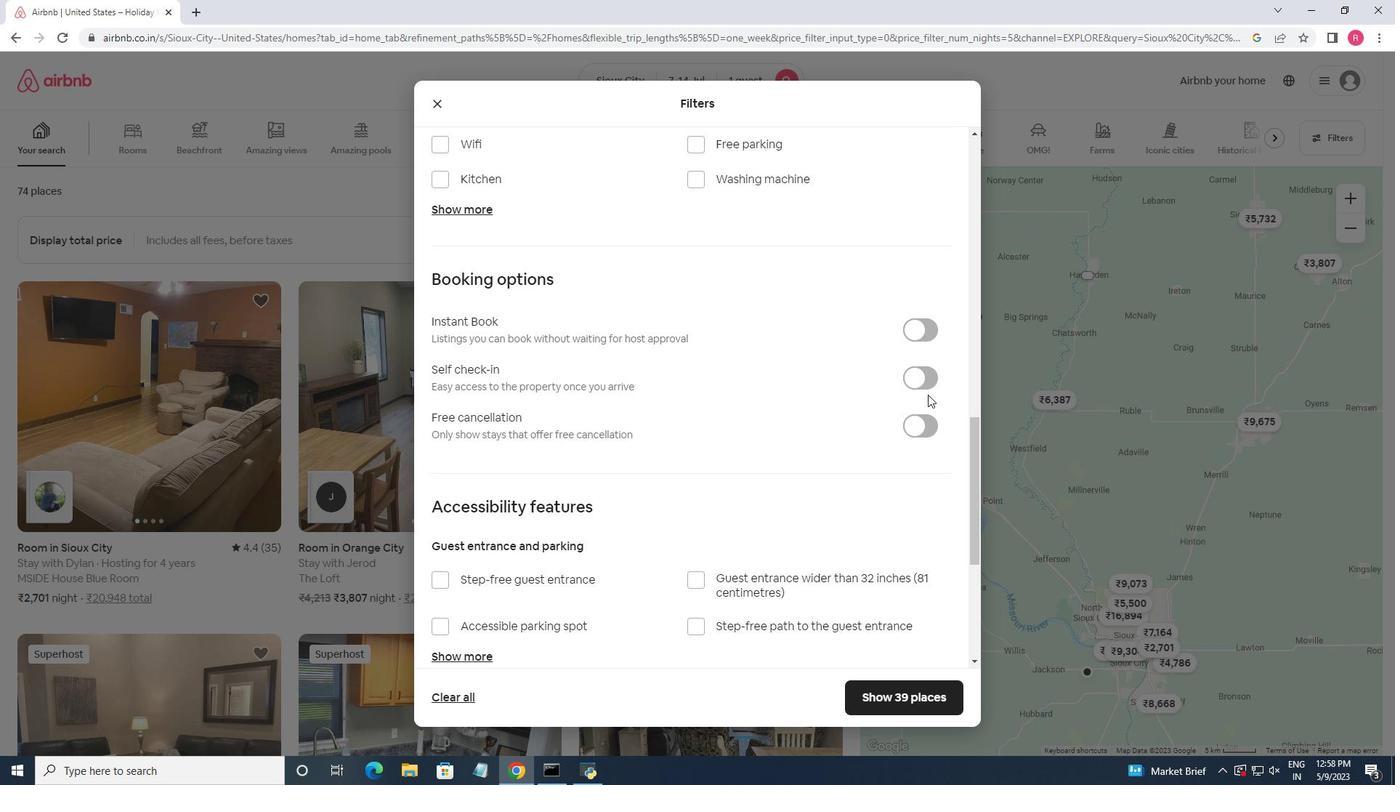 
Action: Mouse pressed left at (920, 377)
Screenshot: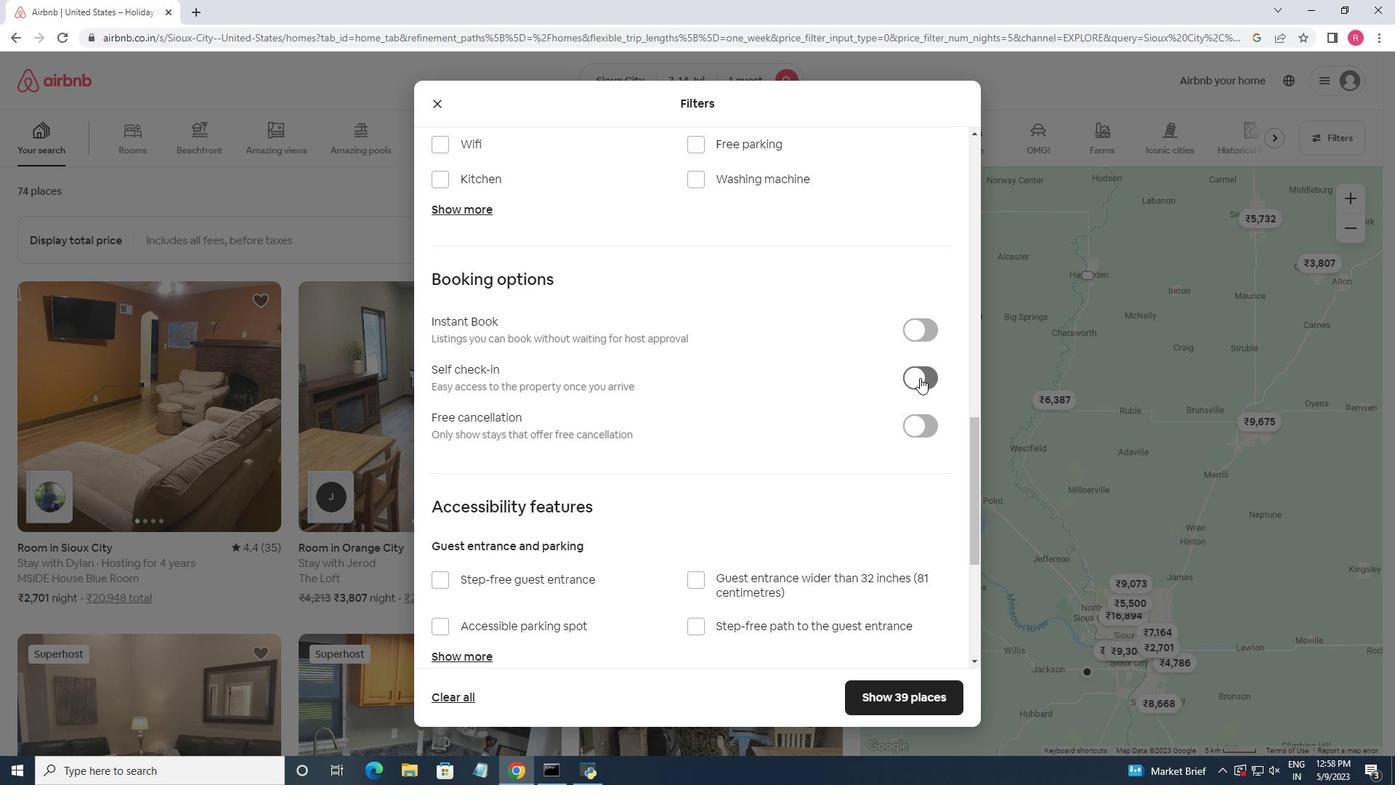 
Action: Mouse moved to (807, 387)
Screenshot: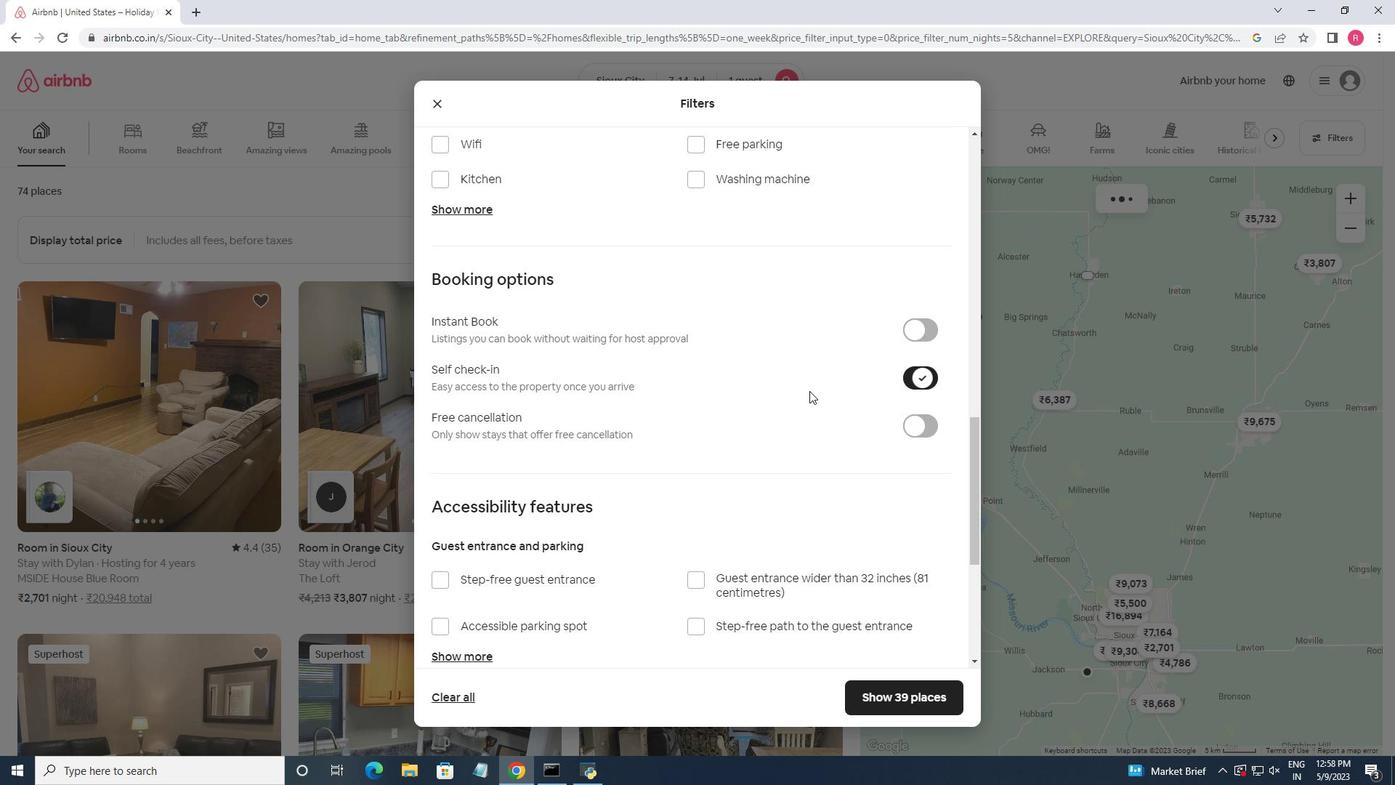 
Action: Mouse scrolled (807, 386) with delta (0, 0)
Screenshot: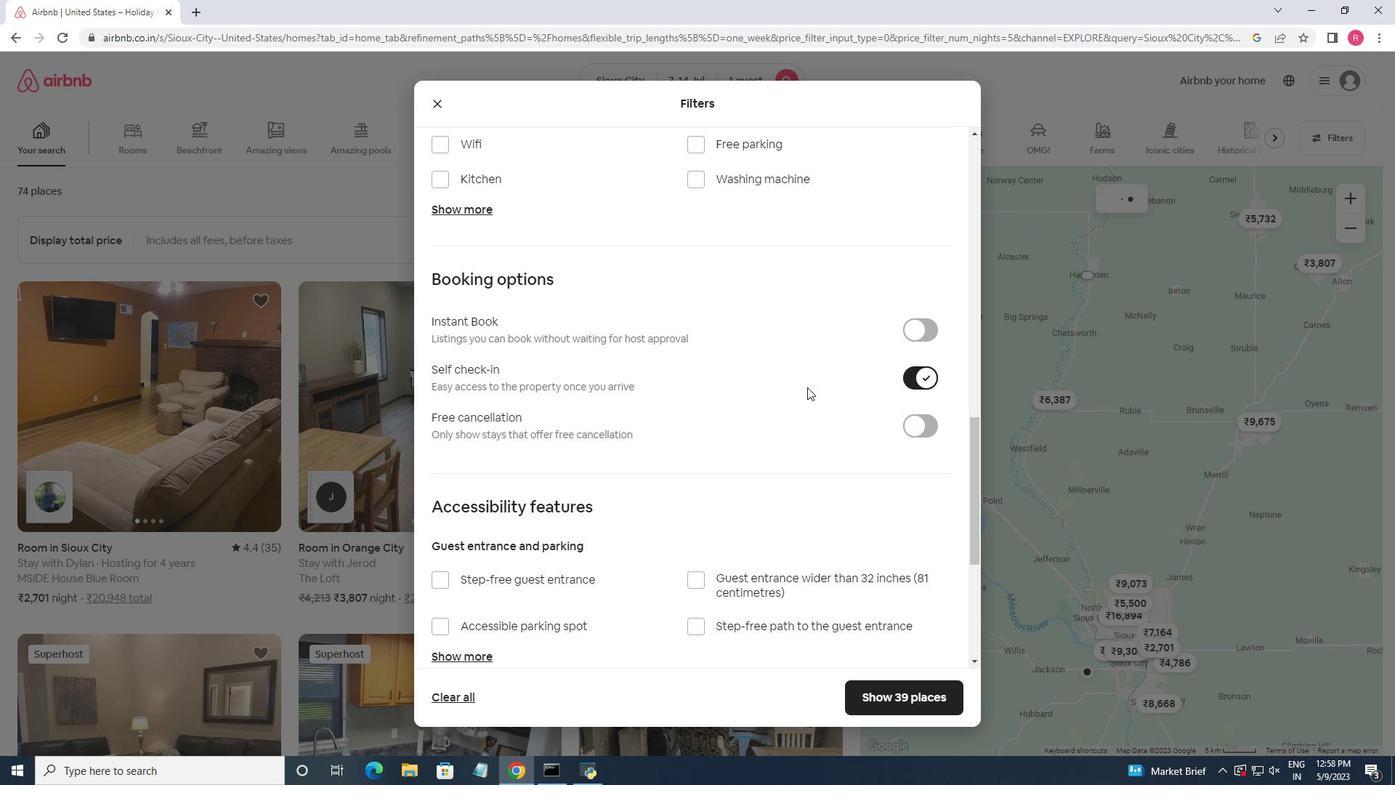 
Action: Mouse moved to (806, 391)
Screenshot: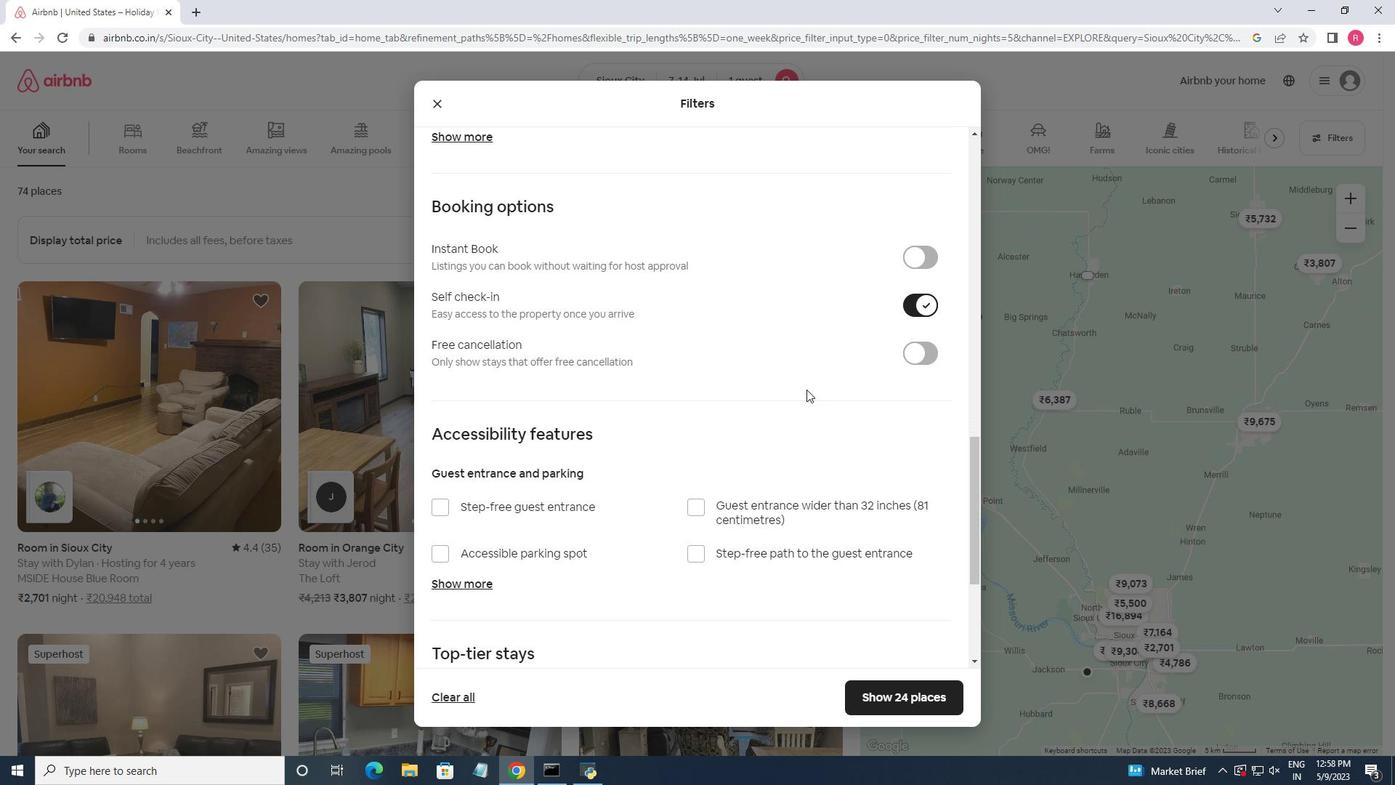 
Action: Mouse scrolled (806, 390) with delta (0, 0)
Screenshot: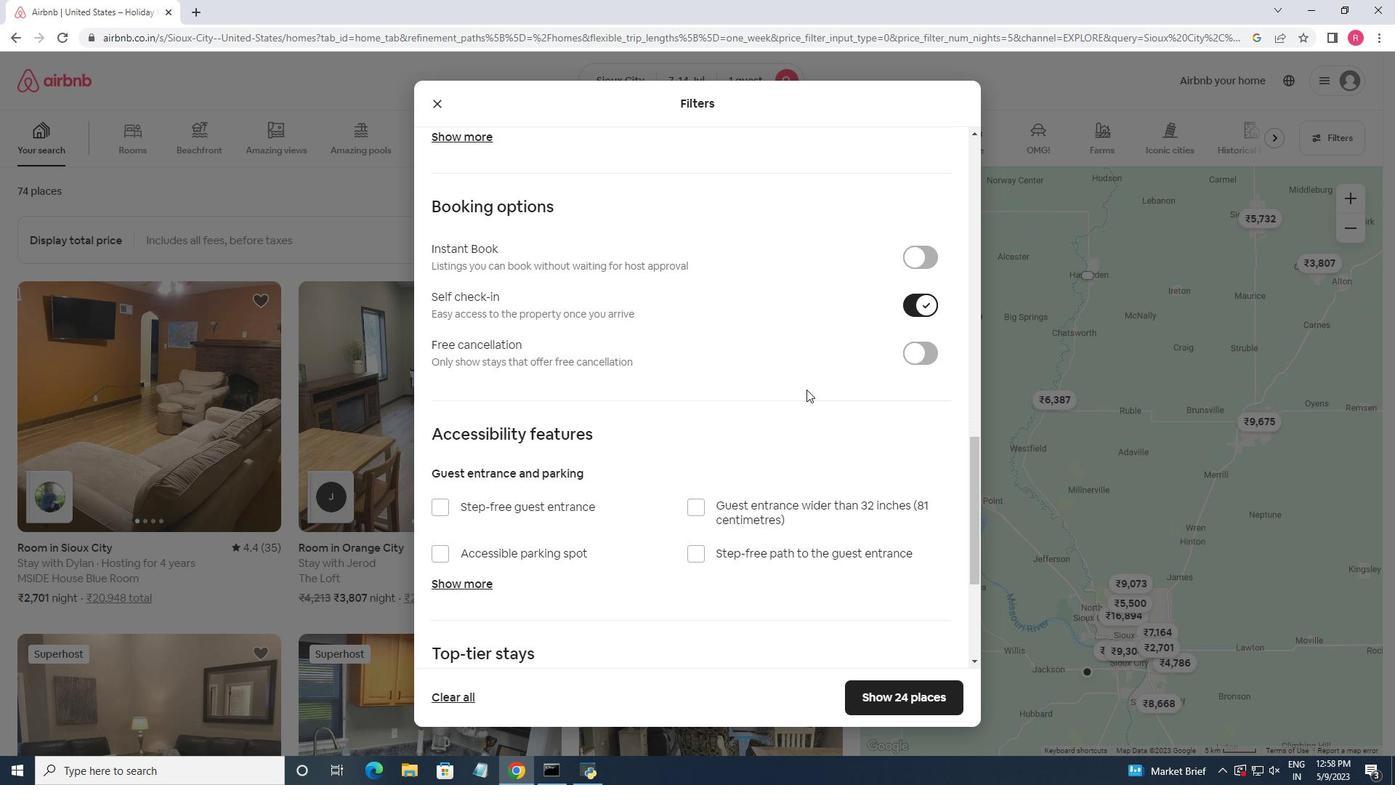 
Action: Mouse scrolled (806, 390) with delta (0, 0)
Screenshot: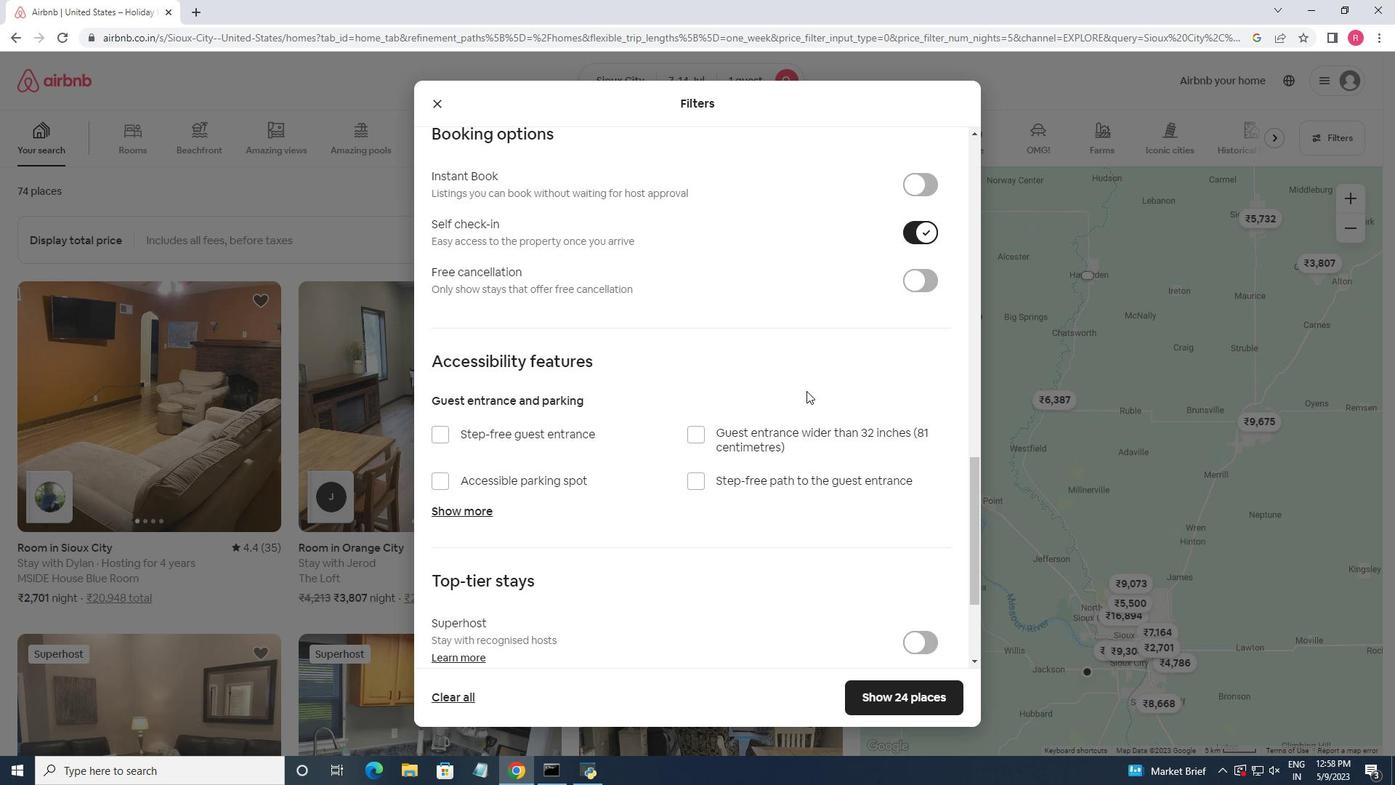 
Action: Mouse scrolled (806, 390) with delta (0, 0)
Screenshot: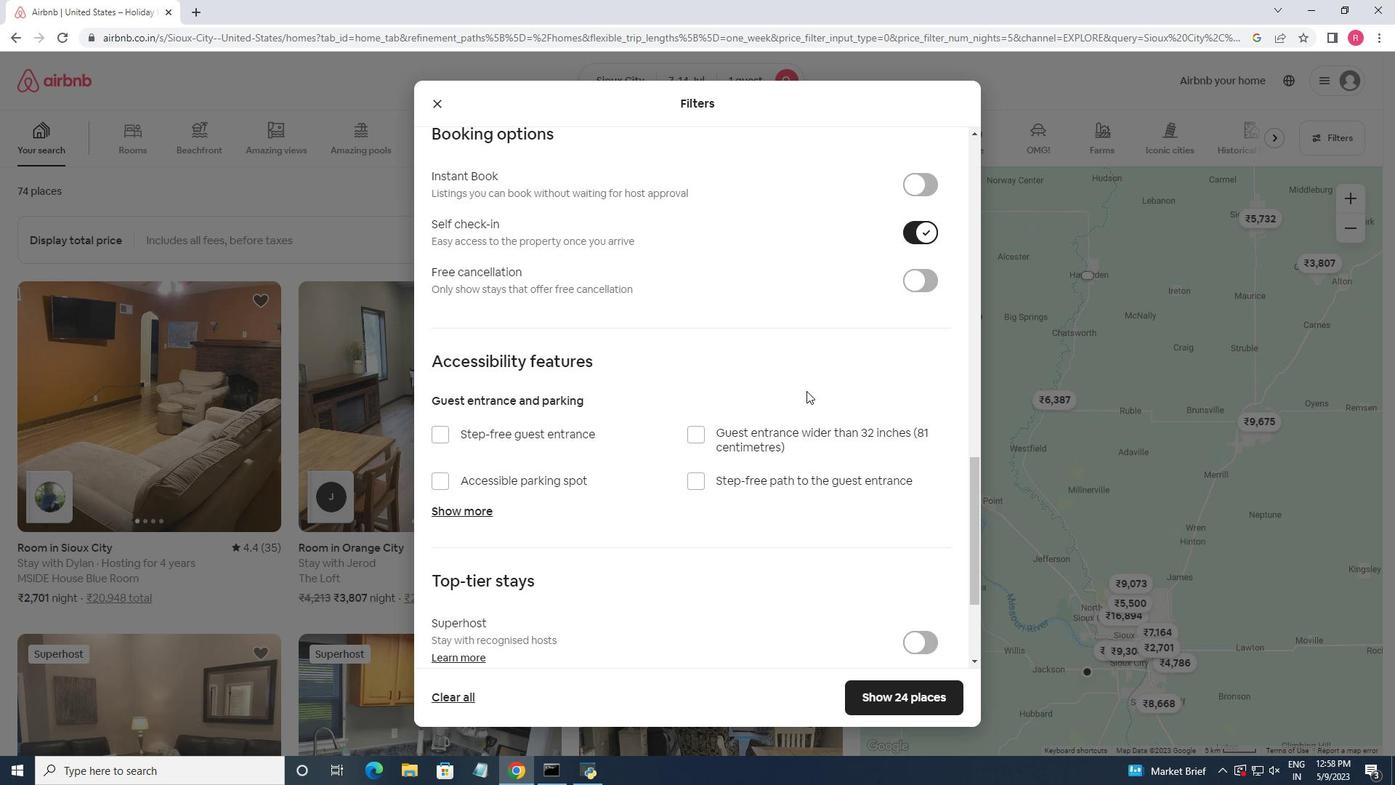 
Action: Mouse scrolled (806, 390) with delta (0, 0)
Screenshot: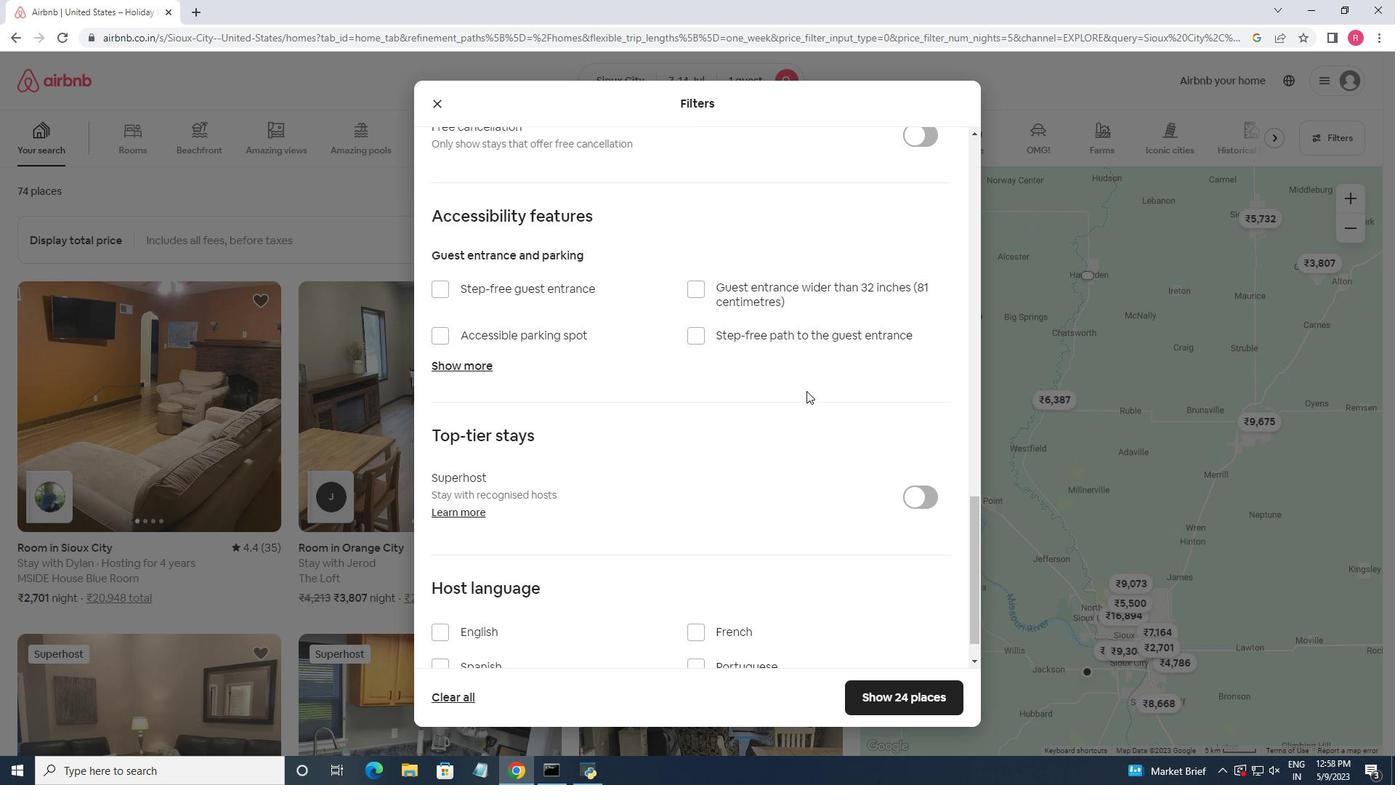 
Action: Mouse scrolled (806, 390) with delta (0, 0)
Screenshot: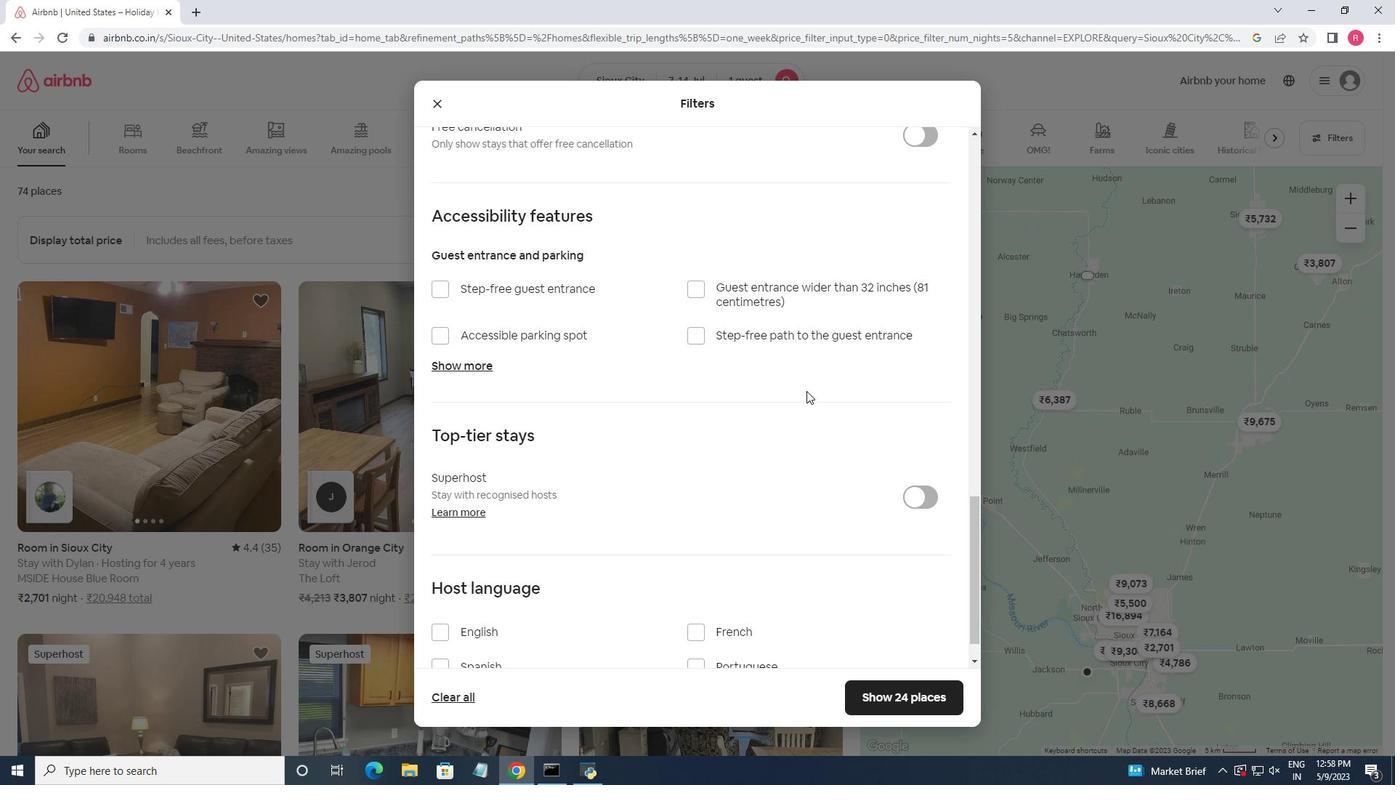 
Action: Mouse moved to (447, 593)
Screenshot: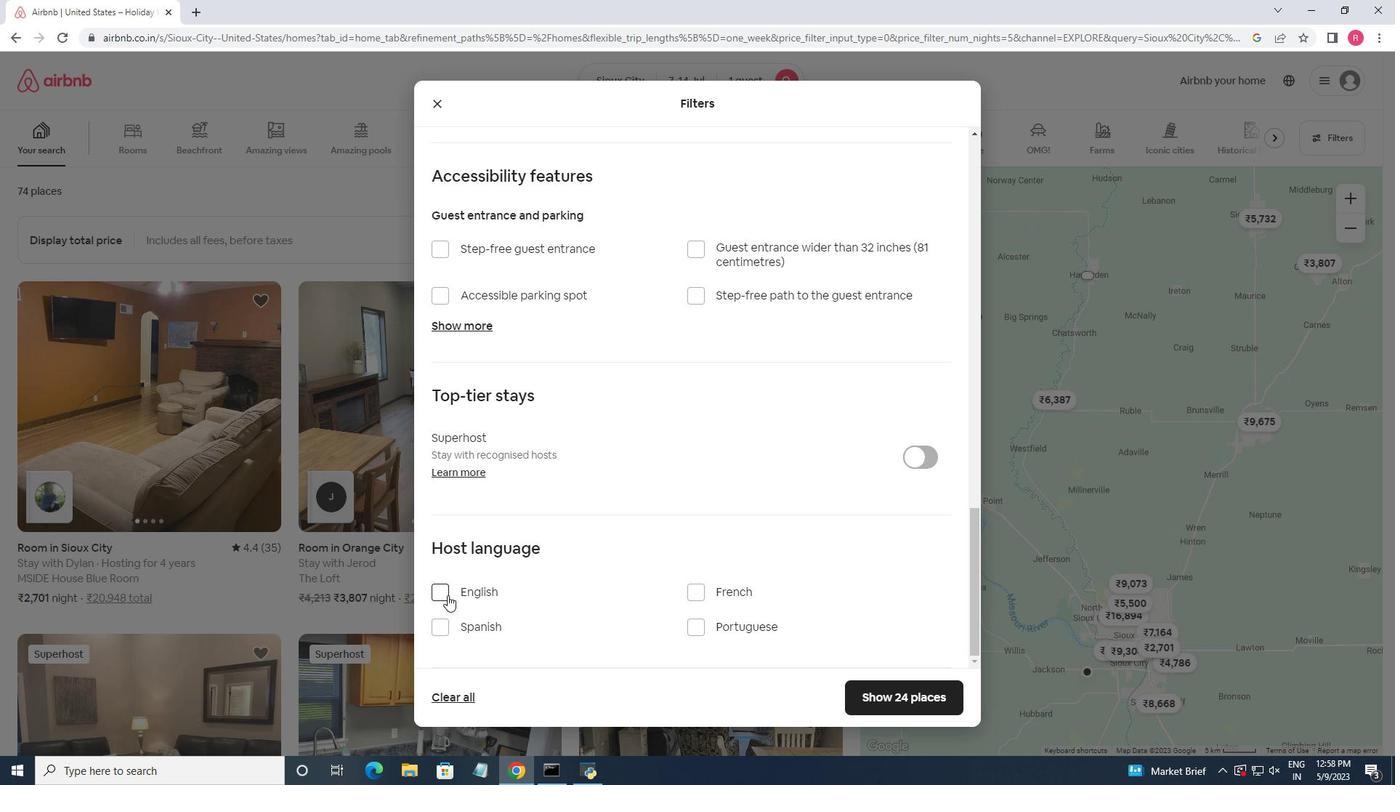 
Action: Mouse pressed left at (447, 593)
Screenshot: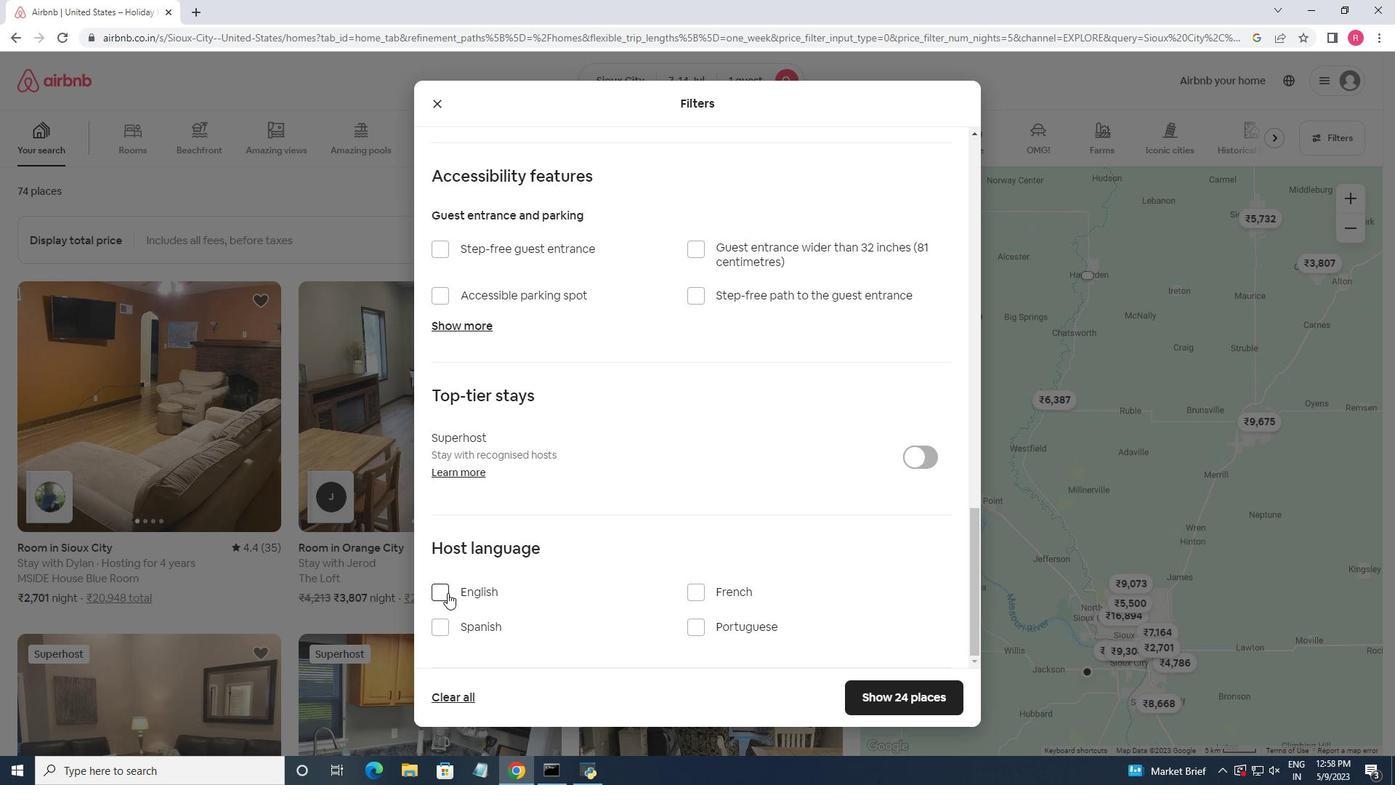 
Action: Mouse moved to (931, 691)
Screenshot: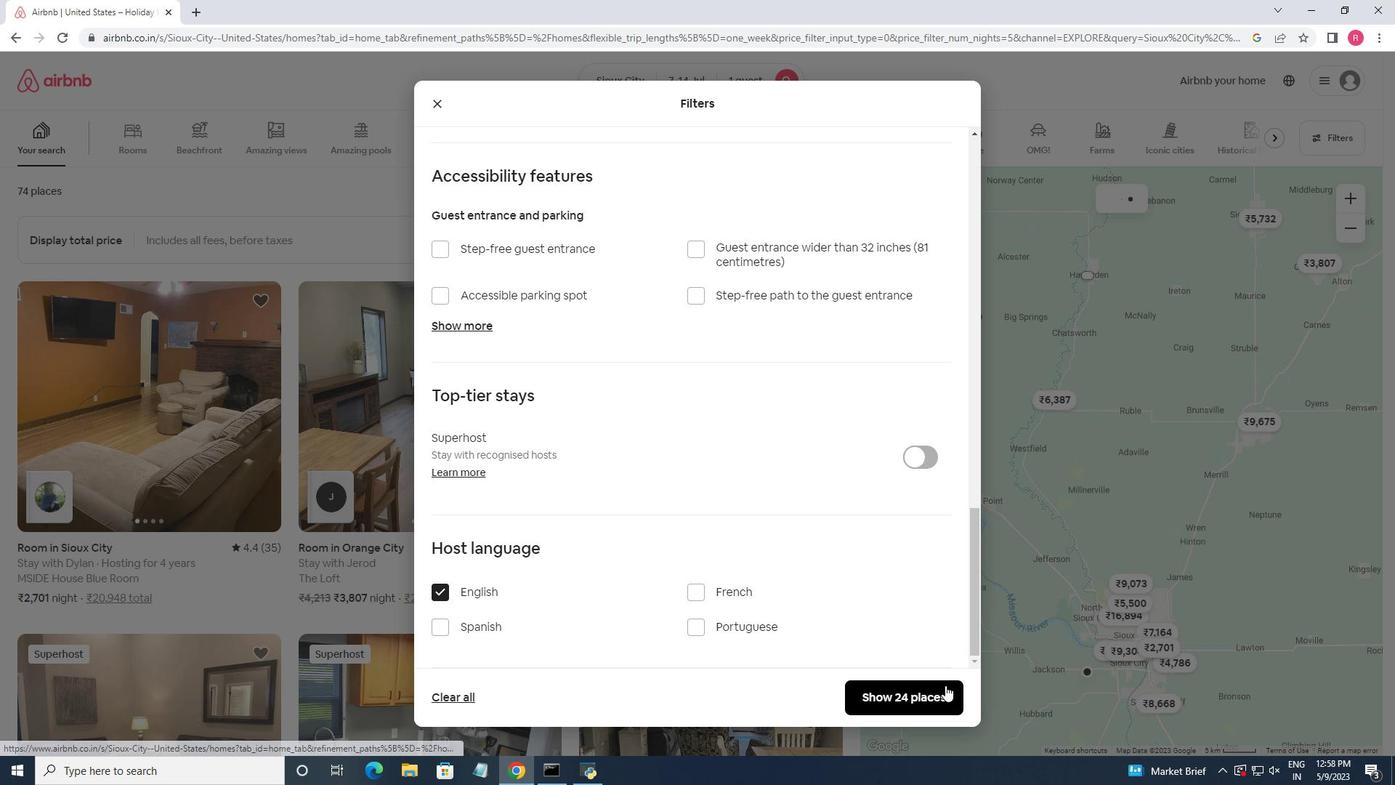 
Action: Mouse pressed left at (931, 691)
Screenshot: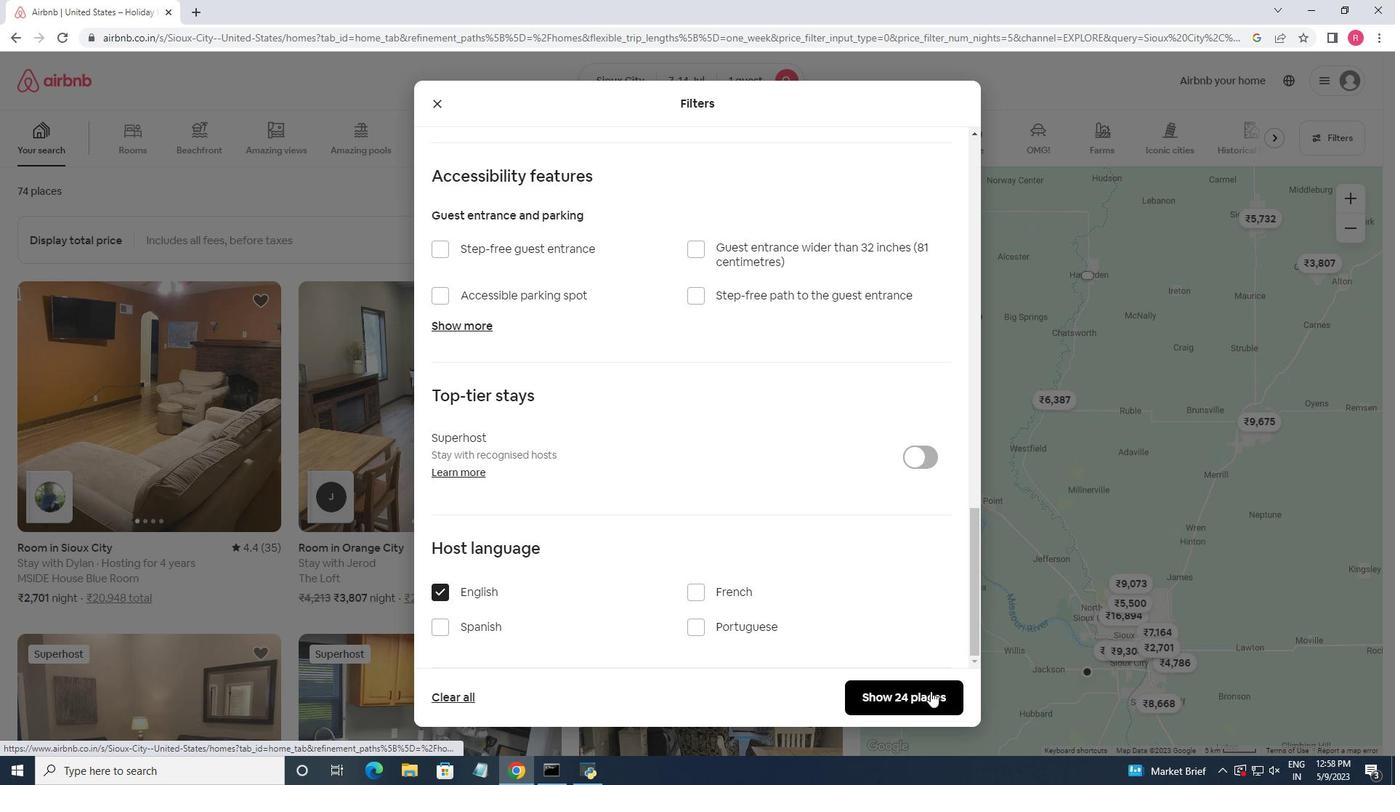 
Action: Mouse moved to (633, 271)
Screenshot: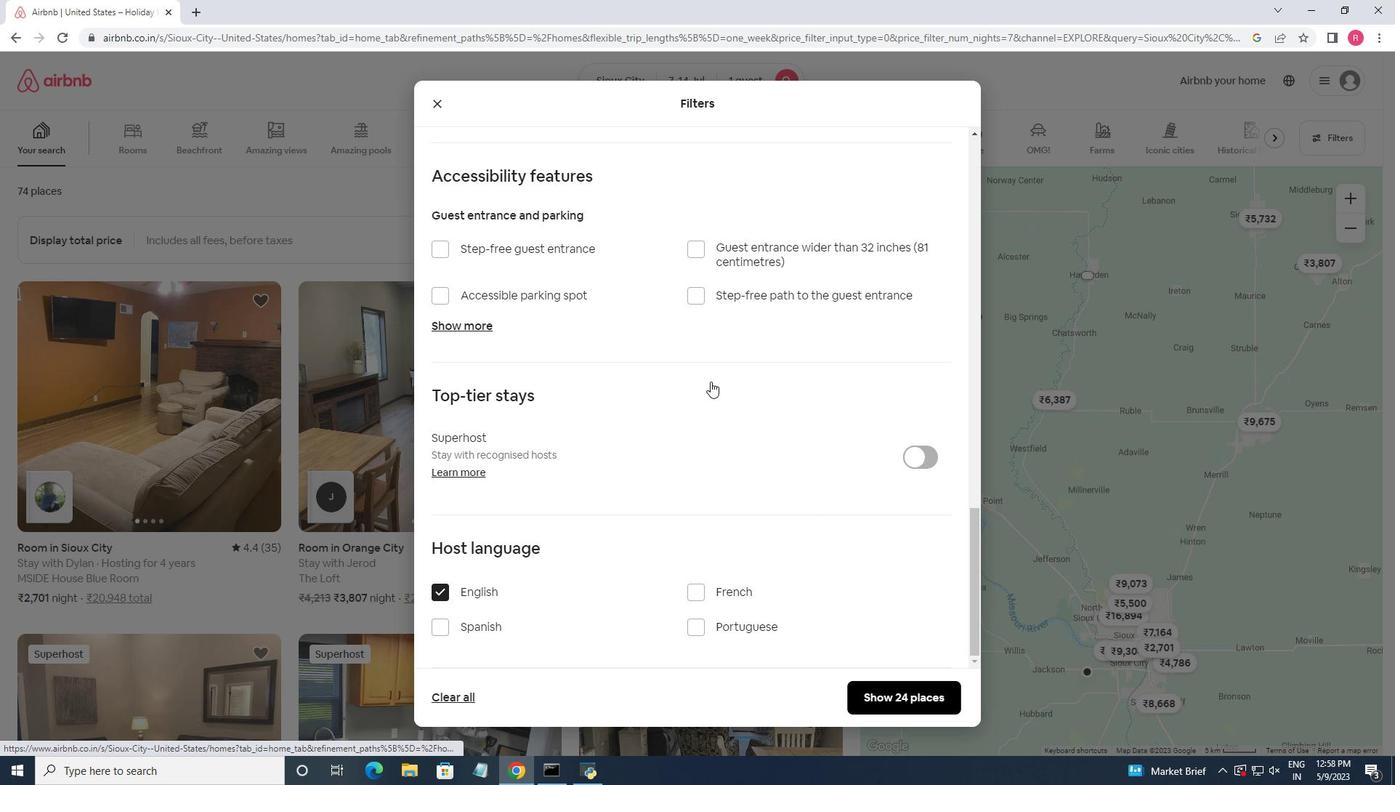 
